 Task: Add an event  with title  Casual Interview with Imaira, date '2023/11/17' to 2023/11/18 & Select Event type as  One on One. Add location for the event as  Christchurch, New Zealand and add a description: The conversation aimed at assessing their qualifications, skills, and suitability for a specific job role or position within the organization. The interview provides an opportunity for the hiring team to gather valuable information about the candidate's experience, abilities, and potential cultural fit.Create an event link  http-casualinterviewwithcandidateiicom & Select the event color as  Bright Yellow. , logged in from the account softage.4@softage.netand send the event invitation to softage.1@softage.net and softage.2@softage.net
Action: Mouse pressed left at (897, 135)
Screenshot: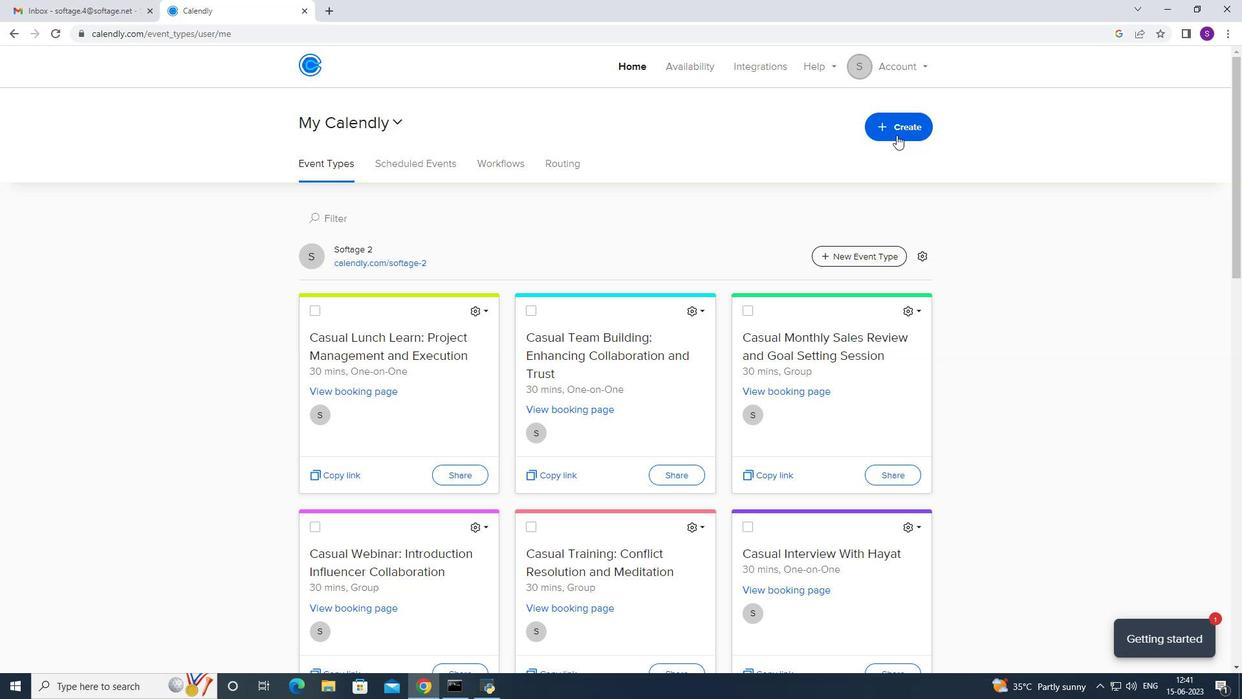 
Action: Mouse moved to (836, 189)
Screenshot: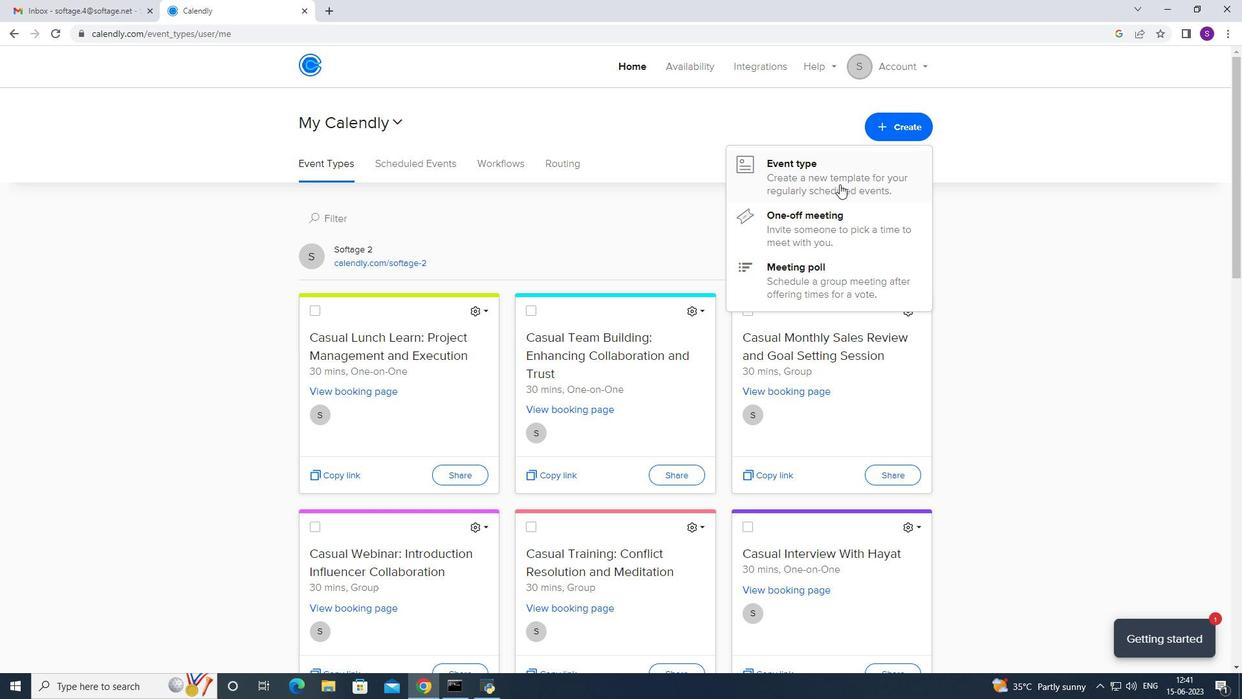 
Action: Mouse pressed left at (836, 189)
Screenshot: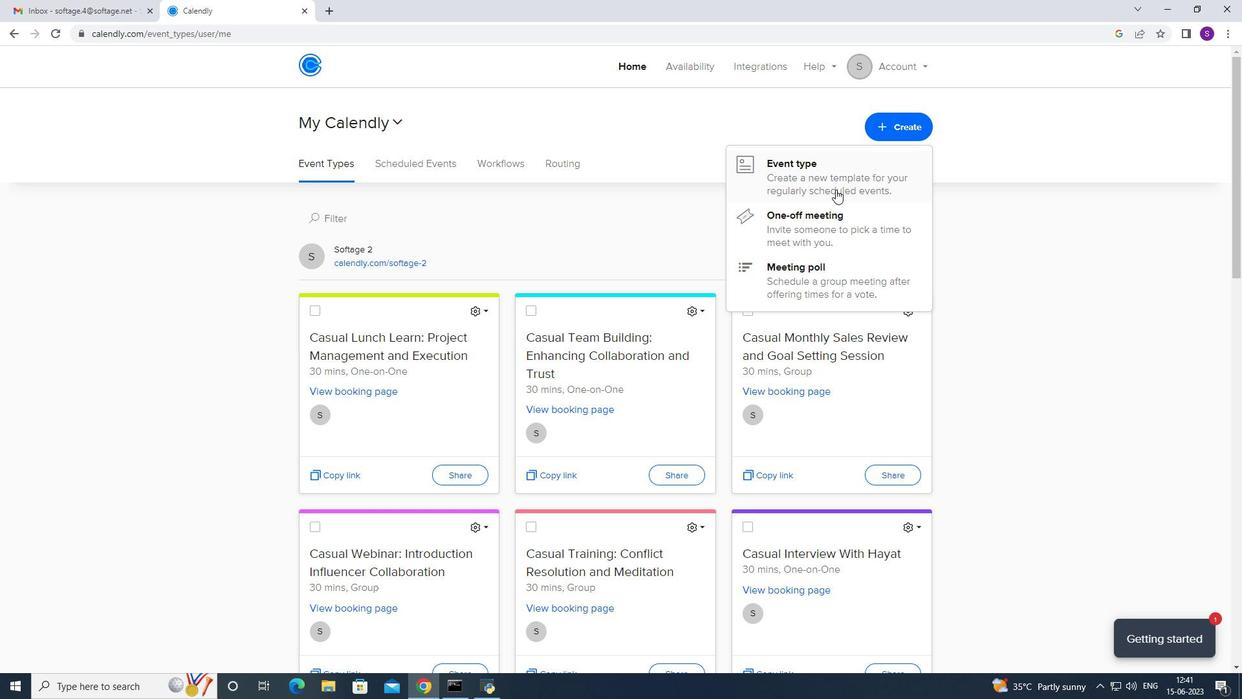 
Action: Mouse moved to (626, 236)
Screenshot: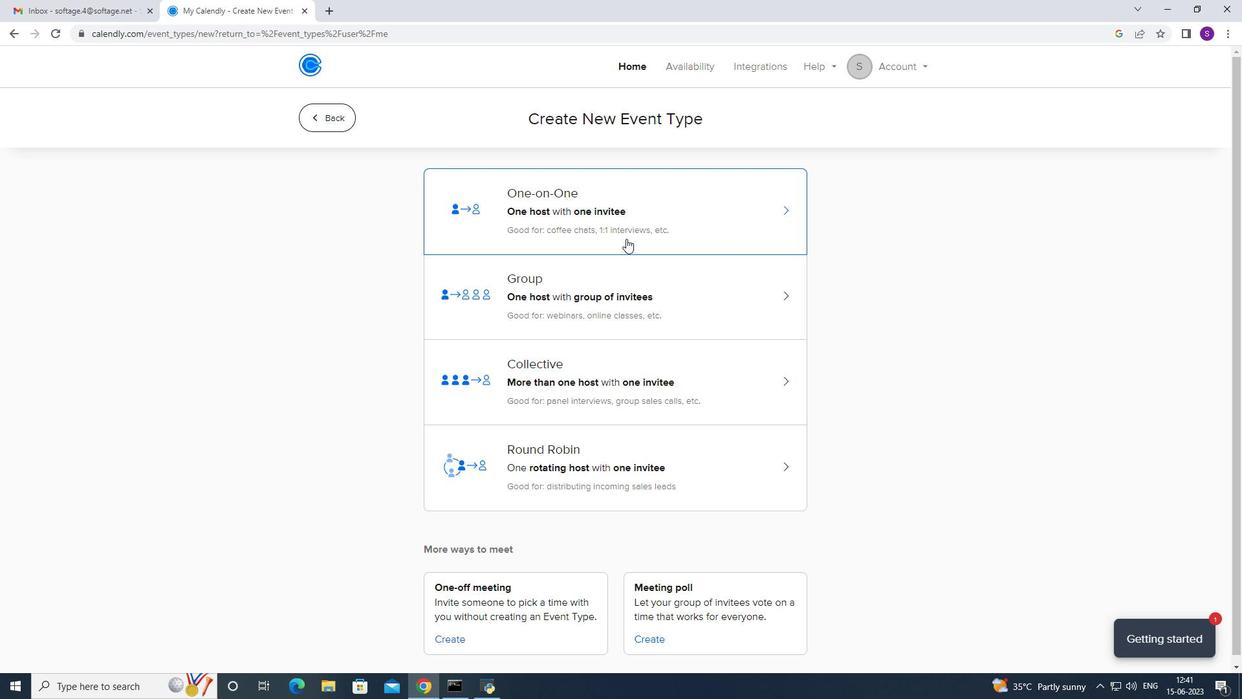 
Action: Mouse pressed left at (626, 236)
Screenshot: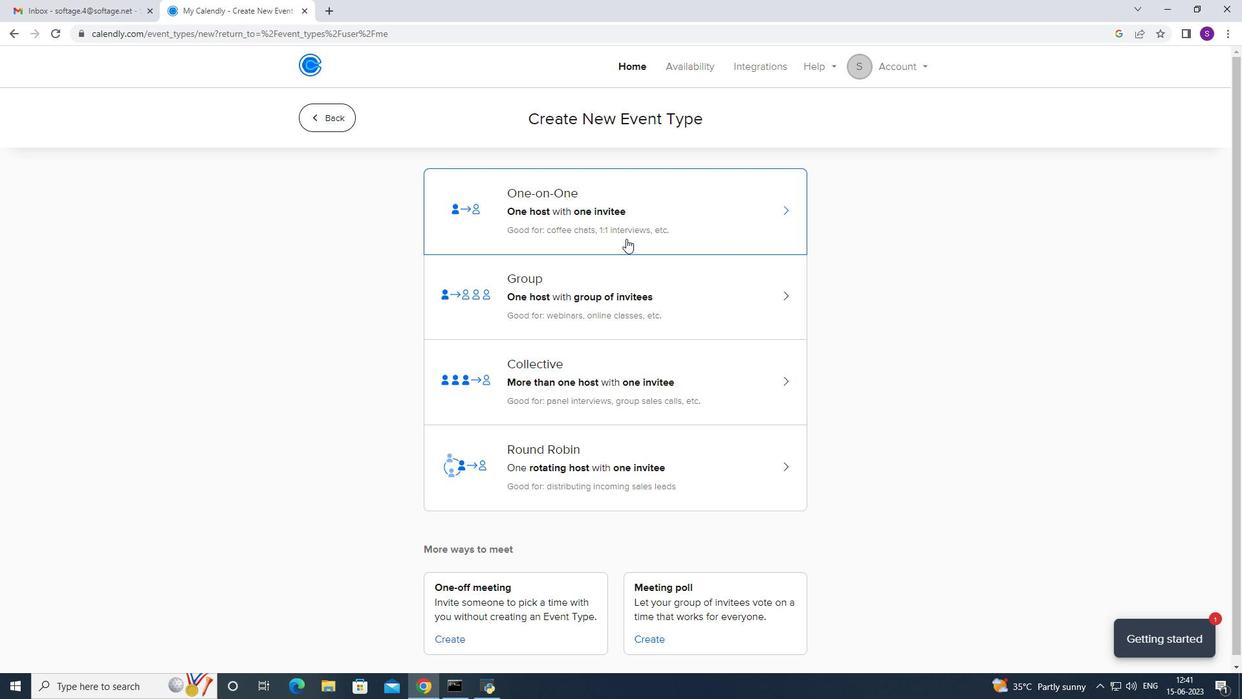 
Action: Mouse moved to (534, 311)
Screenshot: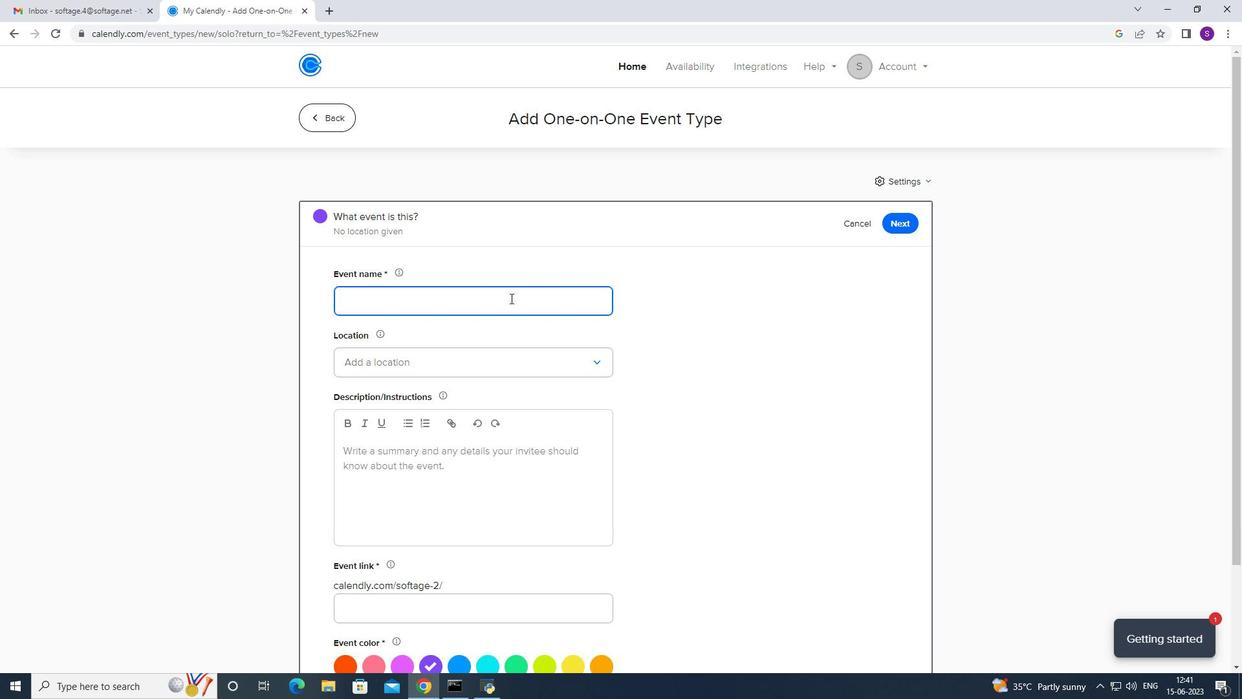 
Action: Key pressed <Key.caps_lock>C<Key.caps_lock>asual<Key.space><Key.caps_lock>I<Key.caps_lock>ntervirew<Key.space>with<Key.space><Key.caps_lock><Key.caps_lock>imaira
Screenshot: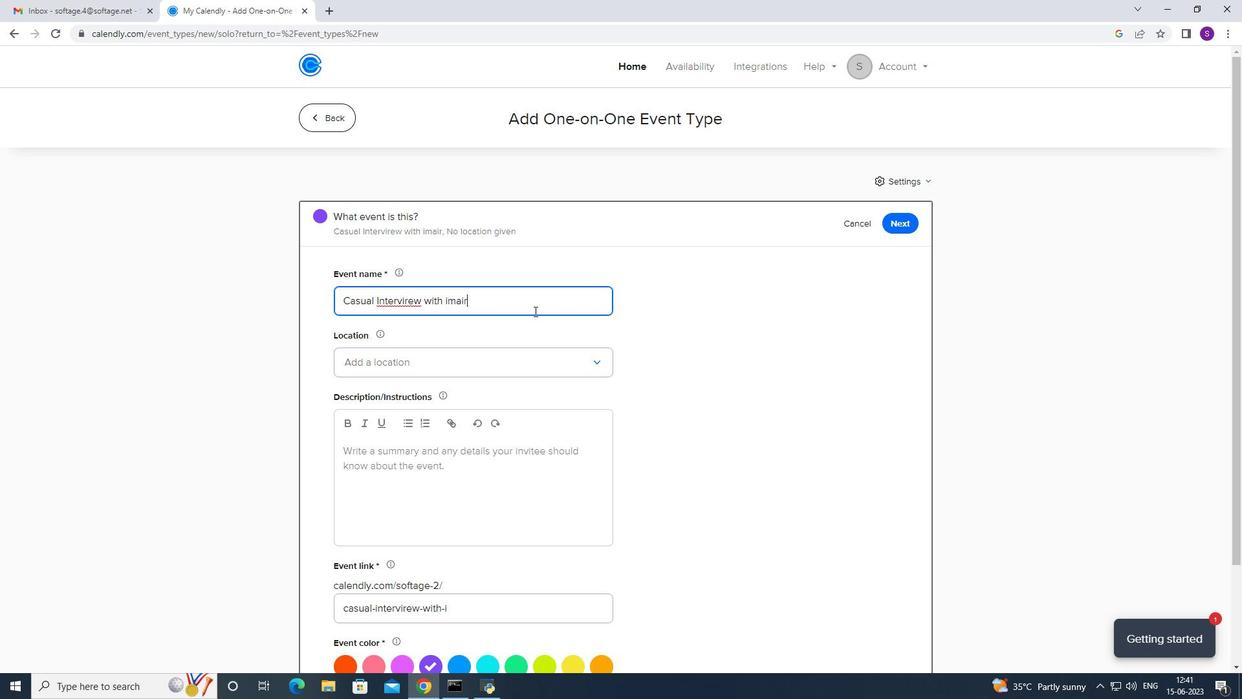 
Action: Mouse moved to (401, 301)
Screenshot: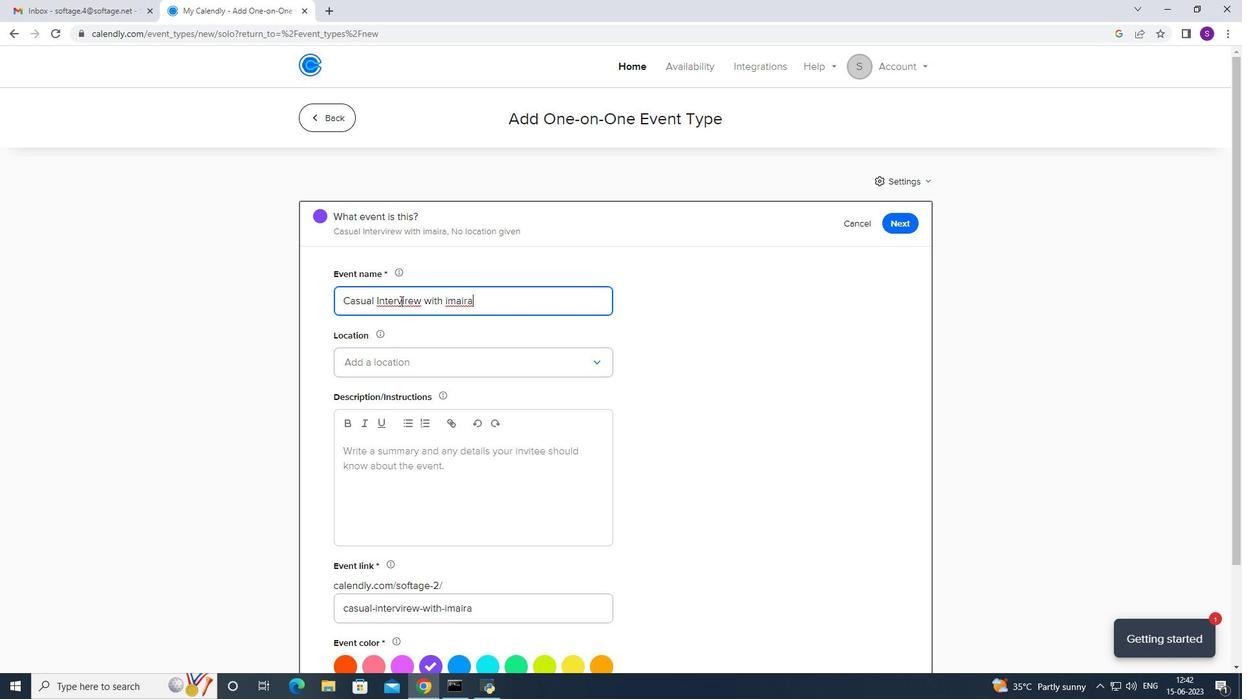 
Action: Mouse pressed right at (401, 301)
Screenshot: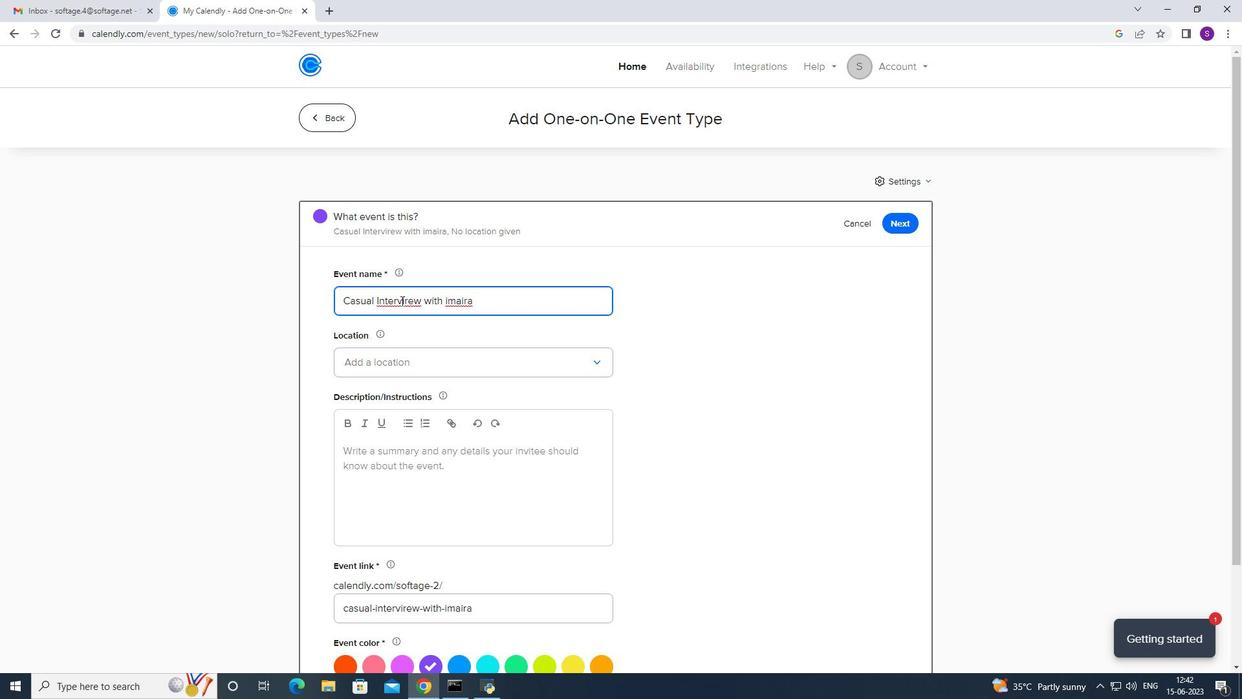 
Action: Mouse moved to (409, 310)
Screenshot: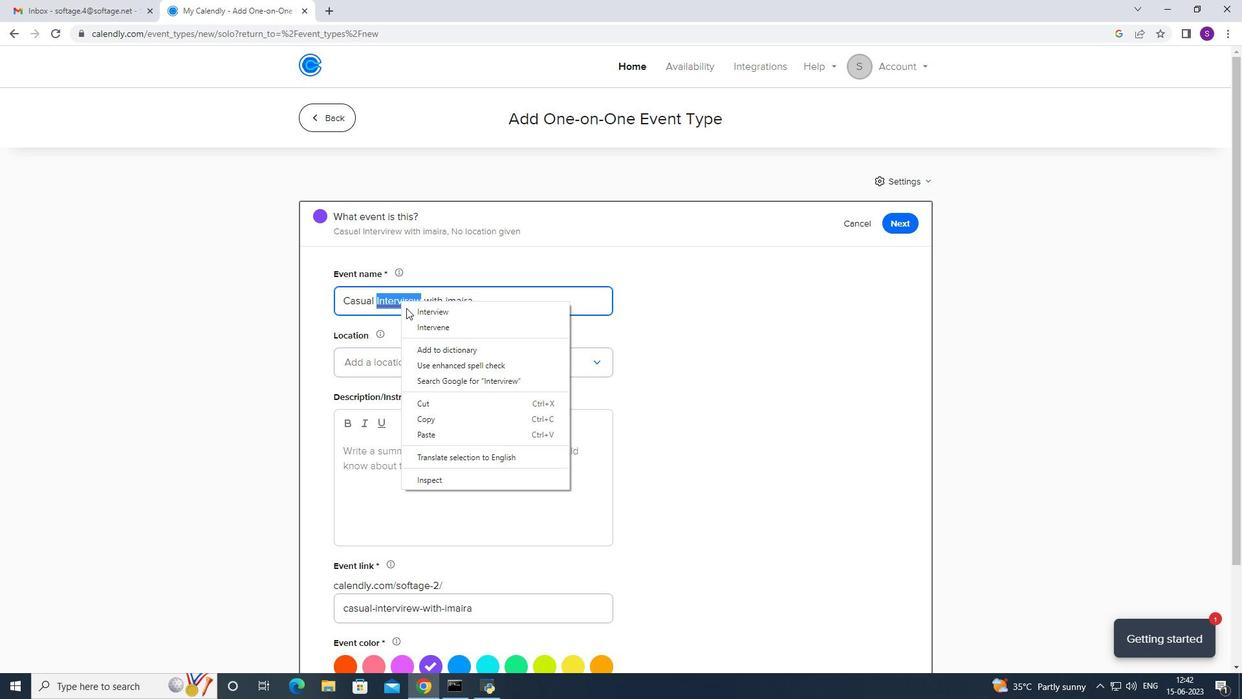 
Action: Mouse pressed left at (409, 310)
Screenshot: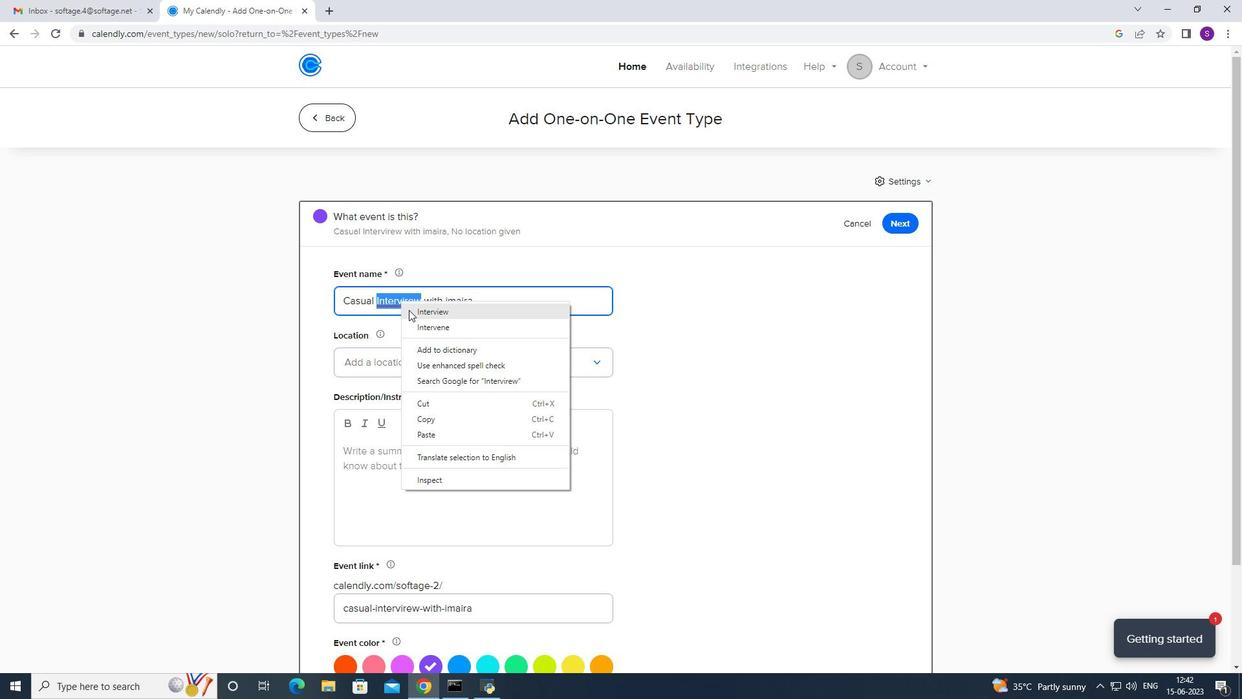 
Action: Mouse moved to (445, 302)
Screenshot: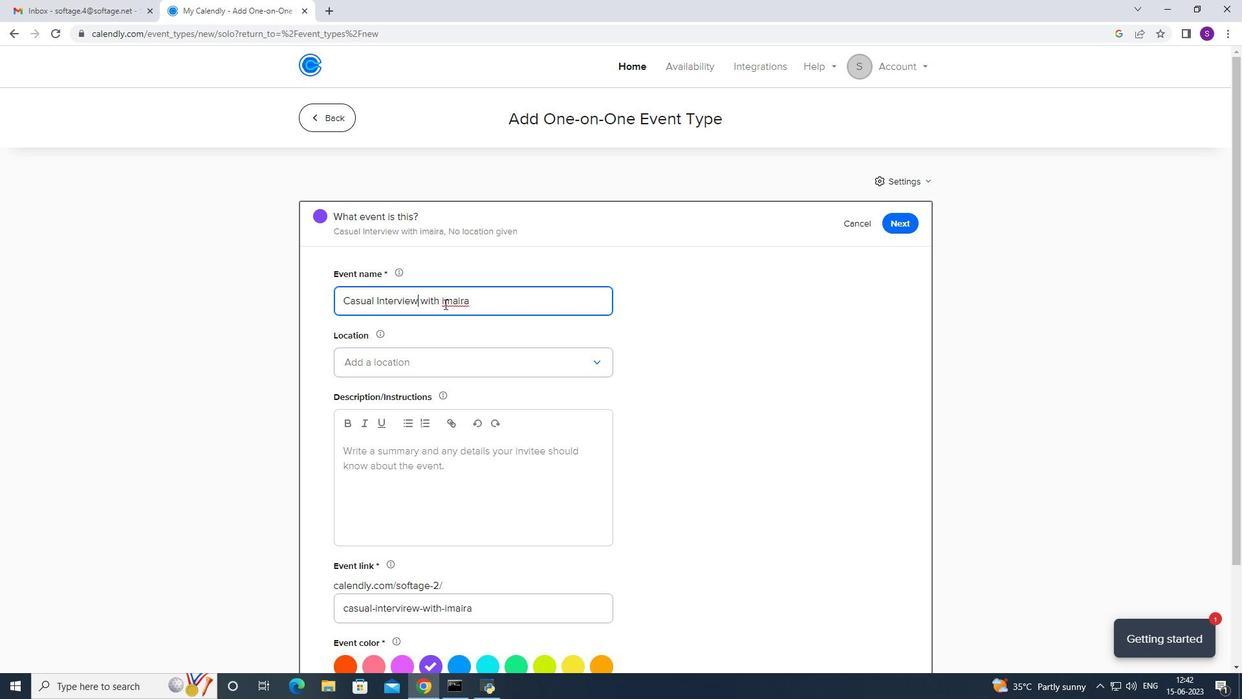 
Action: Mouse pressed left at (445, 302)
Screenshot: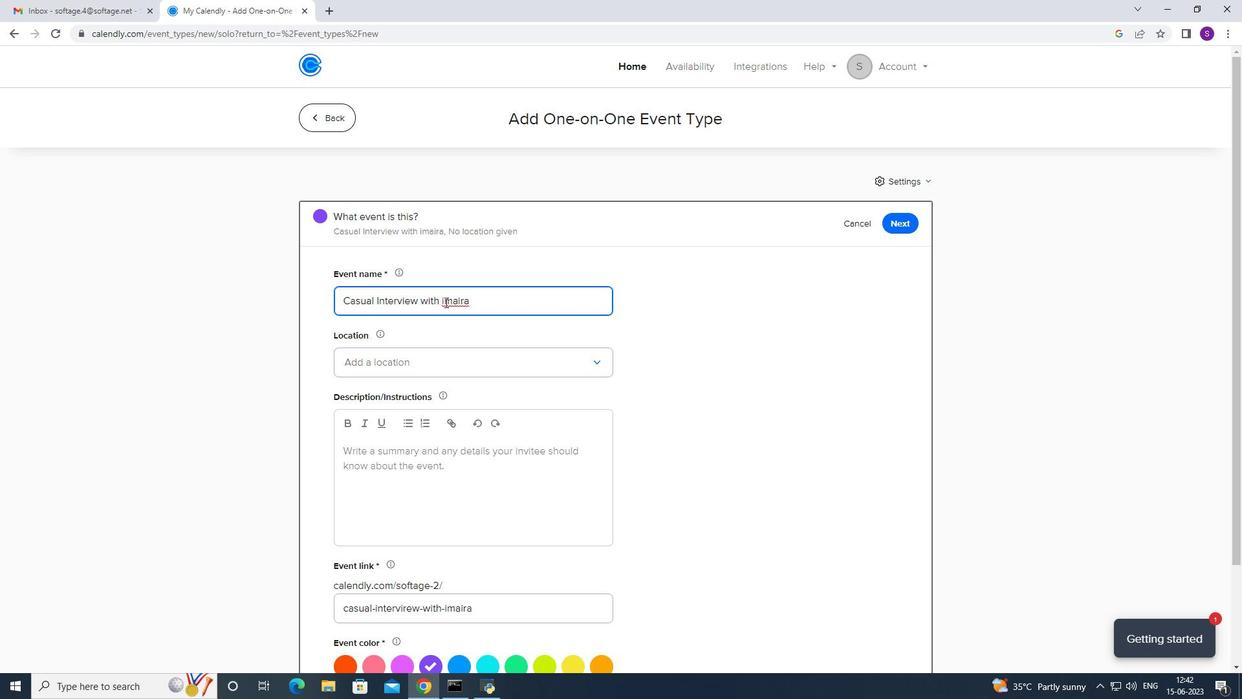 
Action: Mouse moved to (363, 328)
Screenshot: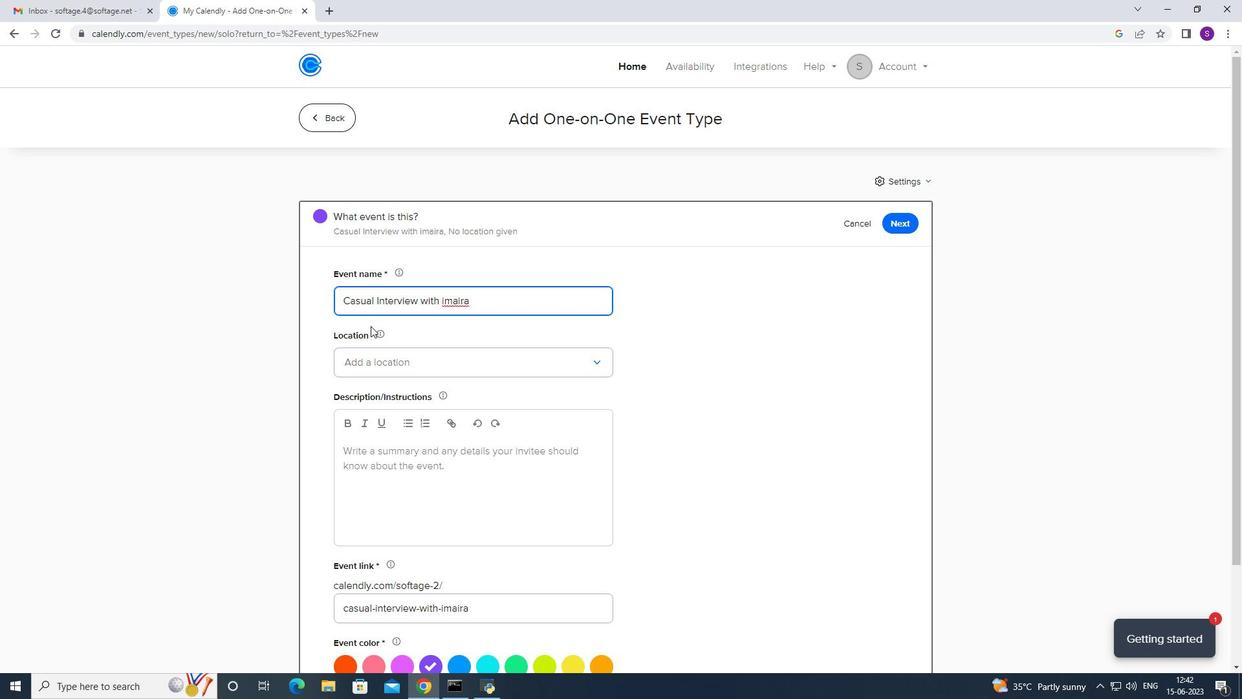 
Action: Key pressed <Key.backspace><Key.caps_lock>I<Key.caps_lock>
Screenshot: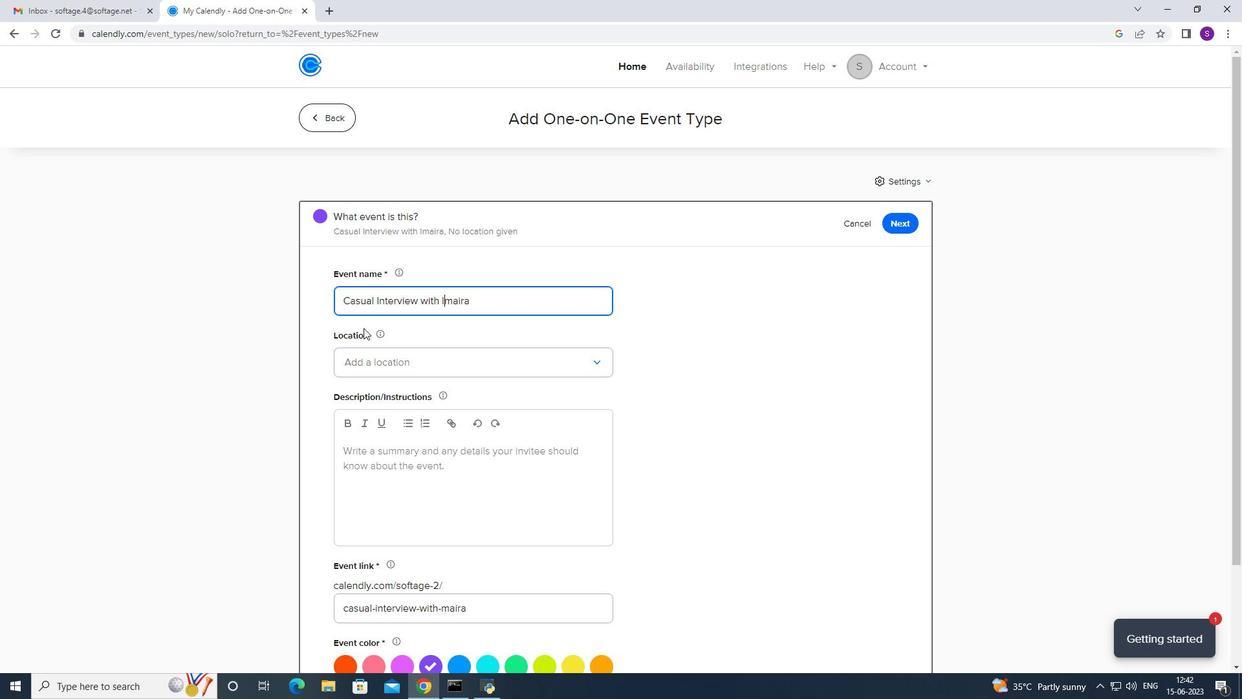 
Action: Mouse moved to (403, 360)
Screenshot: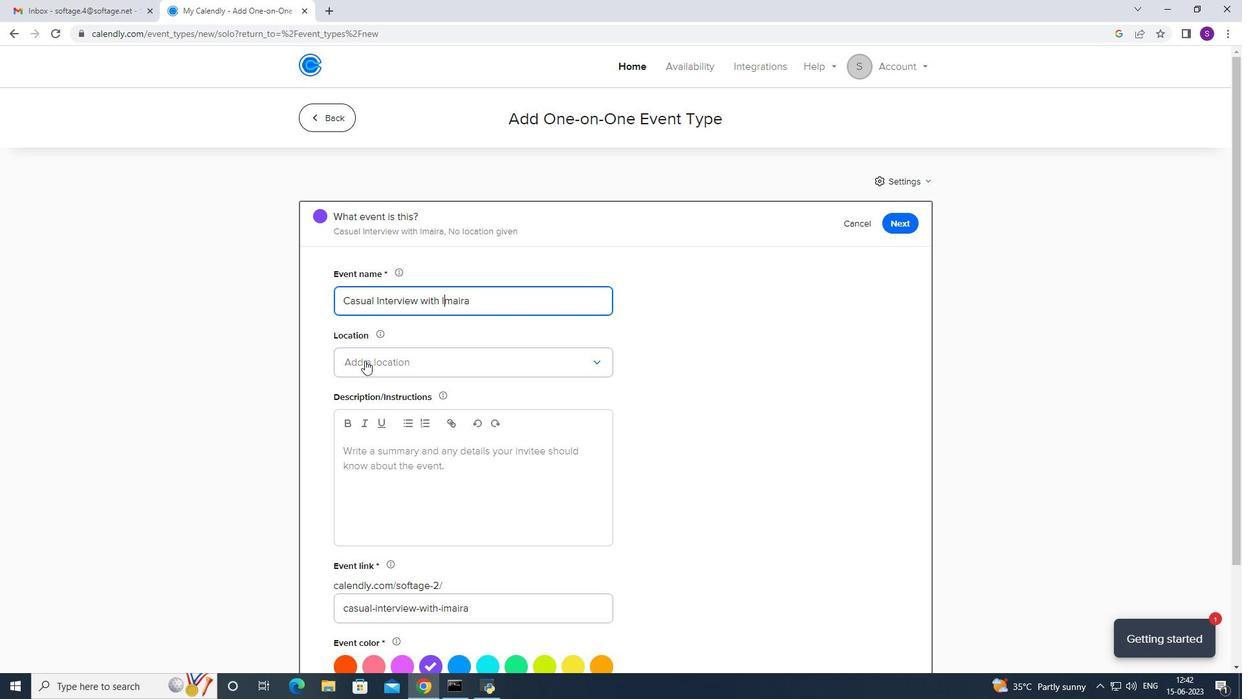 
Action: Mouse pressed left at (403, 360)
Screenshot: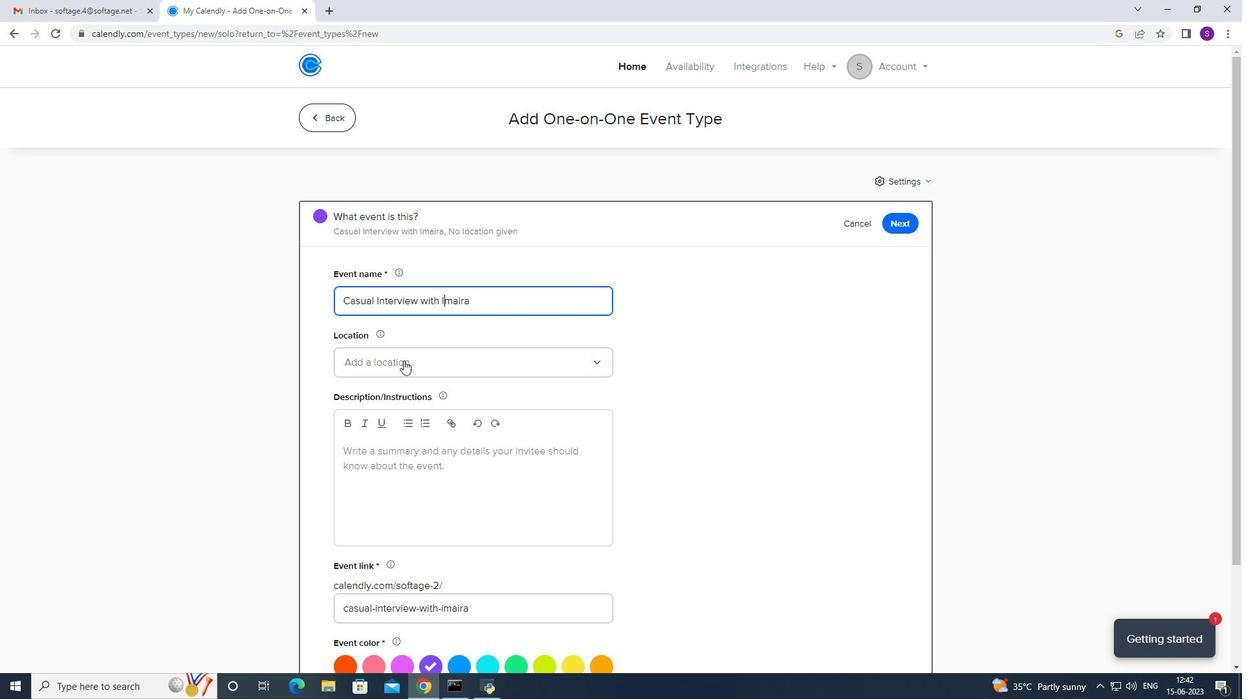 
Action: Mouse moved to (391, 392)
Screenshot: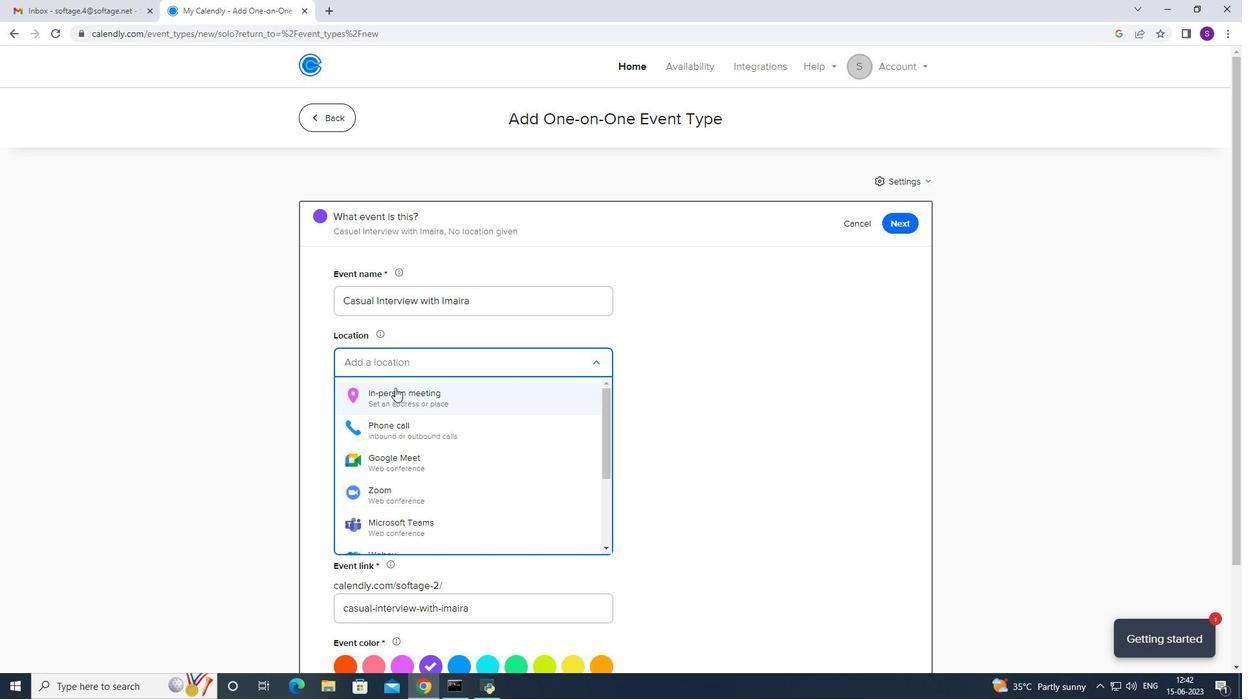 
Action: Mouse pressed left at (391, 392)
Screenshot: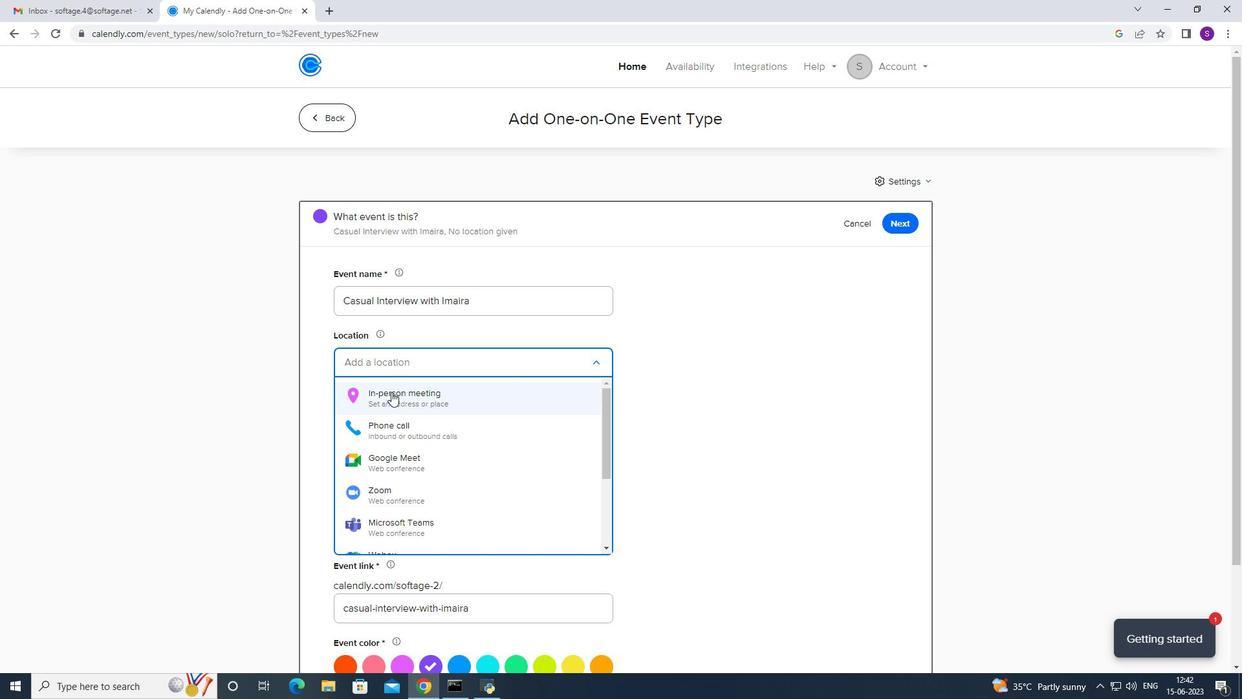 
Action: Mouse moved to (594, 221)
Screenshot: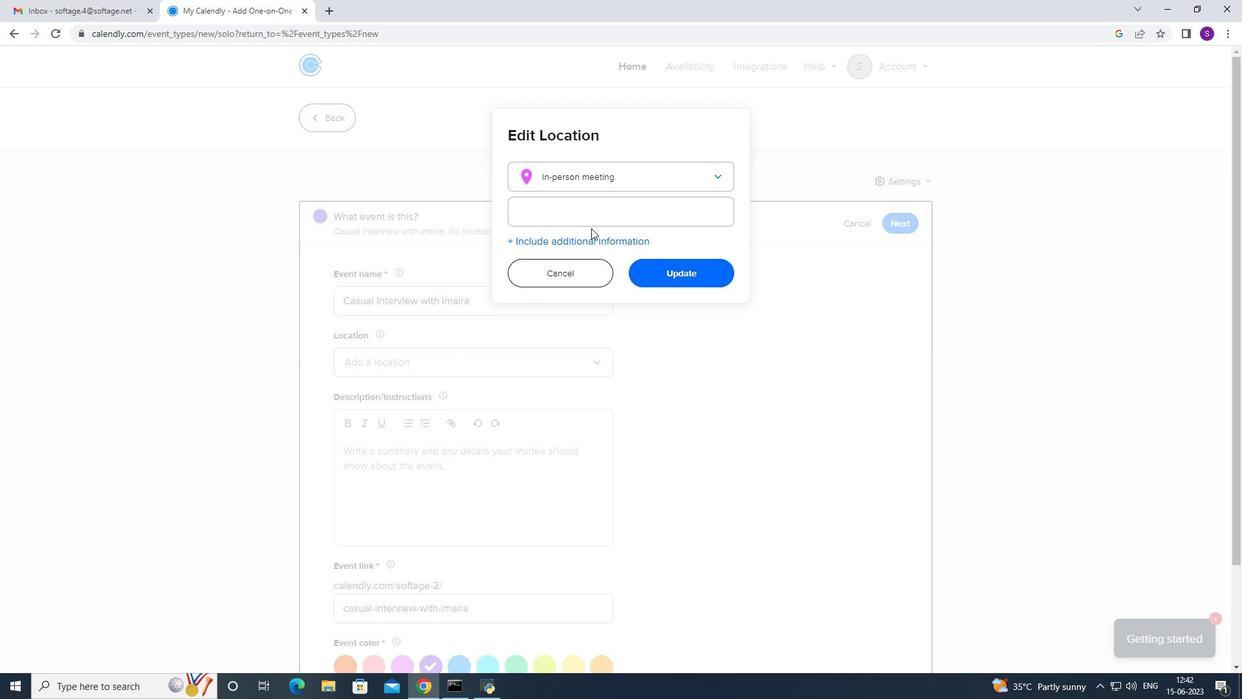 
Action: Mouse pressed left at (594, 221)
Screenshot: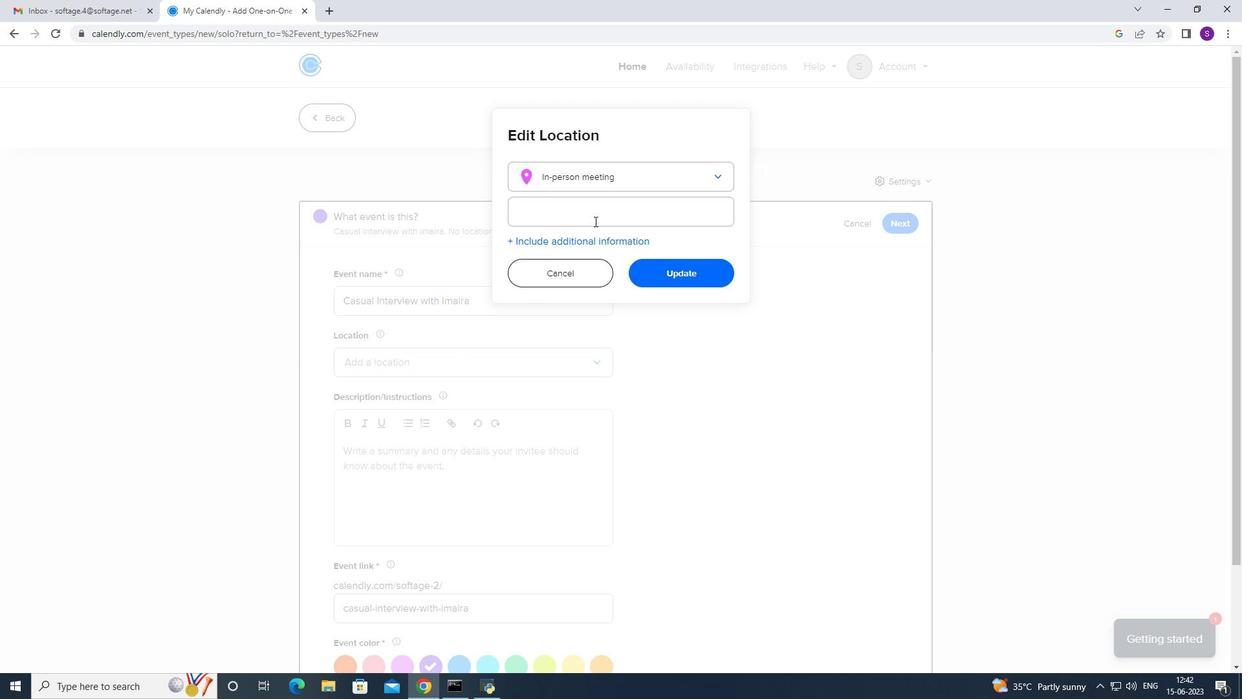 
Action: Mouse moved to (1172, 124)
Screenshot: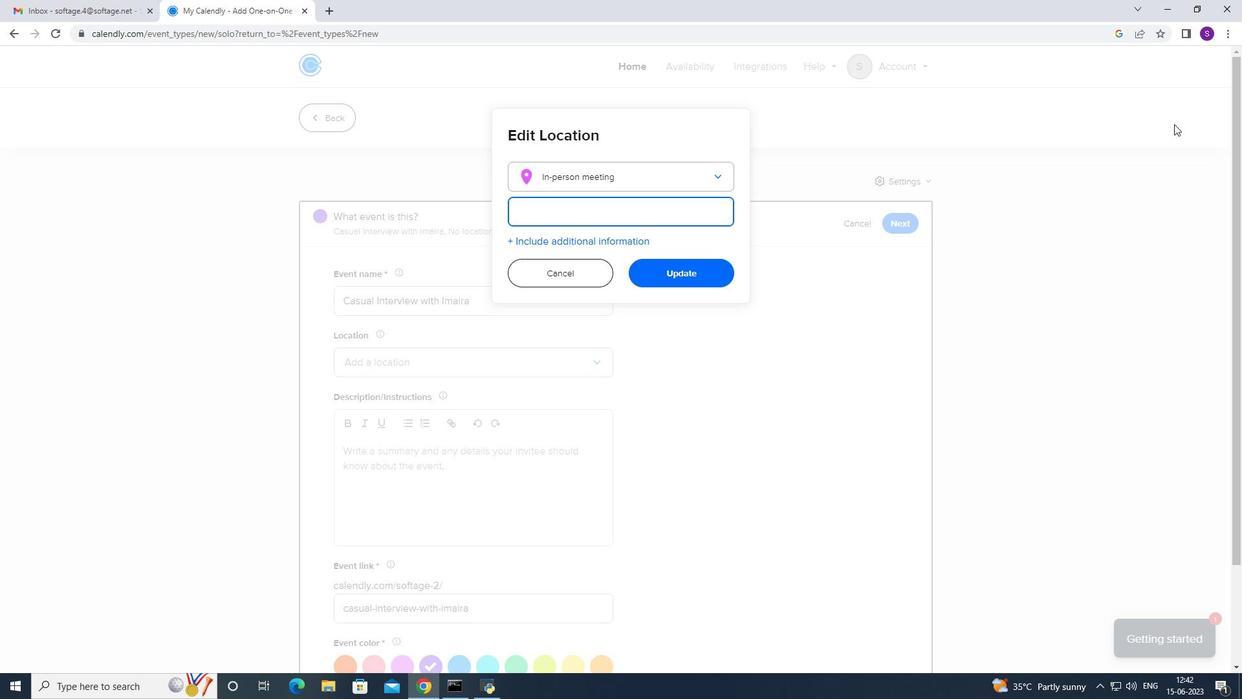 
Action: Key pressed <Key.caps_lock>C<Key.caps_lock>hristchurch,<Key.space><Key.caps_lock>N<Key.caps_lock>ew<Key.space><Key.caps_lock>Z<Key.caps_lock>ealandf=<Key.backspace><Key.backspace>
Screenshot: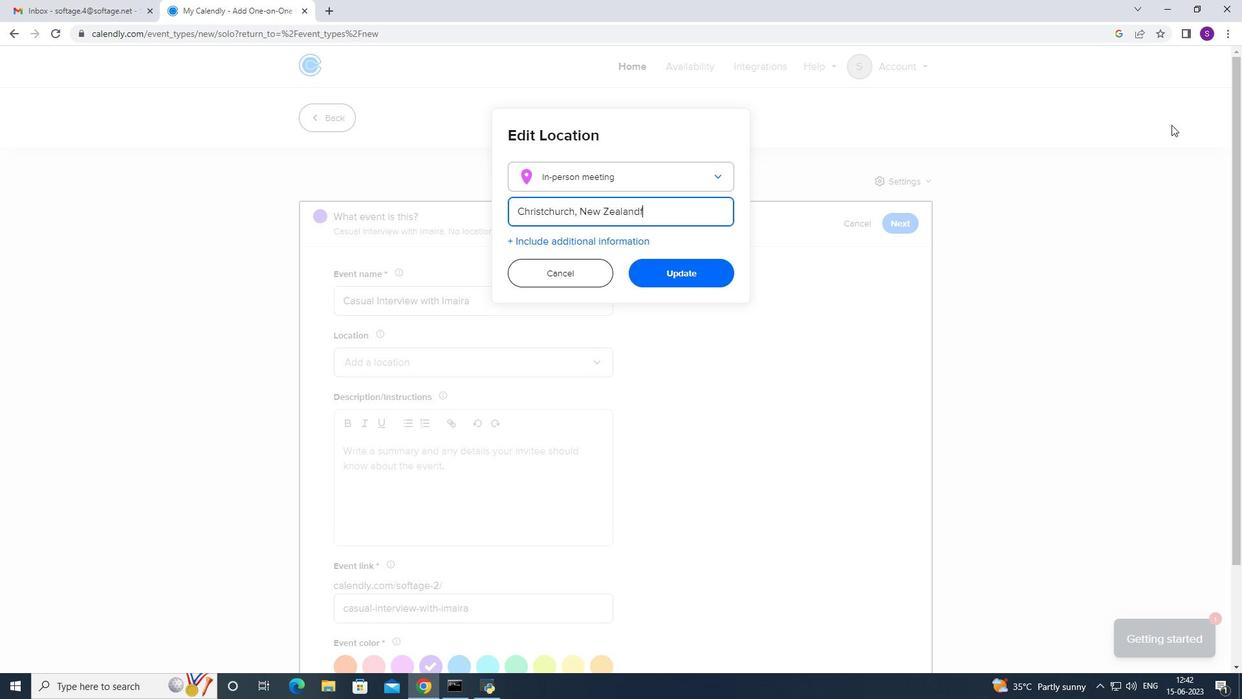 
Action: Mouse moved to (682, 270)
Screenshot: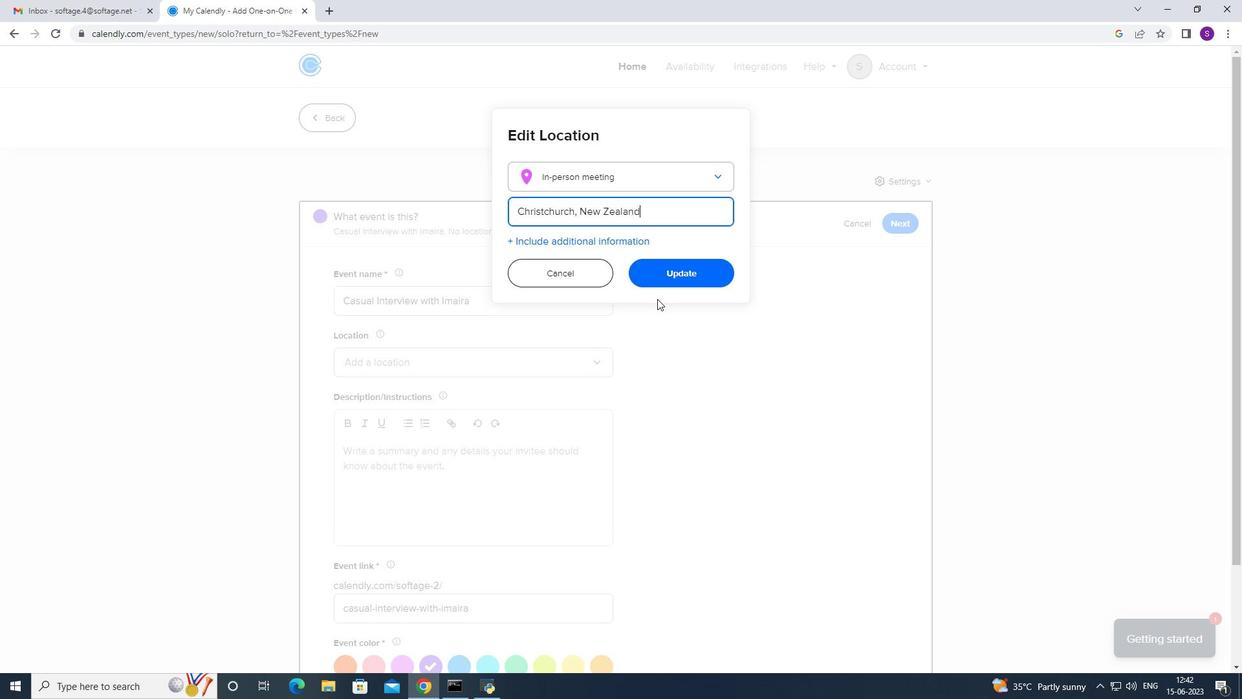 
Action: Mouse pressed left at (682, 270)
Screenshot: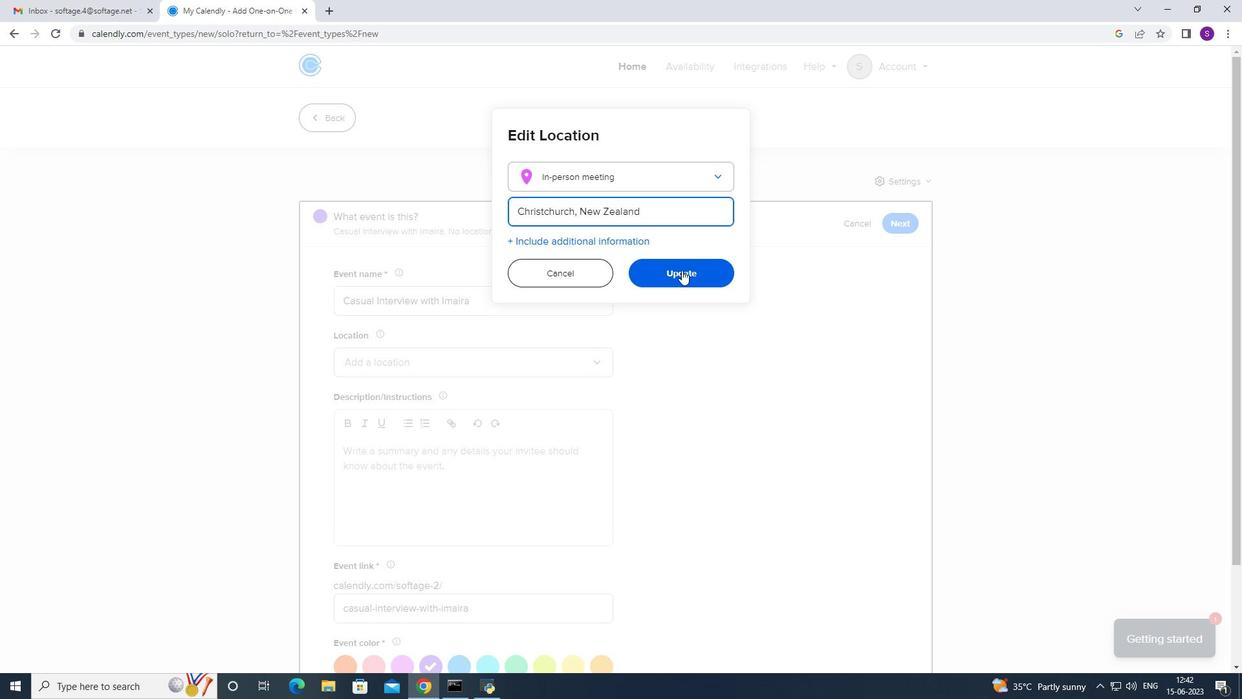 
Action: Mouse moved to (390, 407)
Screenshot: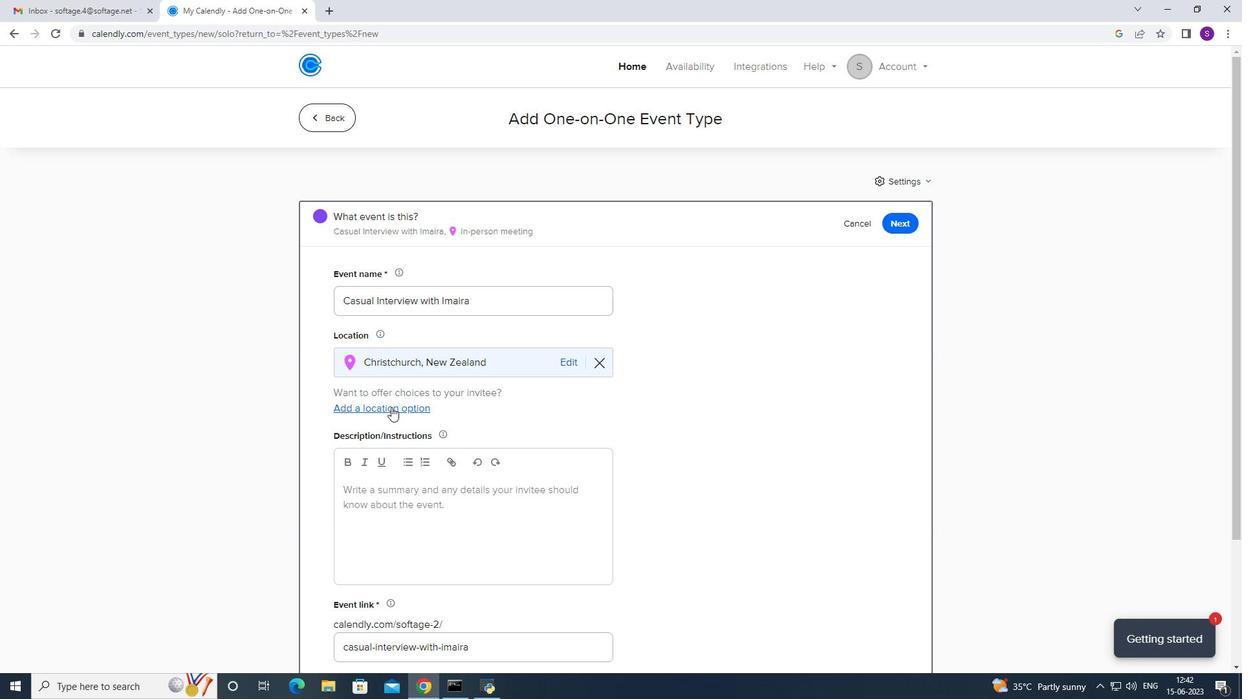 
Action: Mouse scrolled (390, 406) with delta (0, 0)
Screenshot: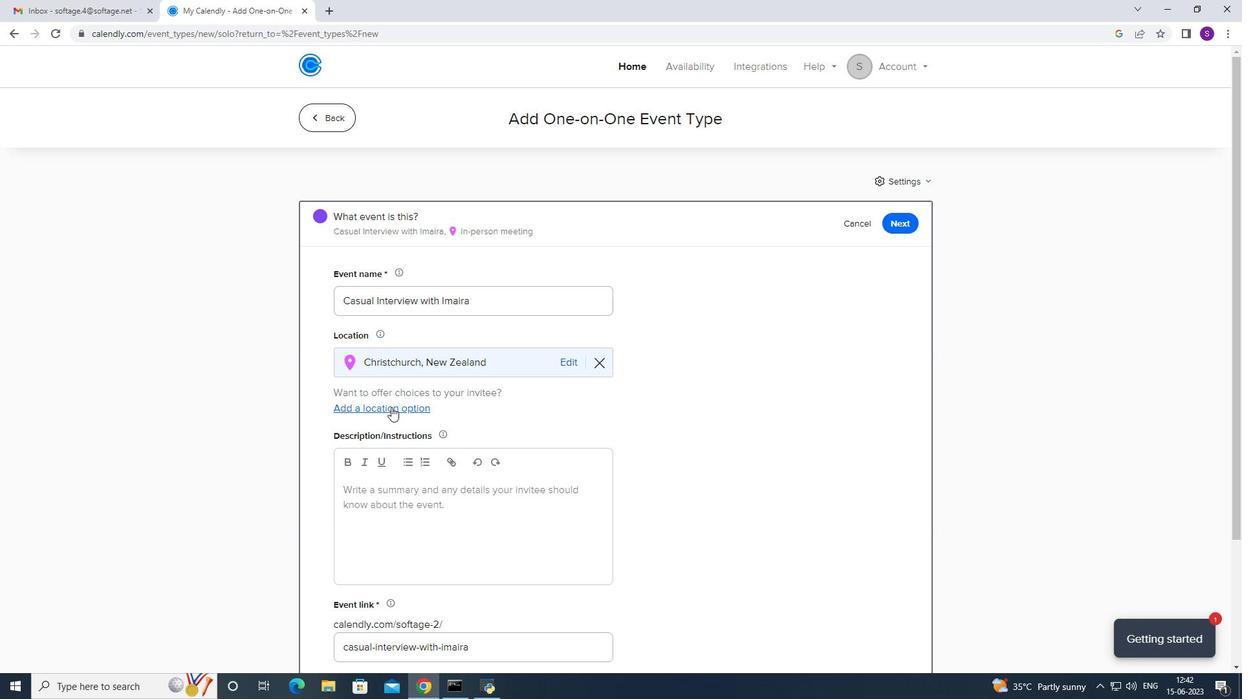 
Action: Mouse moved to (389, 407)
Screenshot: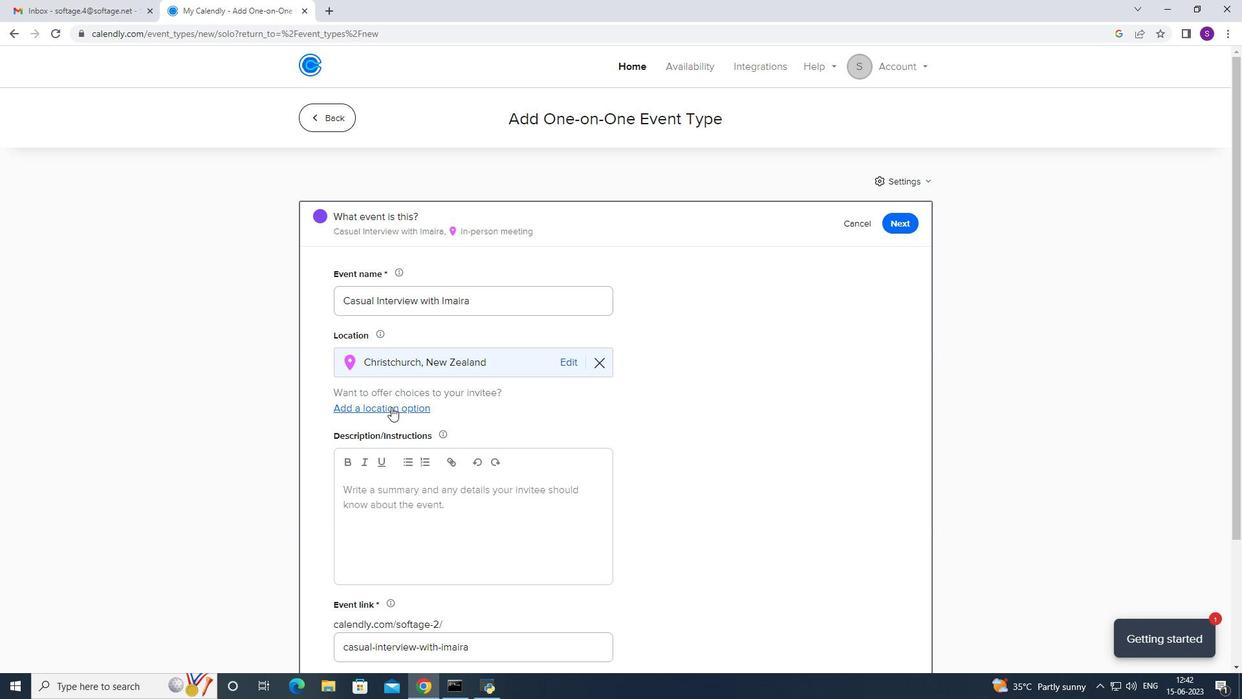 
Action: Mouse scrolled (389, 406) with delta (0, 0)
Screenshot: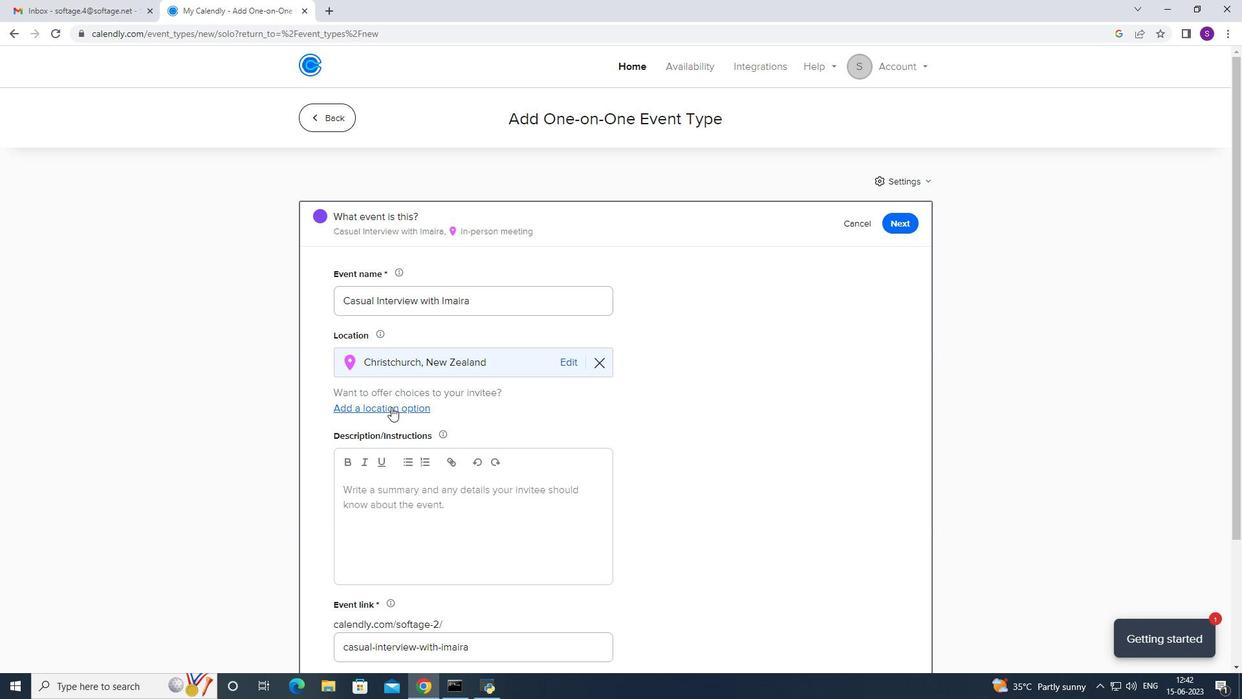
Action: Mouse moved to (387, 407)
Screenshot: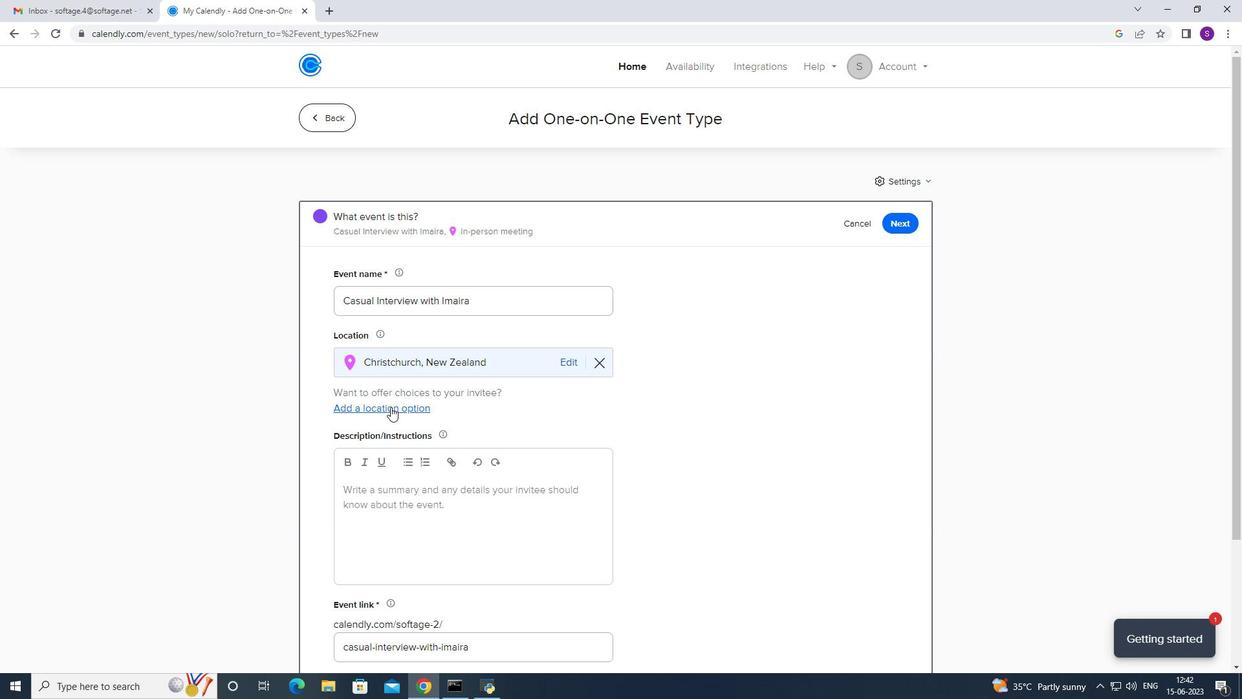 
Action: Mouse scrolled (388, 406) with delta (0, 0)
Screenshot: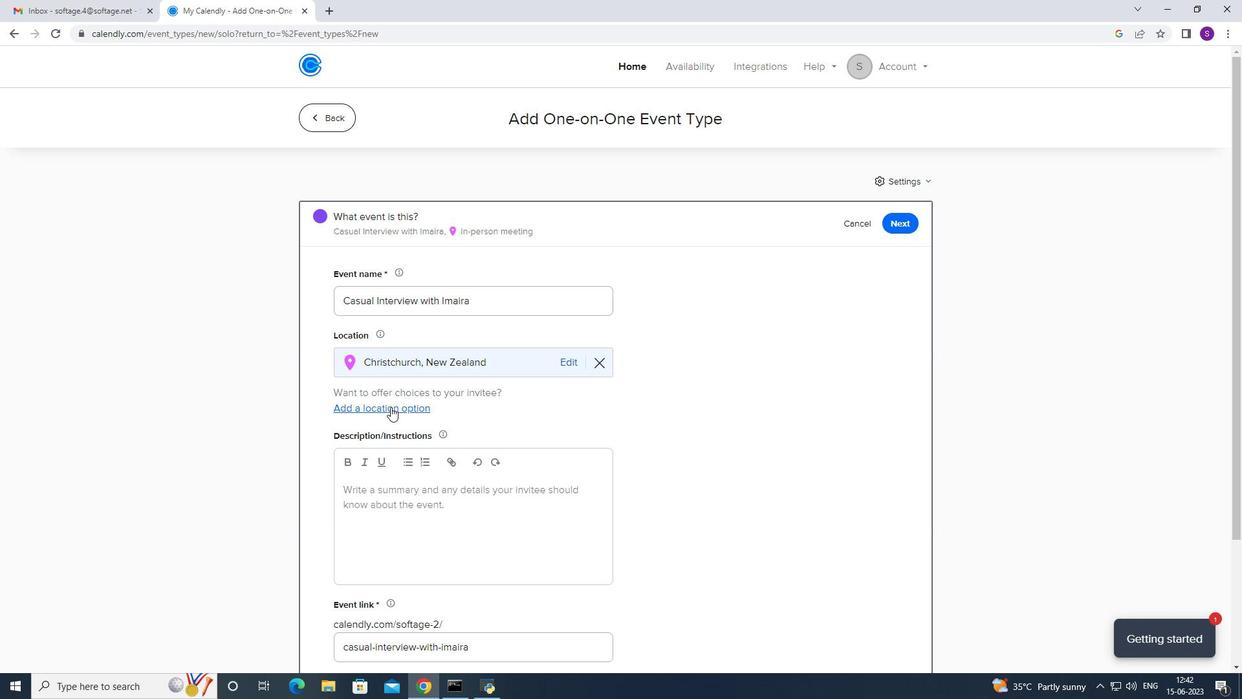 
Action: Mouse moved to (384, 406)
Screenshot: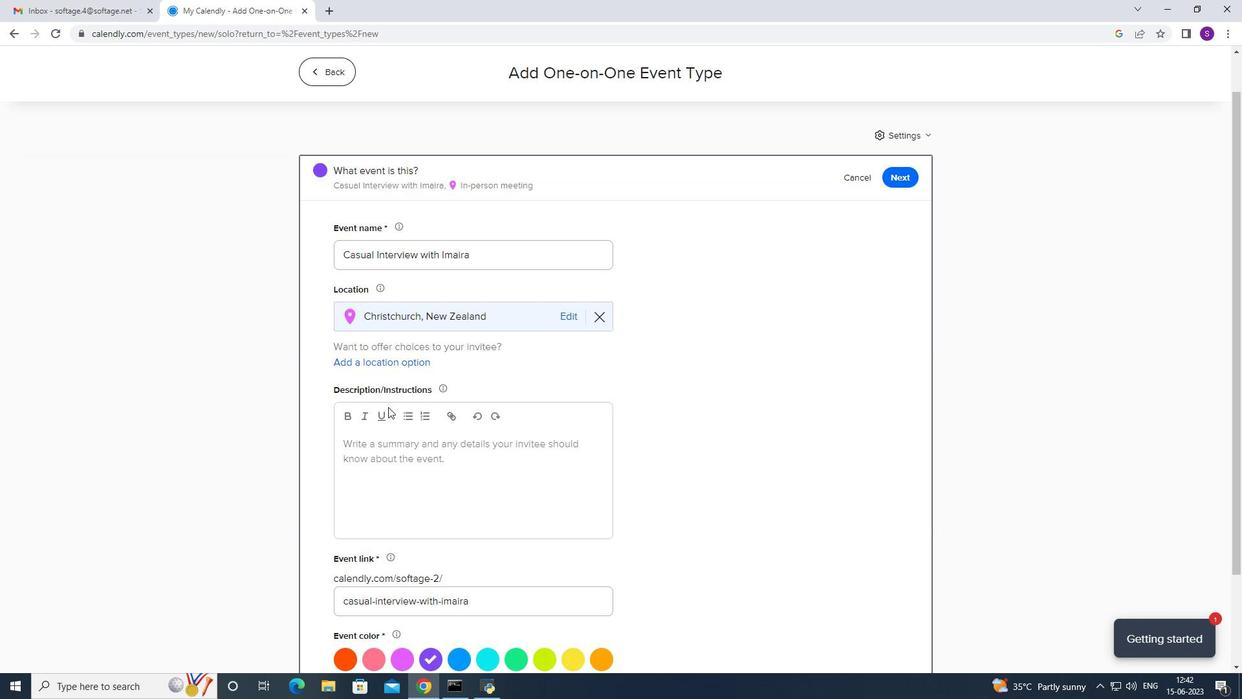 
Action: Mouse scrolled (386, 405) with delta (0, 0)
Screenshot: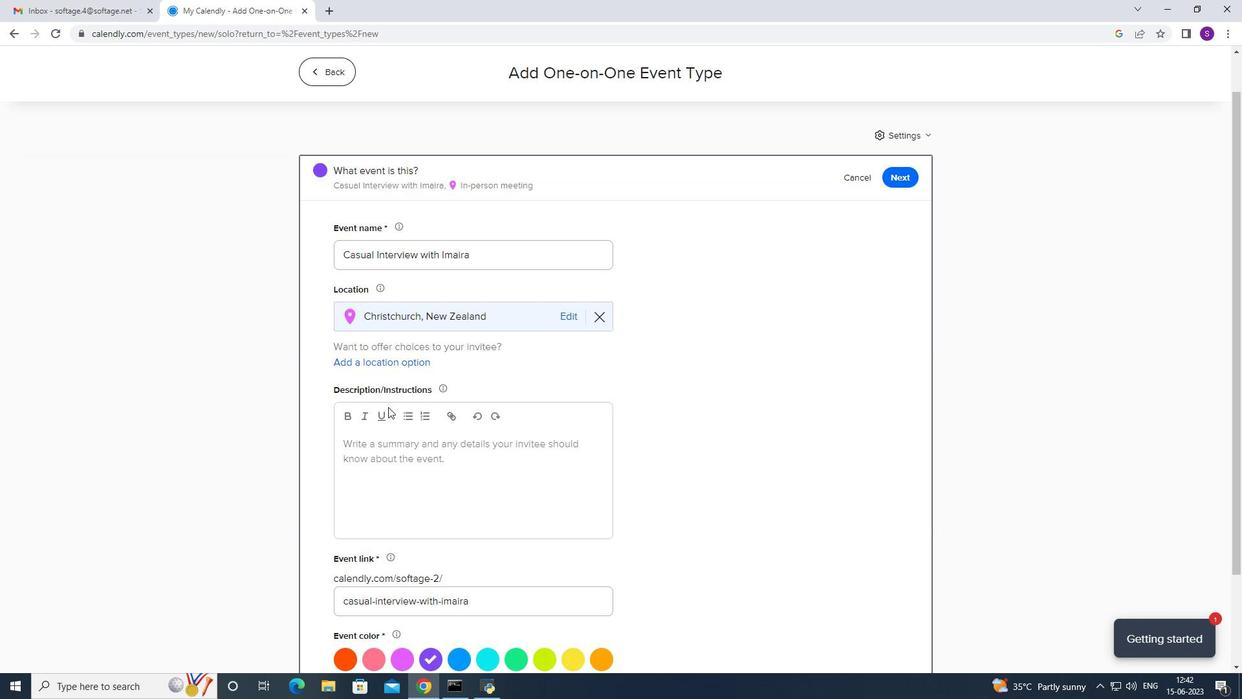 
Action: Mouse scrolled (385, 405) with delta (0, 0)
Screenshot: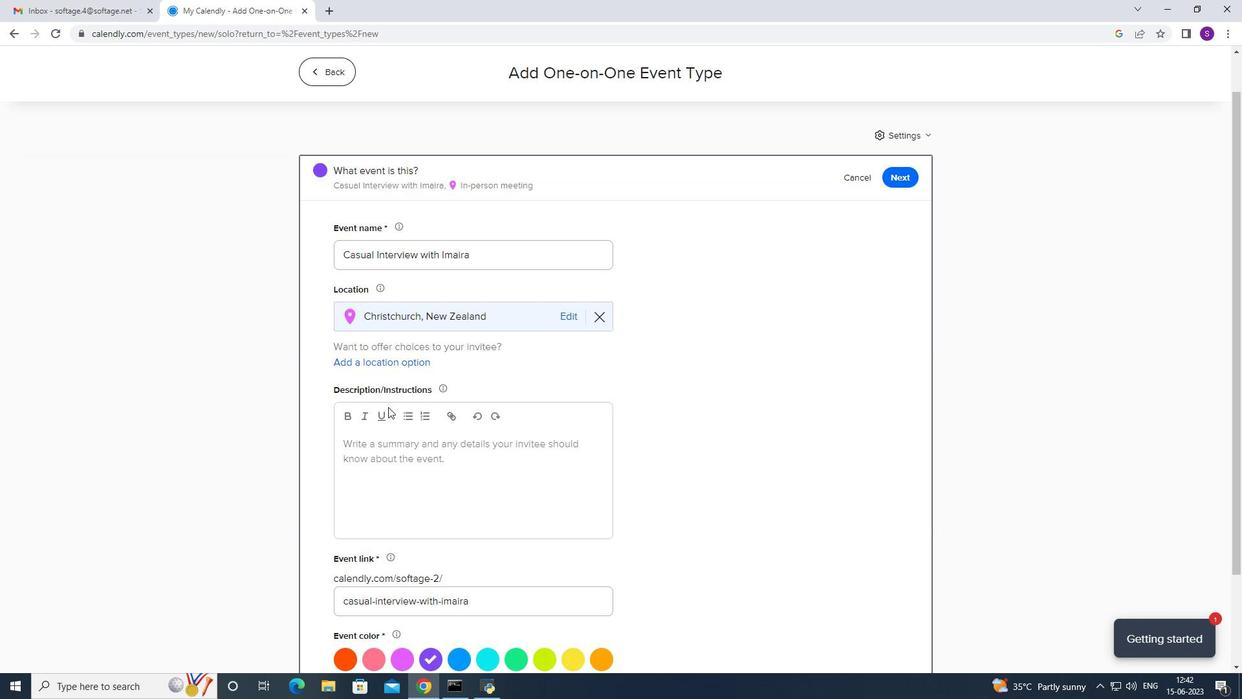 
Action: Mouse moved to (398, 351)
Screenshot: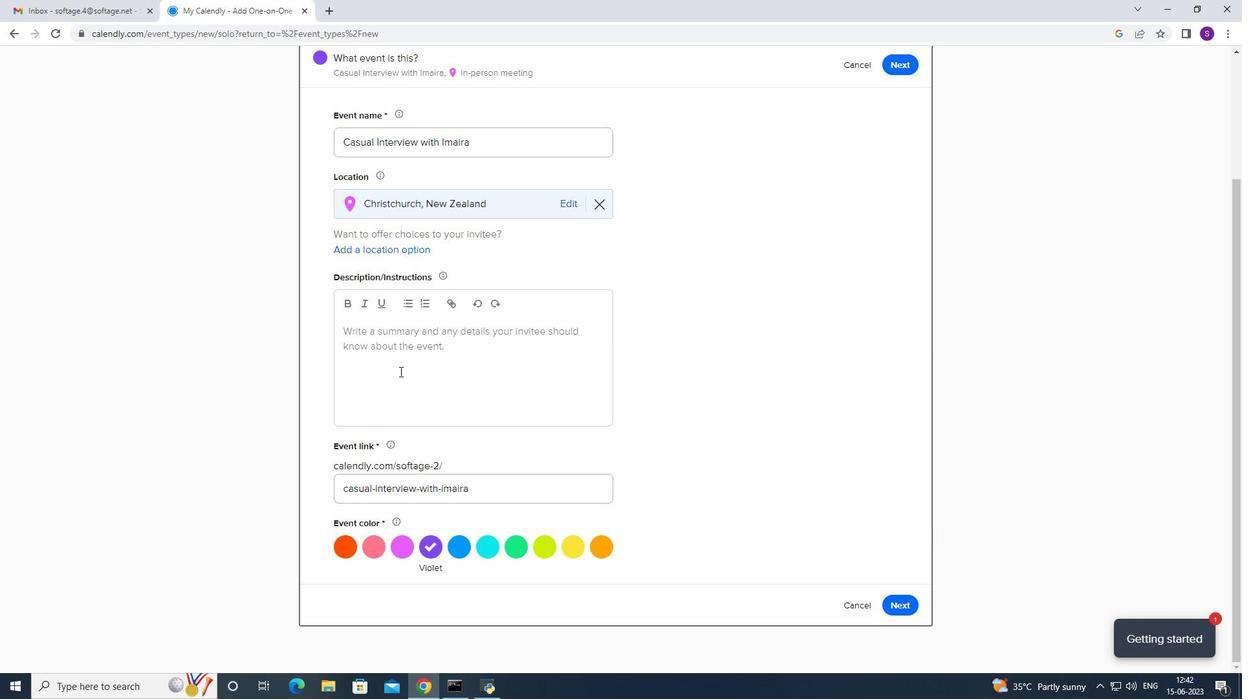 
Action: Mouse pressed left at (398, 351)
Screenshot: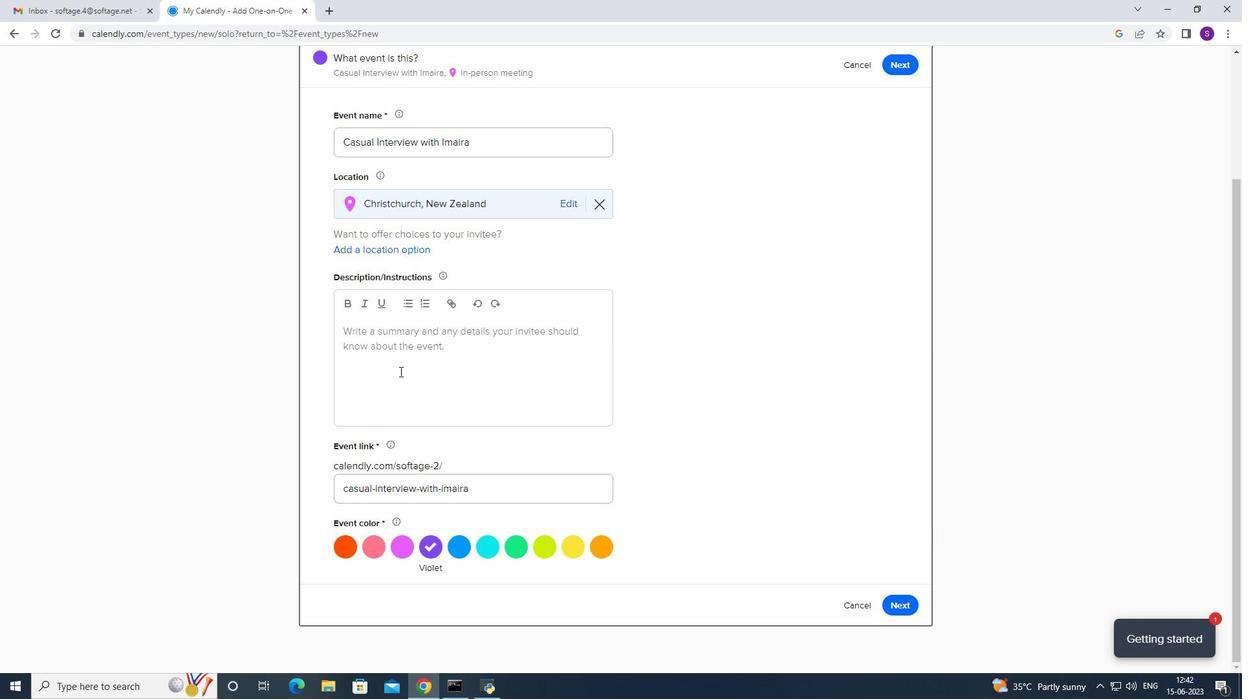 
Action: Mouse moved to (564, 544)
Screenshot: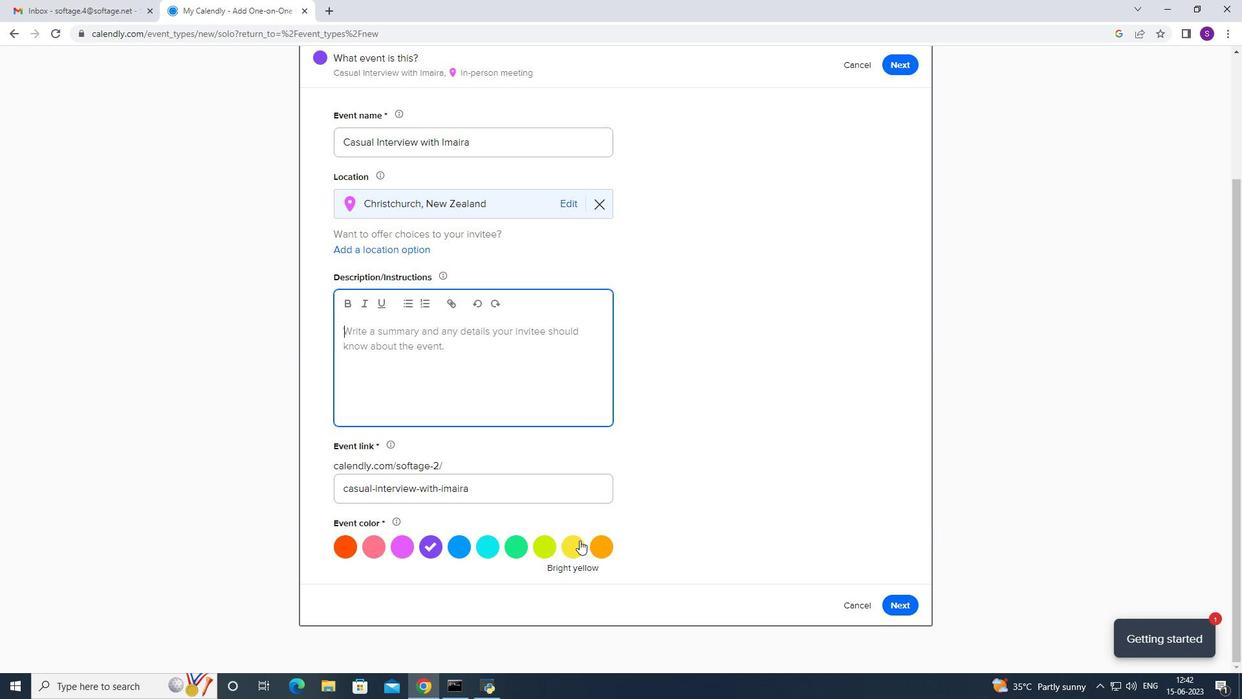 
Action: Mouse pressed left at (564, 544)
Screenshot: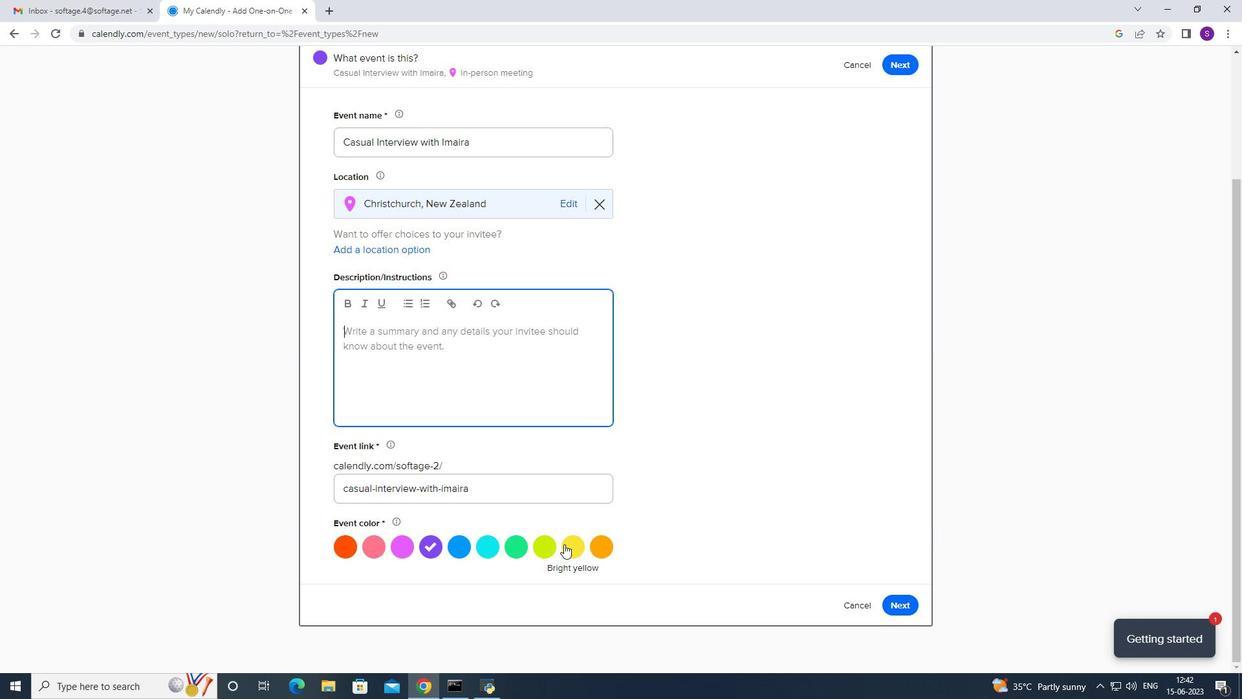 
Action: Mouse moved to (443, 345)
Screenshot: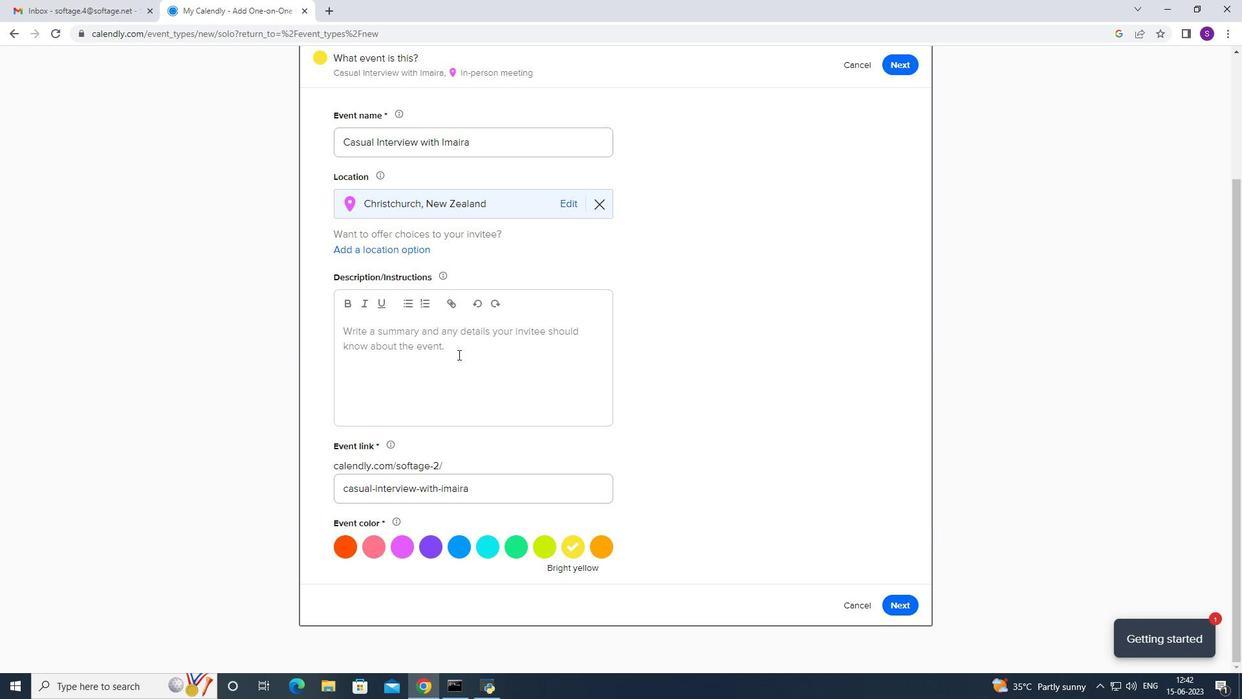 
Action: Mouse pressed left at (443, 345)
Screenshot: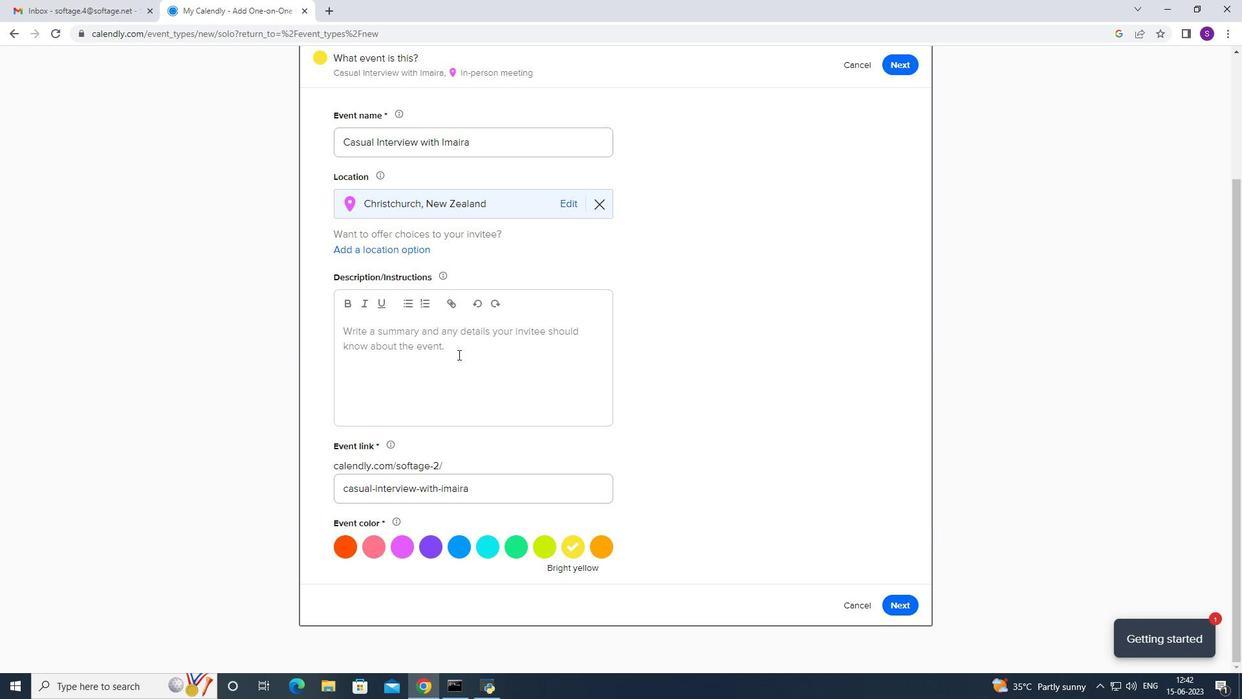 
Action: Mouse moved to (418, 385)
Screenshot: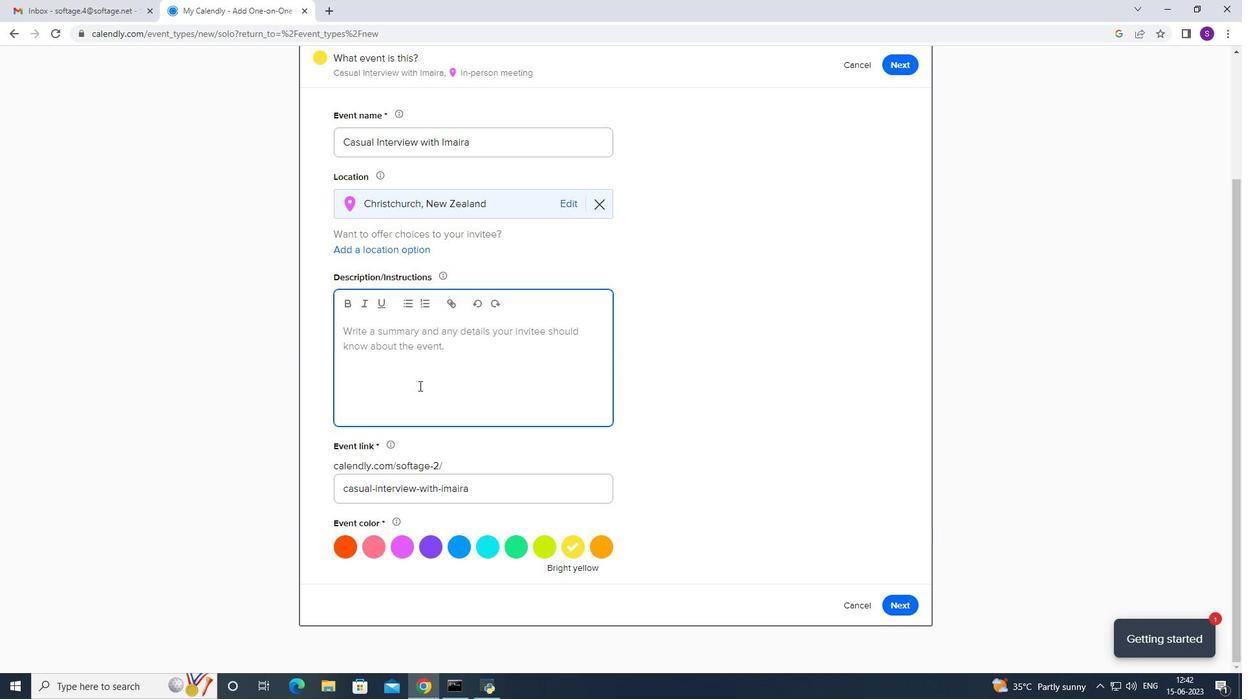 
Action: Key pressed <Key.caps_lock>T<Key.caps_lock>he<Key.space>conversation<Key.space>aimed<Key.space>at<Key.space>assessing<Key.space>theoir<Key.space>qualifications,<Key.space>skillds<Key.space>and<Key.space>suit<Key.backspace><Key.backspace>itability<Key.space>
Screenshot: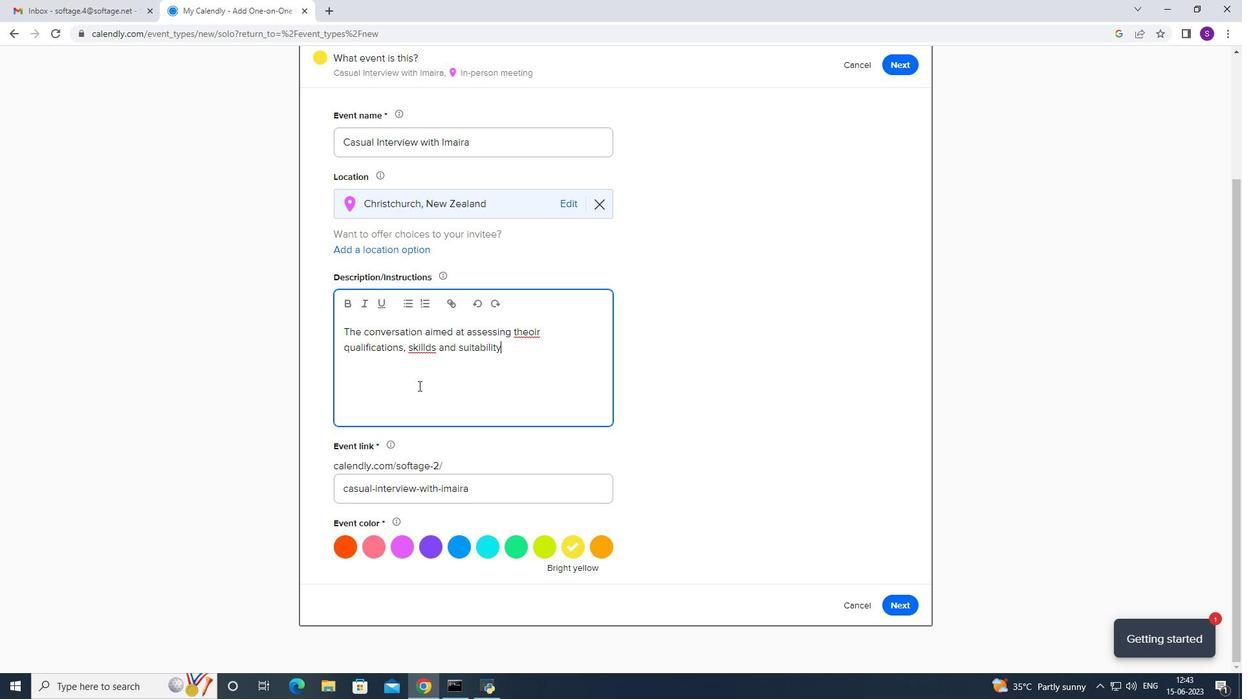 
Action: Mouse moved to (530, 319)
Screenshot: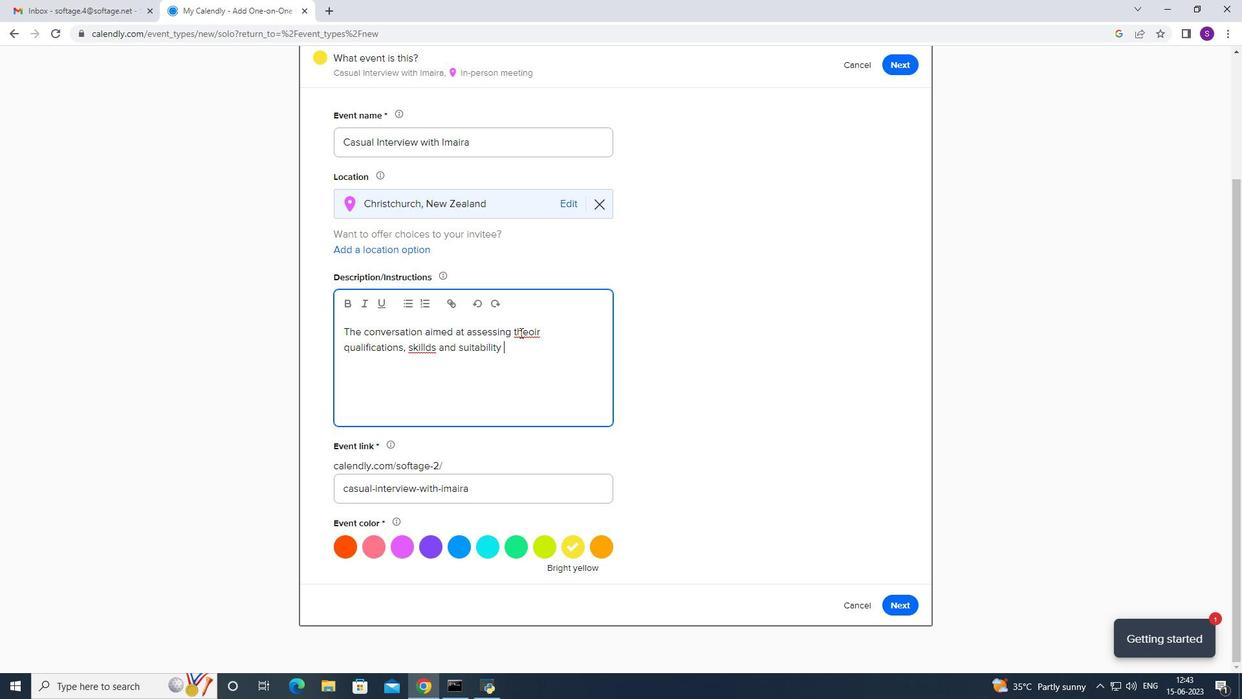 
Action: Mouse pressed right at (530, 319)
Screenshot: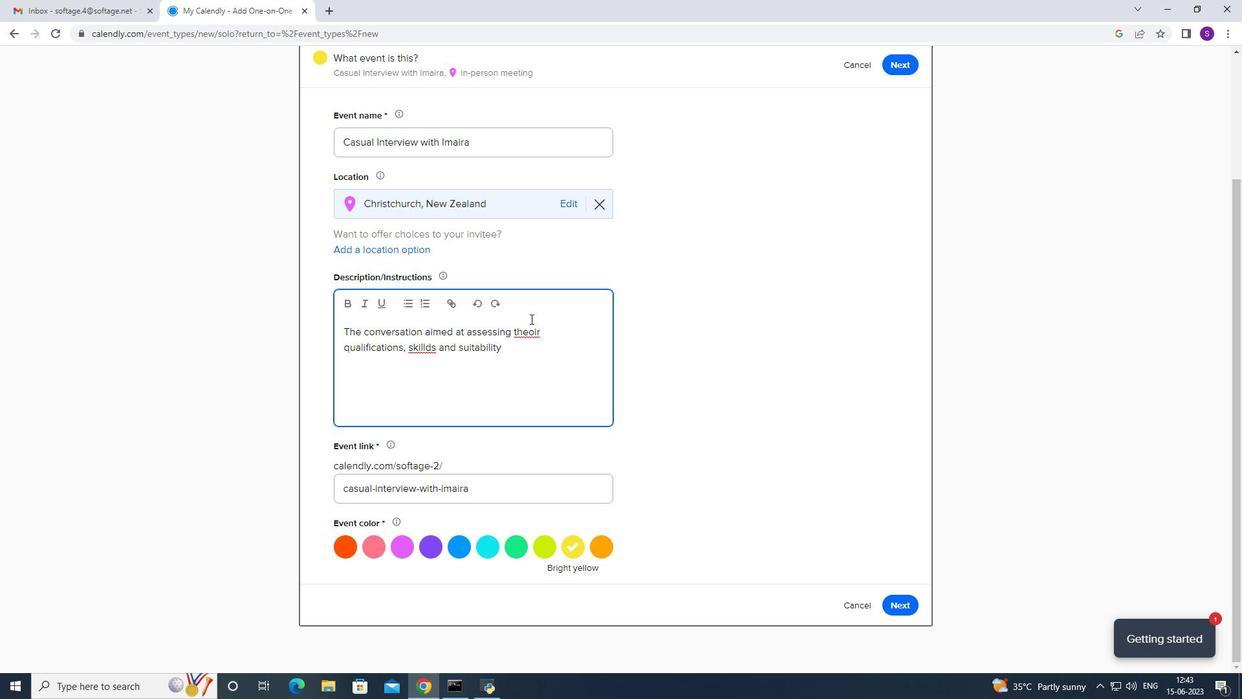 
Action: Mouse moved to (550, 323)
Screenshot: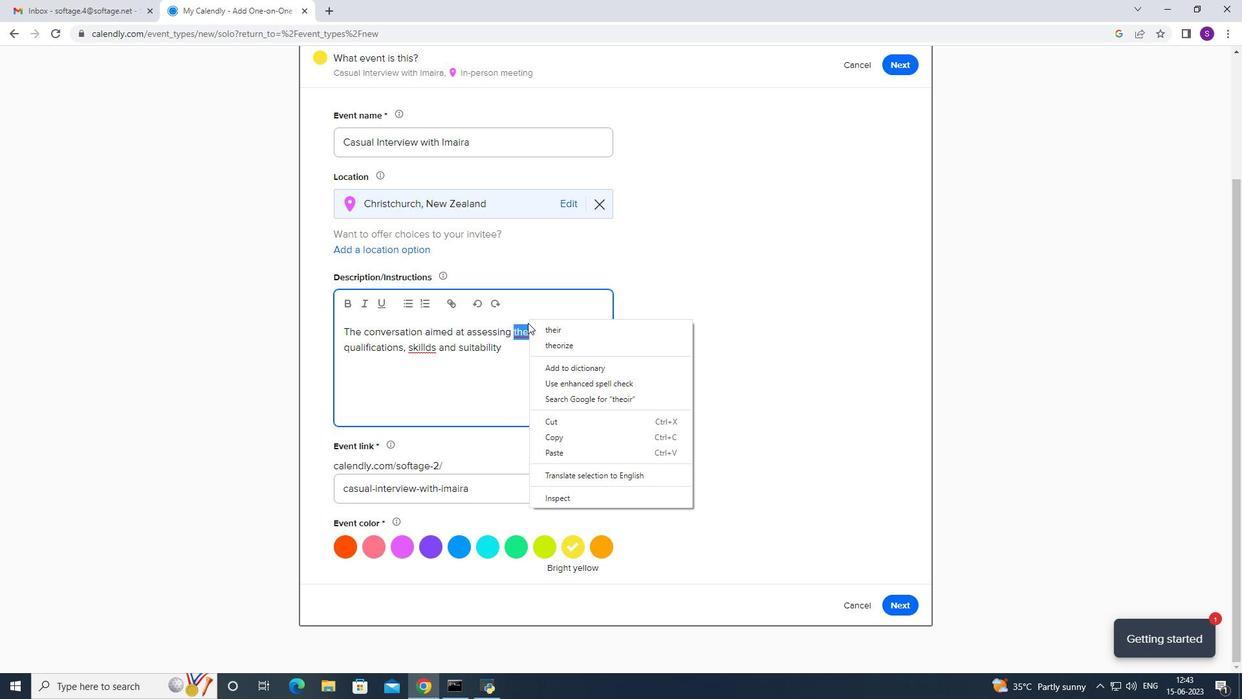 
Action: Mouse pressed left at (550, 323)
Screenshot: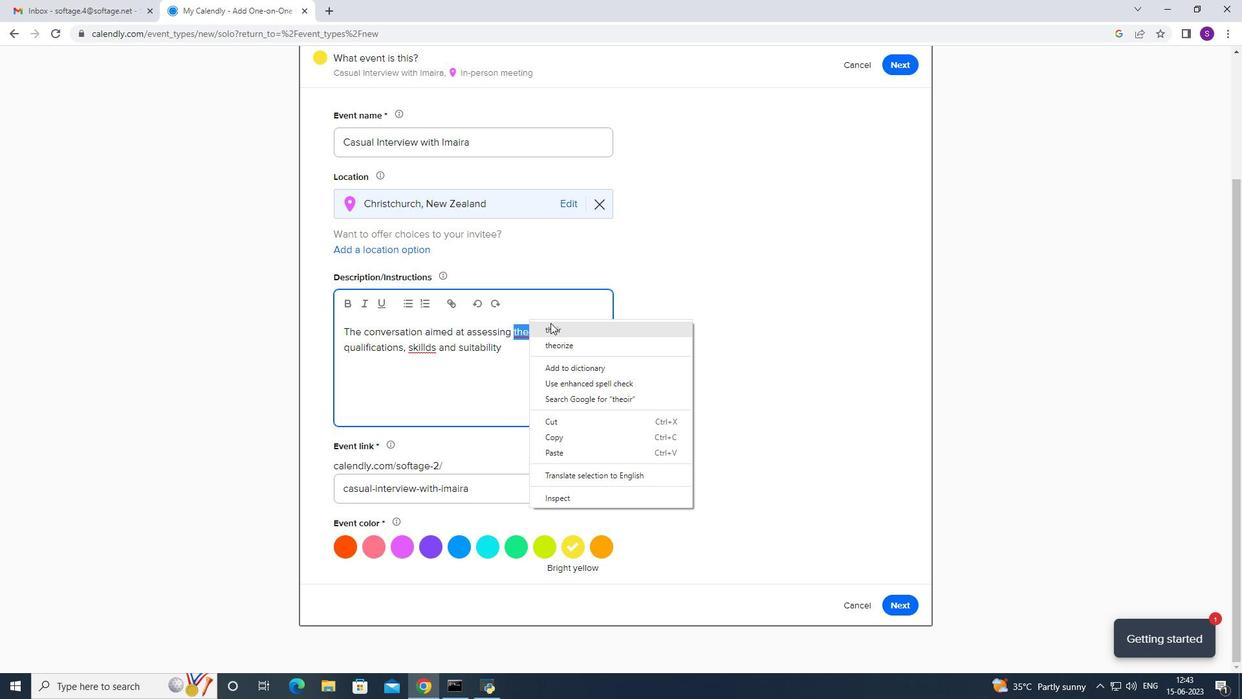 
Action: Mouse moved to (360, 346)
Screenshot: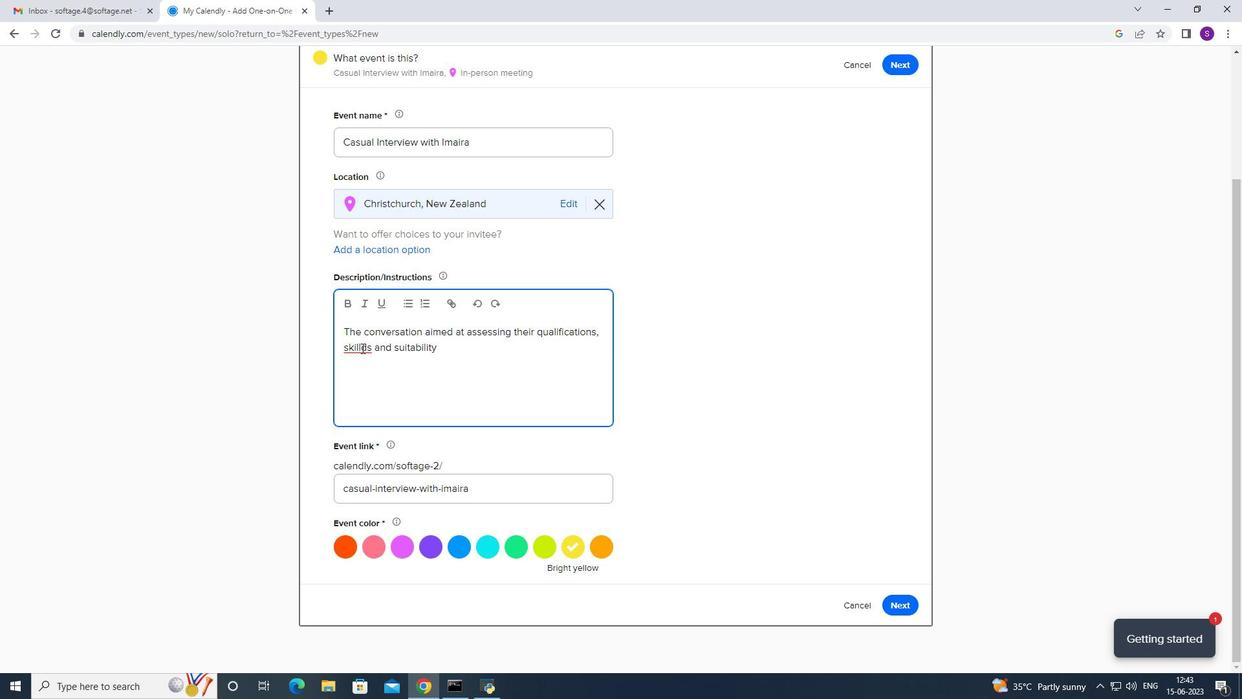 
Action: Mouse pressed right at (360, 346)
Screenshot: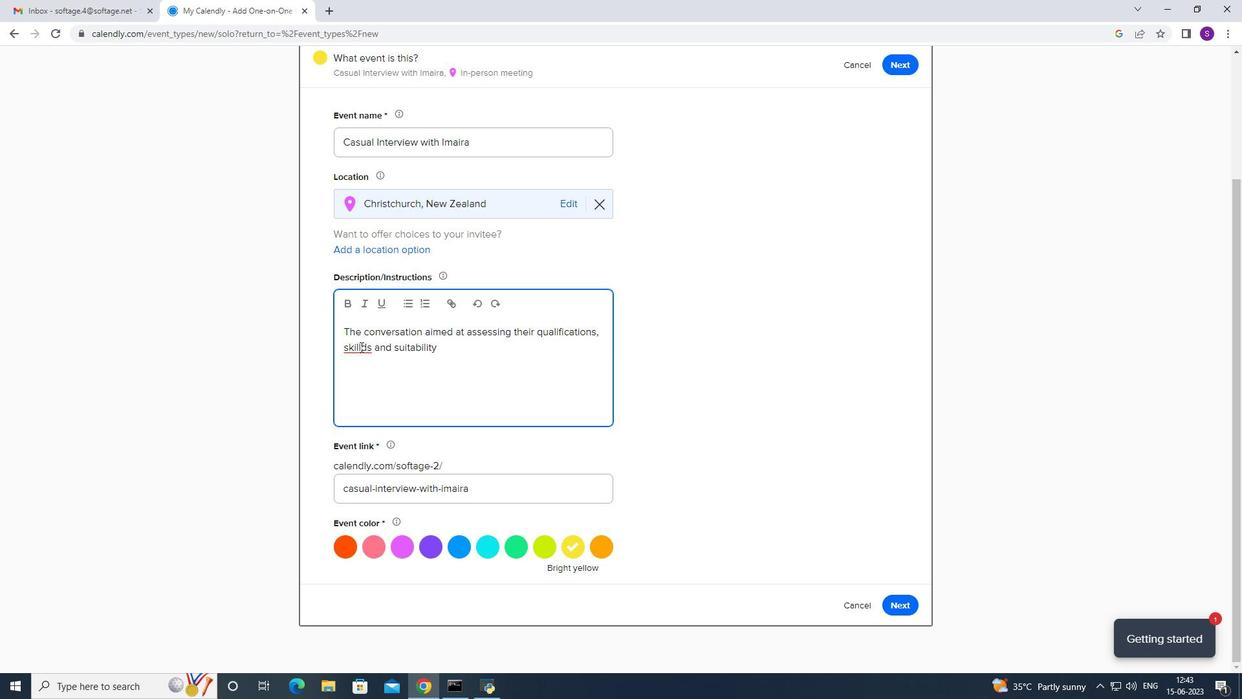 
Action: Mouse moved to (369, 350)
Screenshot: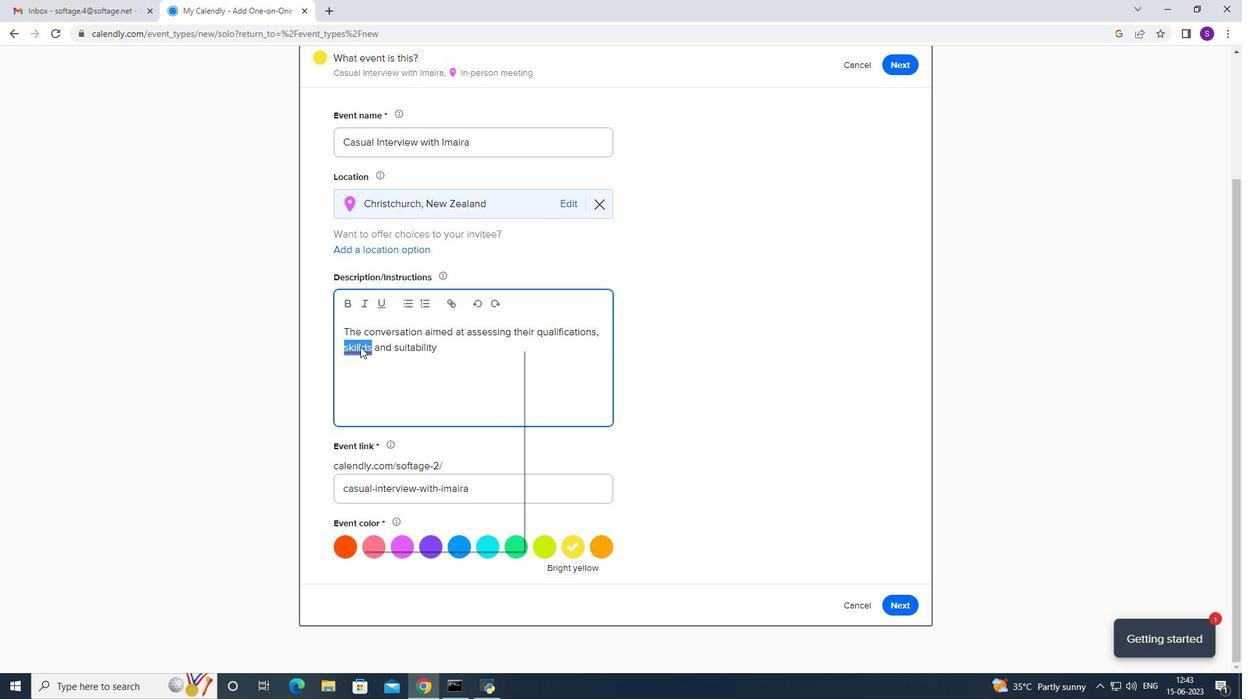 
Action: Mouse pressed left at (369, 350)
Screenshot: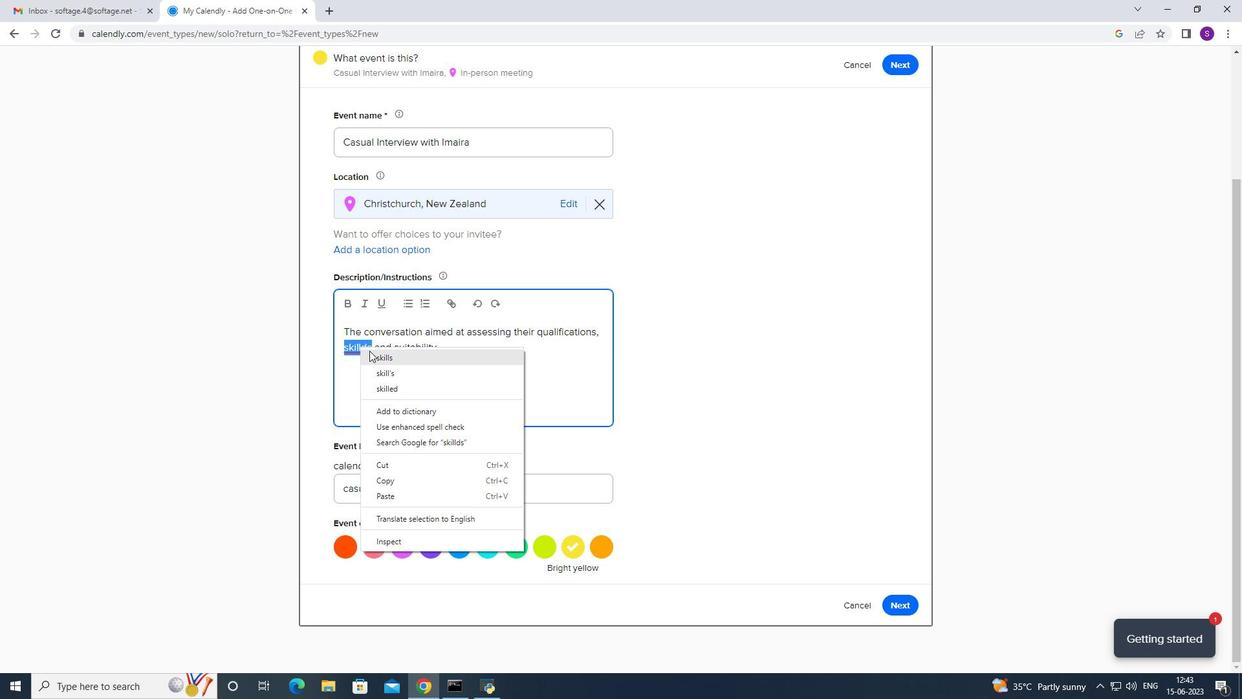 
Action: Mouse moved to (444, 341)
Screenshot: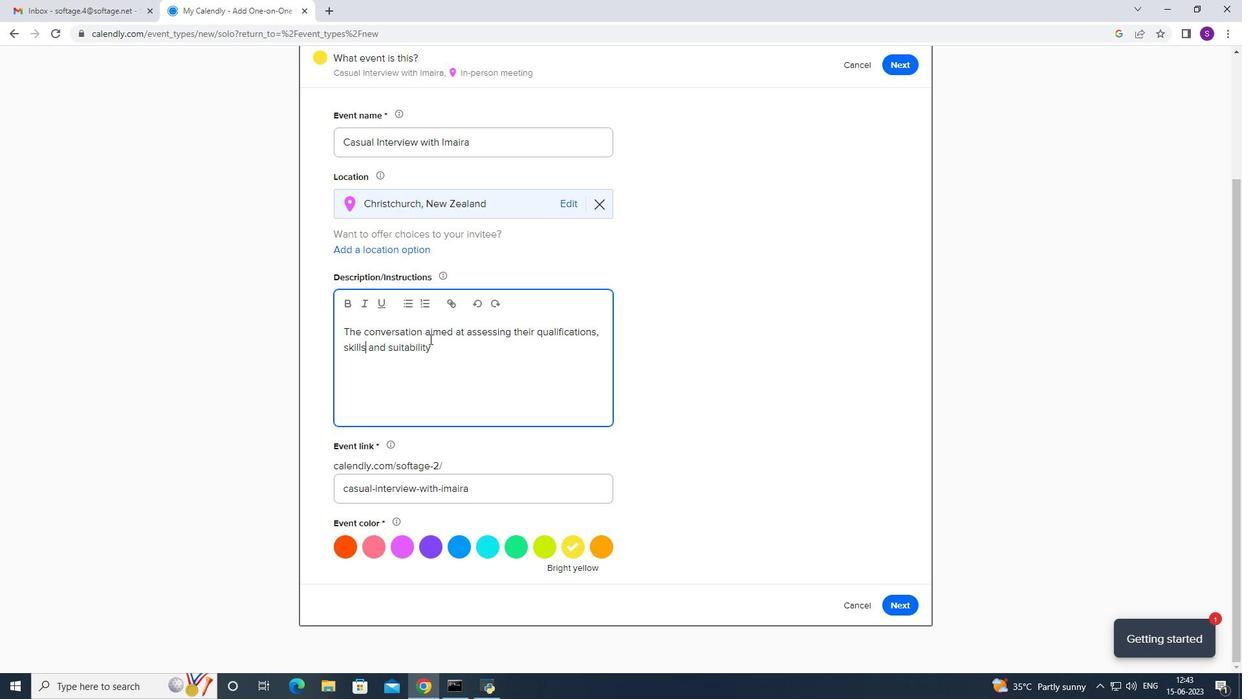 
Action: Mouse pressed left at (444, 341)
Screenshot: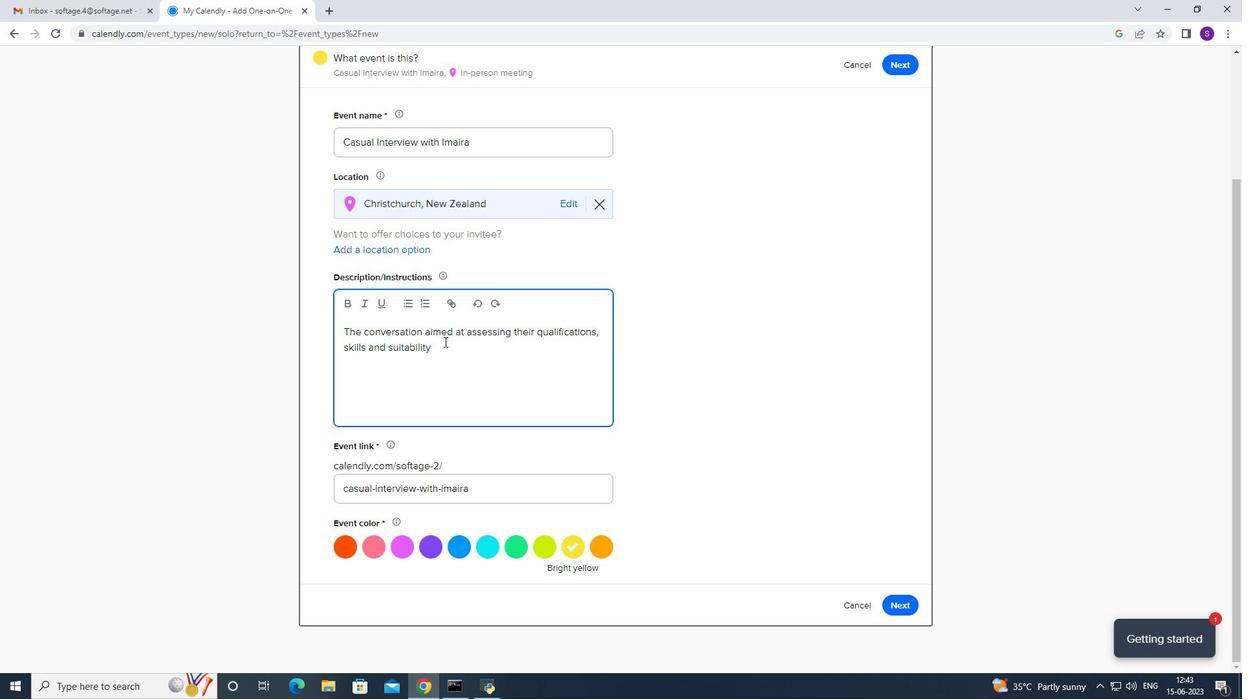 
Action: Mouse moved to (445, 346)
Screenshot: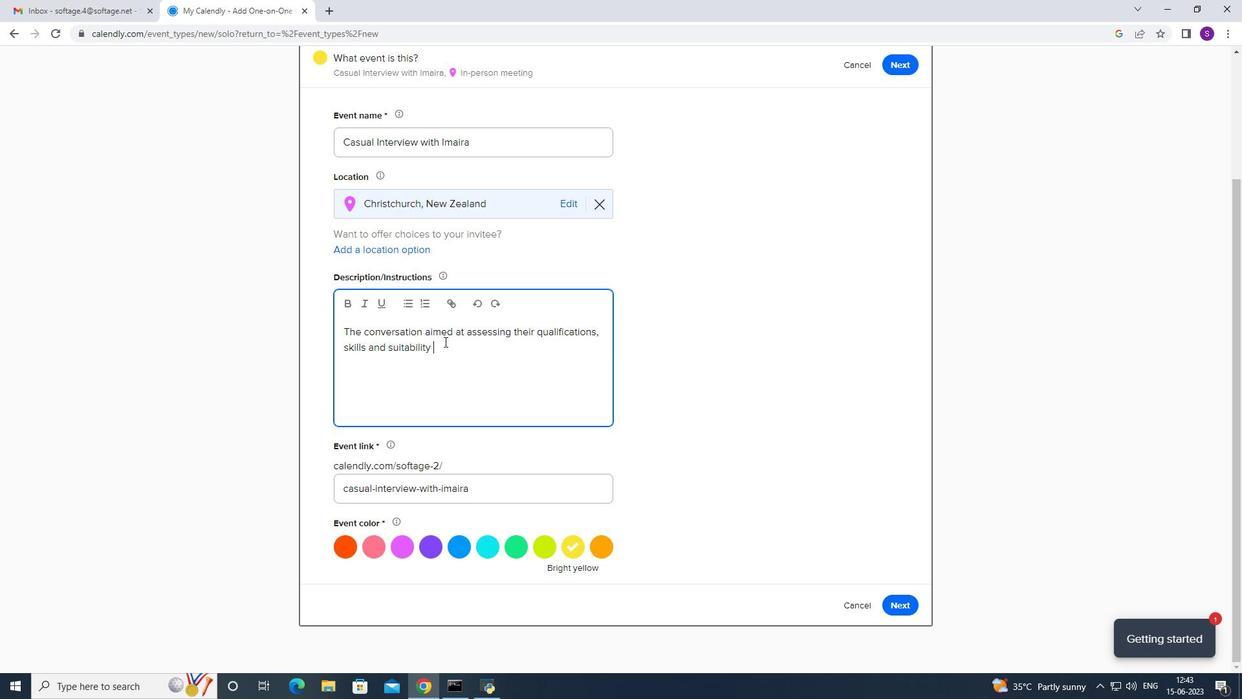 
Action: Key pressed for<Key.space>a<Key.space>specific<Key.space>job<Key.space>role<Key.space>iw<Key.backspace><Key.backspace>within<Key.space>the<Key.space>organization,<Key.backspace>l<Key.backspace>.<Key.space><Key.caps_lock>T<Key.caps_lock>he<Key.space>interview<Key.space>provides<Key.space>an<Key.space>opportunity<Key.space>df<Key.backspace><Key.backspace>for<Key.space>the<Key.space>hiring<Key.space>team<Key.space>to<Key.space>gather<Key.space>valuable<Key.space>information<Key.space>about<Key.space>the<Key.space>candidate<Key.space>exoeriencem<Key.backspace>,<Key.space>abikli<Key.backspace><Key.backspace><Key.backspace><Key.backspace><Key.backspace><Key.backspace><Key.backspace><Key.backspace><Key.backspace><Key.backspace><Key.backspace><Key.backspace><Key.backspace><Key.backspace><Key.backspace><Key.backspace><Key.backspace><Key.backspace>experiencem<Key.backspace><Key.space>,<Key.space>abilities<Key.space>and<Key.space>potential<Key.space>culturral<Key.space><Key.backspace><Key.backspace><Key.backspace><Key.backspace><Key.backspace>ral<Key.space>fit,.
Screenshot: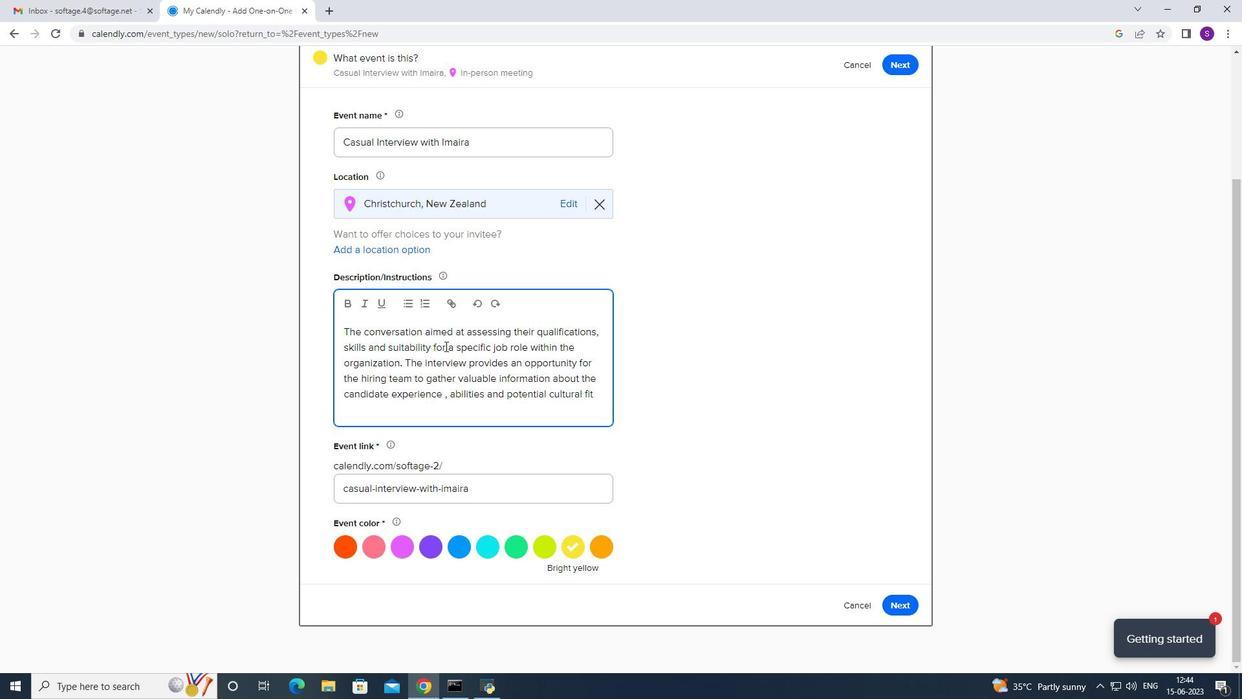 
Action: Mouse moved to (451, 424)
Screenshot: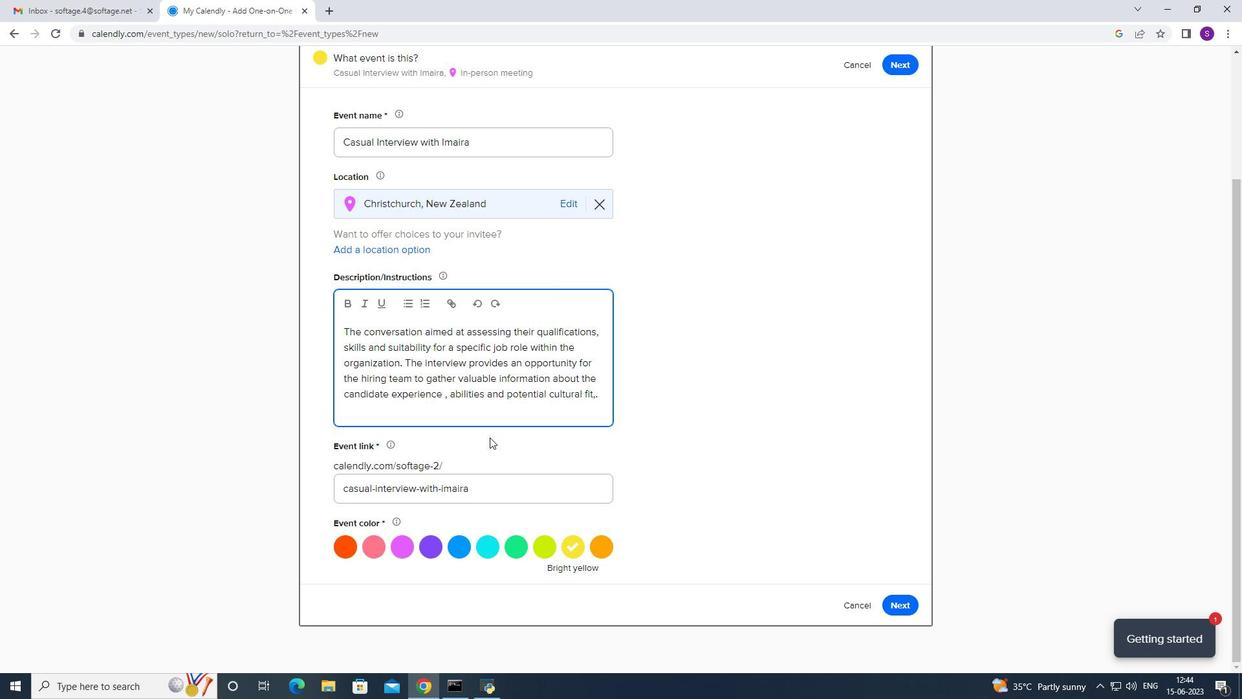 
Action: Mouse scrolled (451, 423) with delta (0, 0)
Screenshot: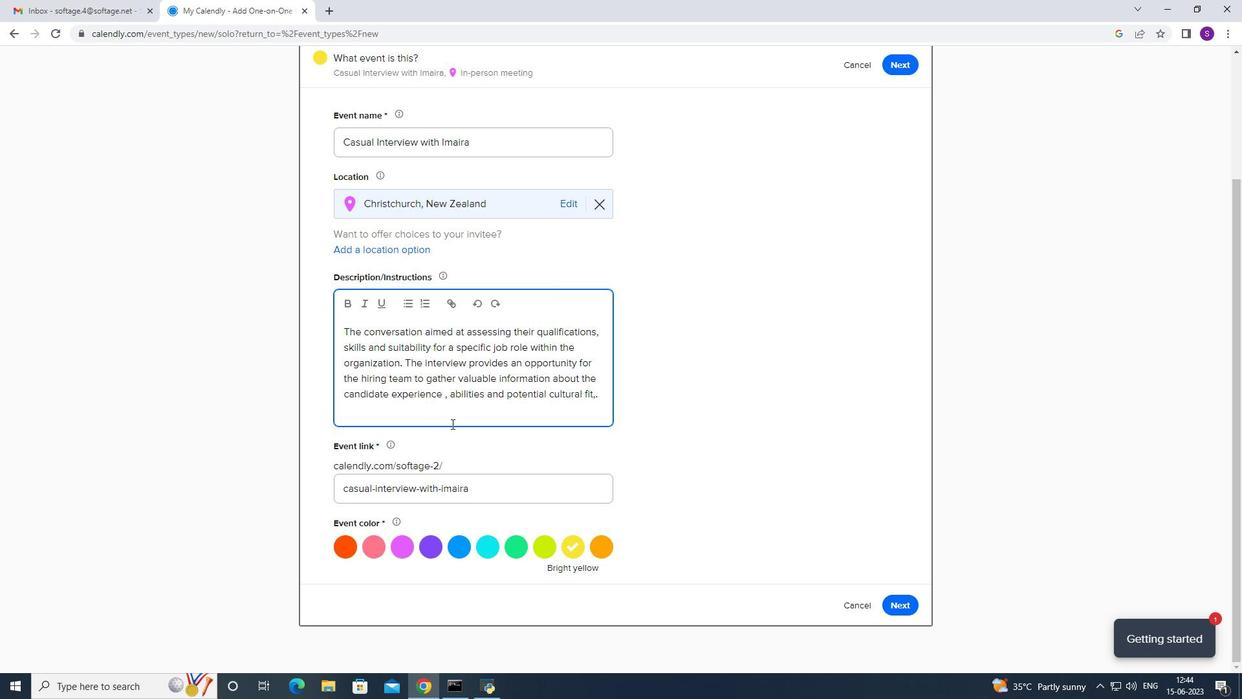
Action: Mouse scrolled (451, 423) with delta (0, 0)
Screenshot: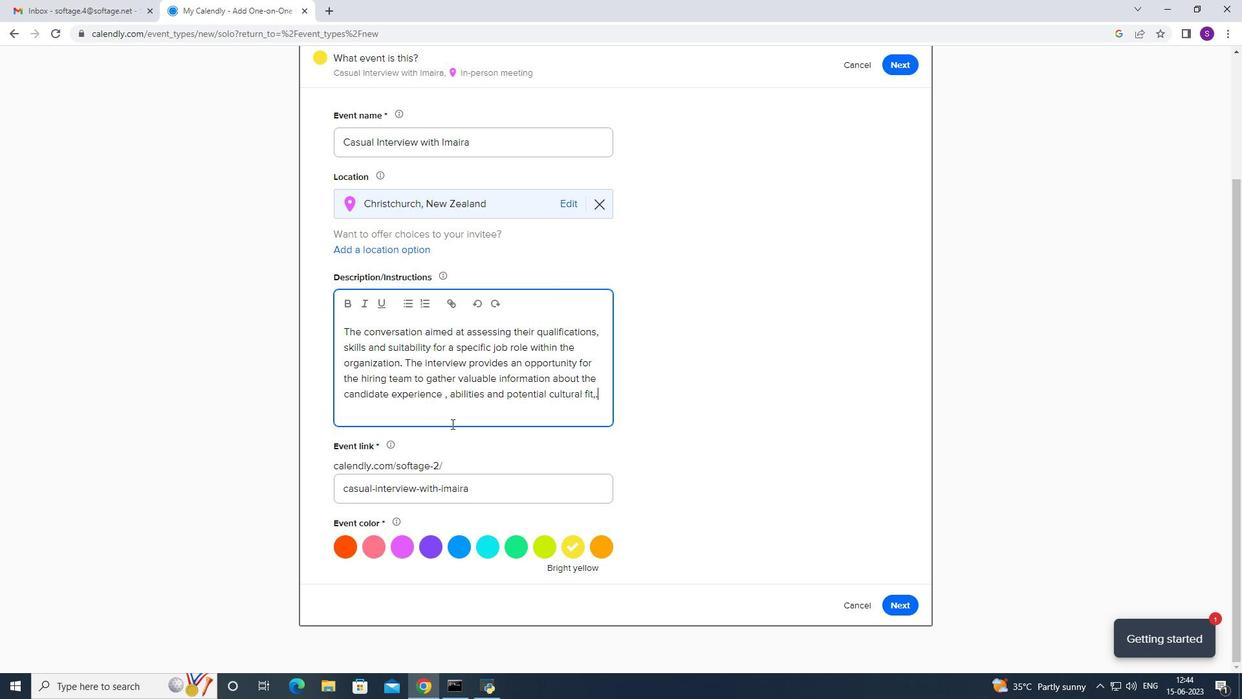 
Action: Mouse scrolled (451, 423) with delta (0, 0)
Screenshot: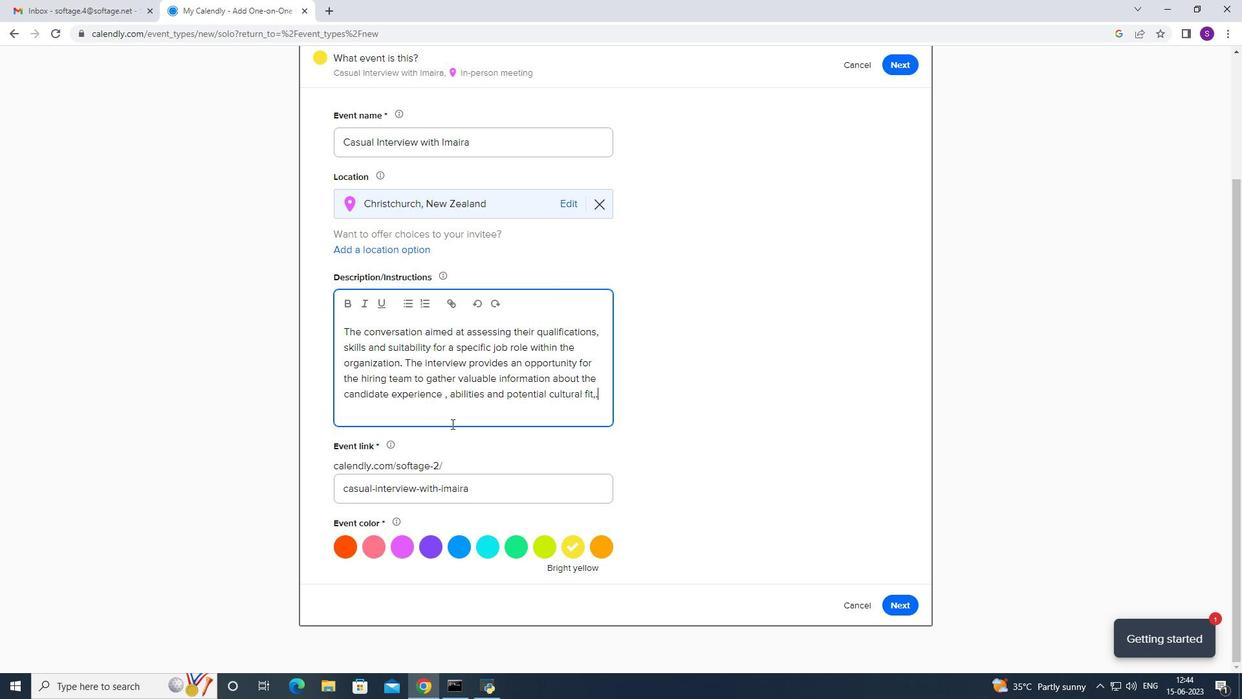 
Action: Mouse moved to (896, 602)
Screenshot: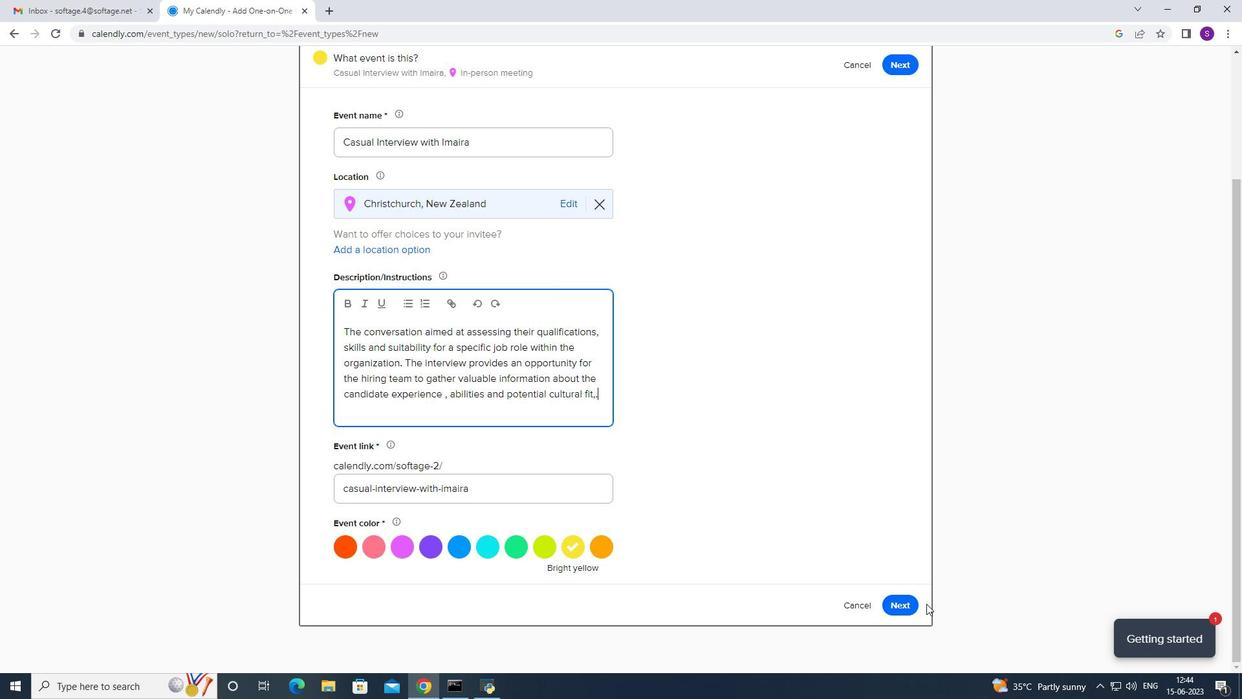 
Action: Mouse pressed left at (896, 602)
Screenshot: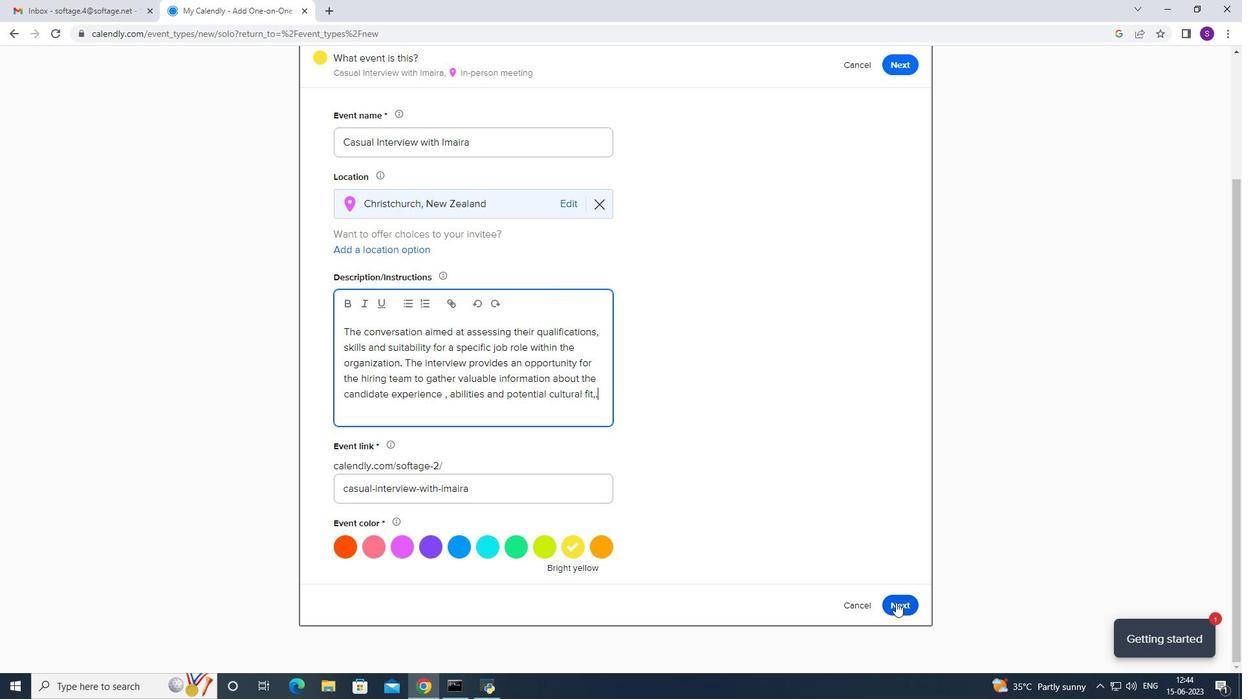 
Action: Mouse moved to (491, 335)
Screenshot: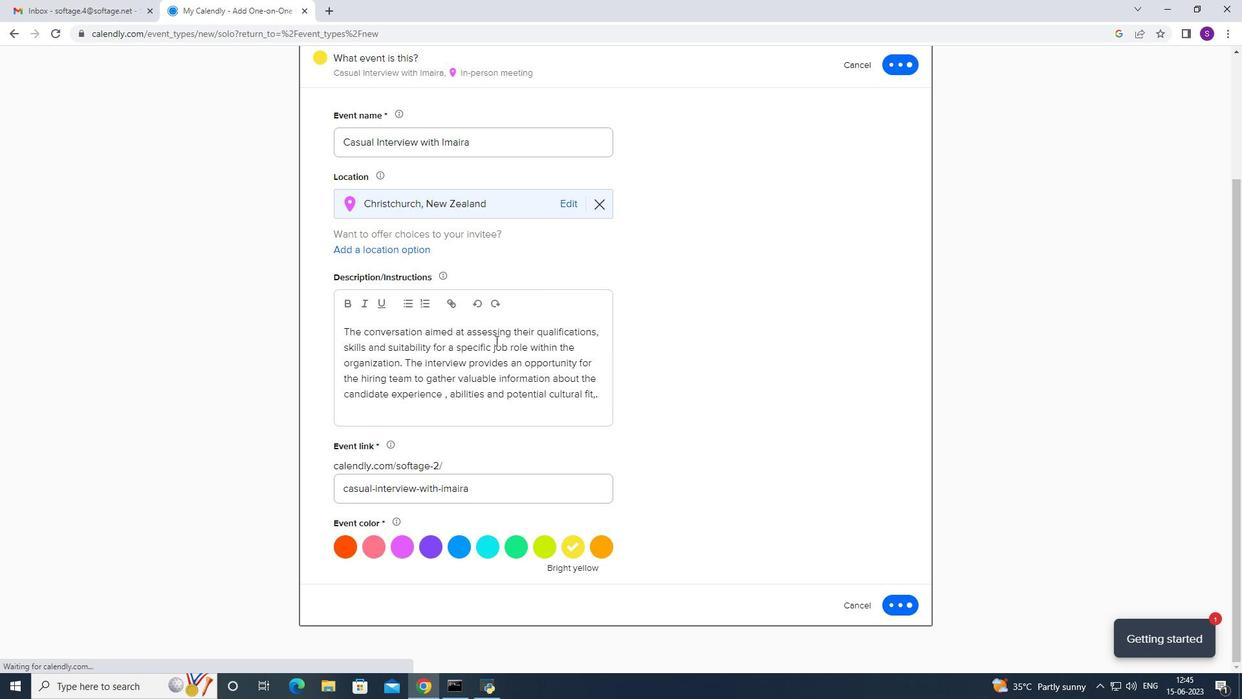 
Action: Mouse scrolled (491, 335) with delta (0, 0)
Screenshot: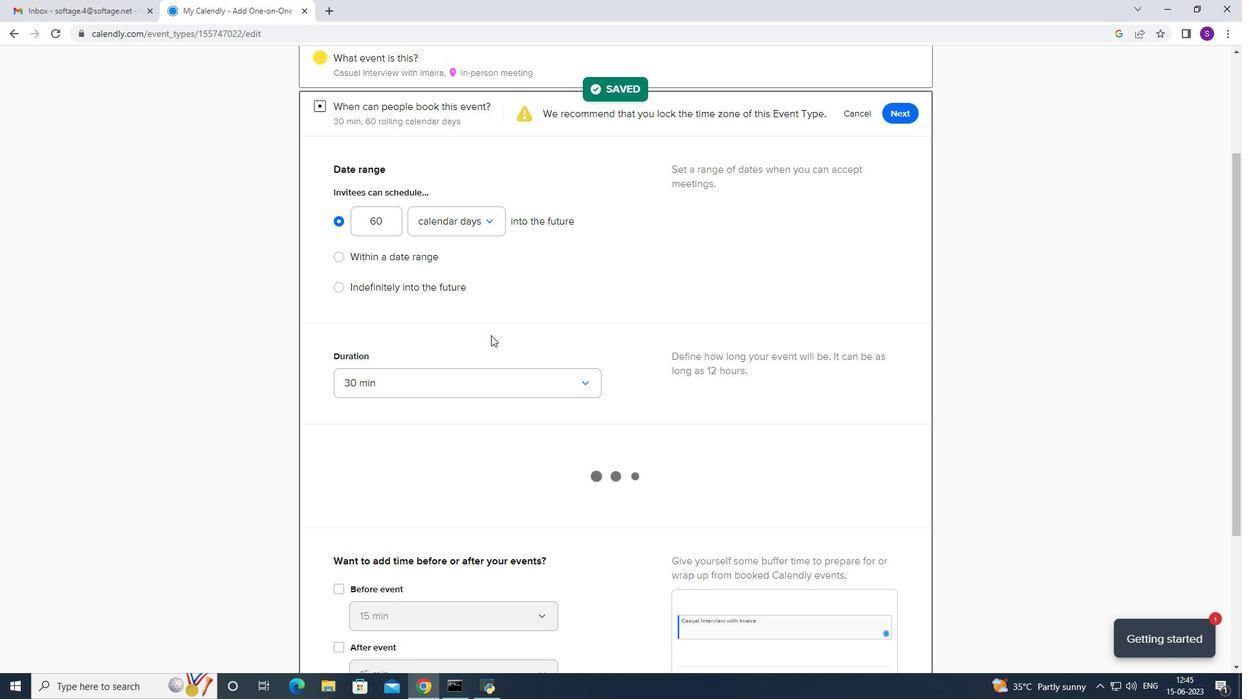 
Action: Mouse moved to (372, 334)
Screenshot: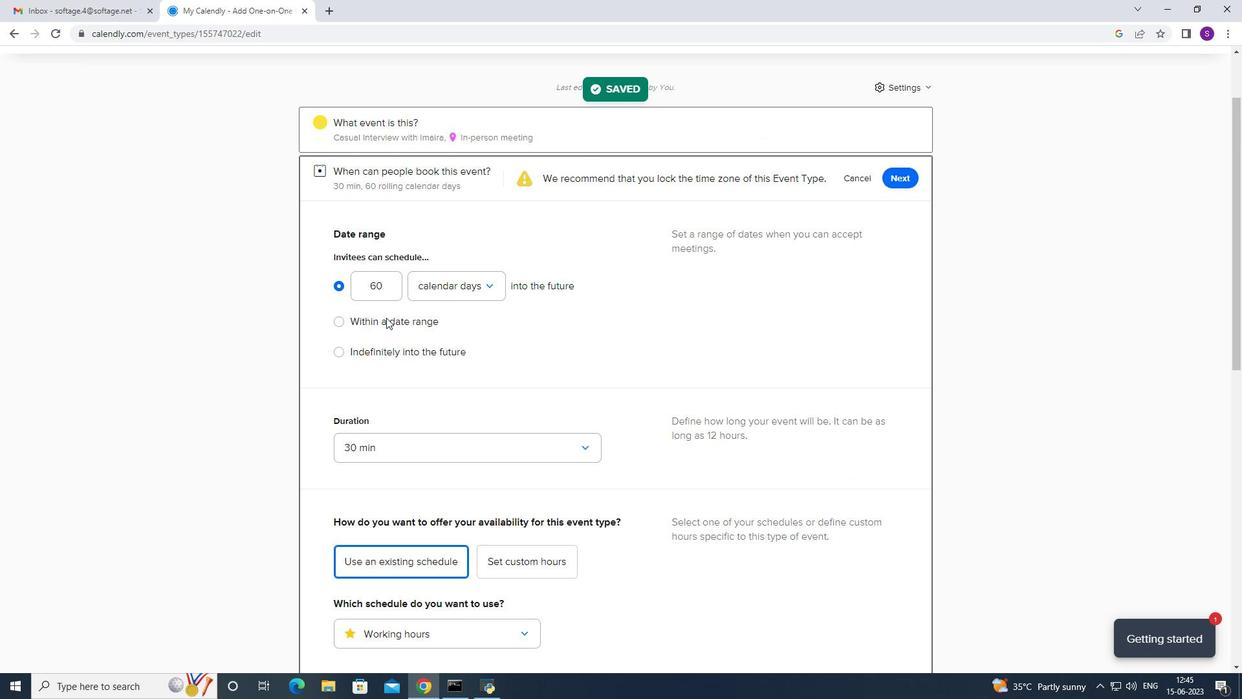 
Action: Mouse pressed left at (372, 334)
Screenshot: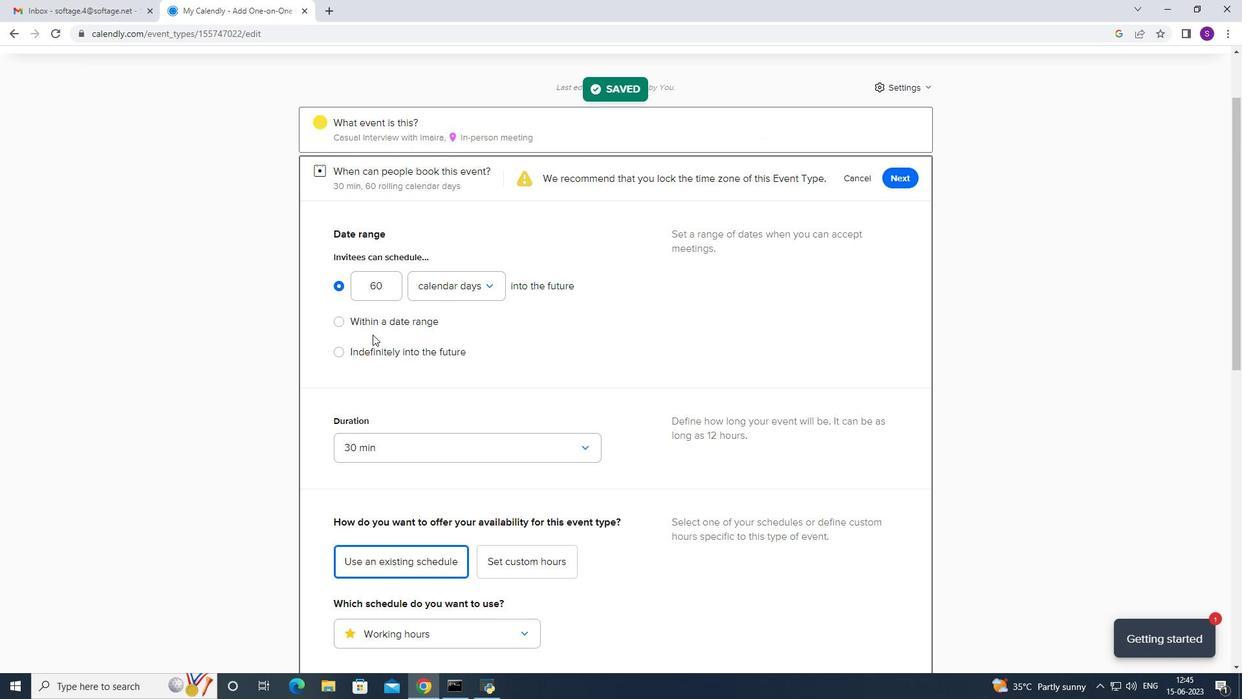 
Action: Mouse moved to (373, 326)
Screenshot: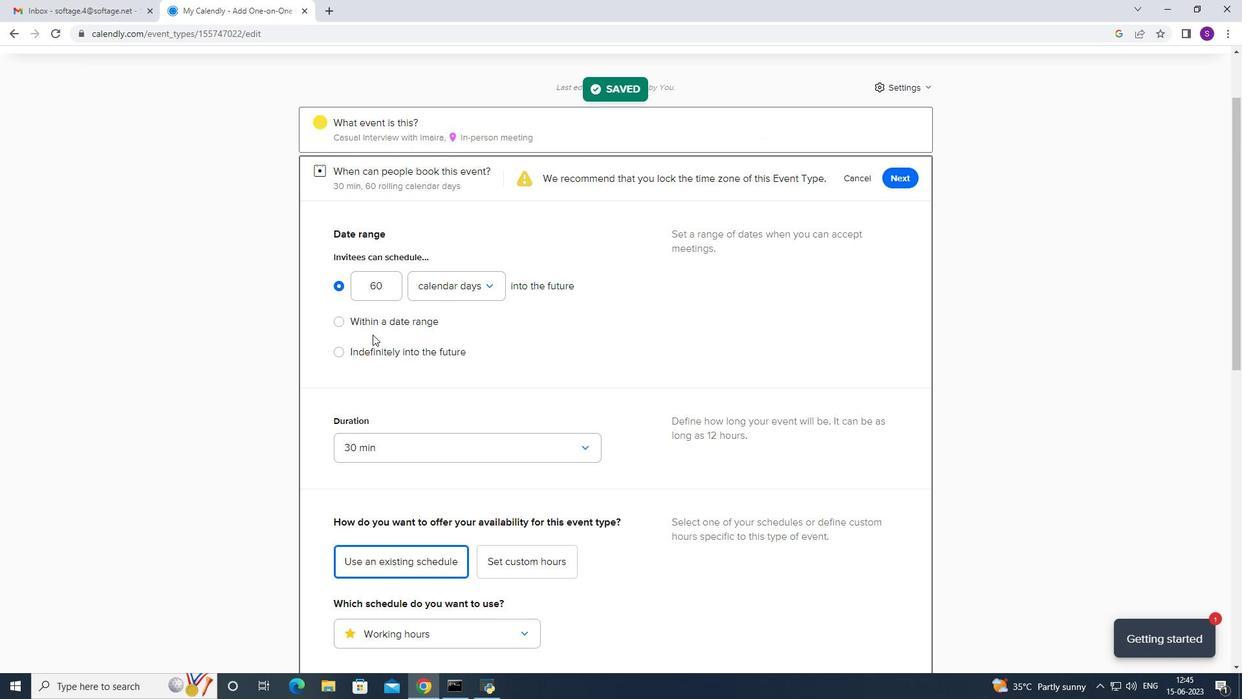
Action: Mouse pressed left at (373, 326)
Screenshot: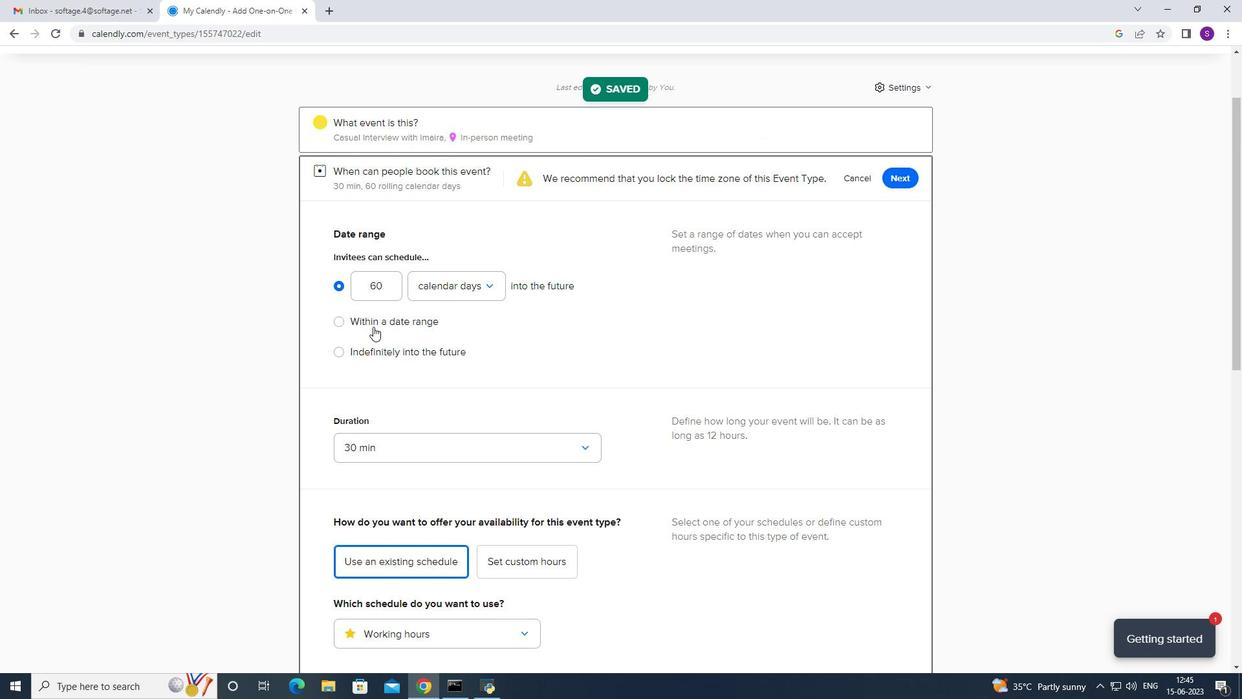 
Action: Mouse moved to (453, 317)
Screenshot: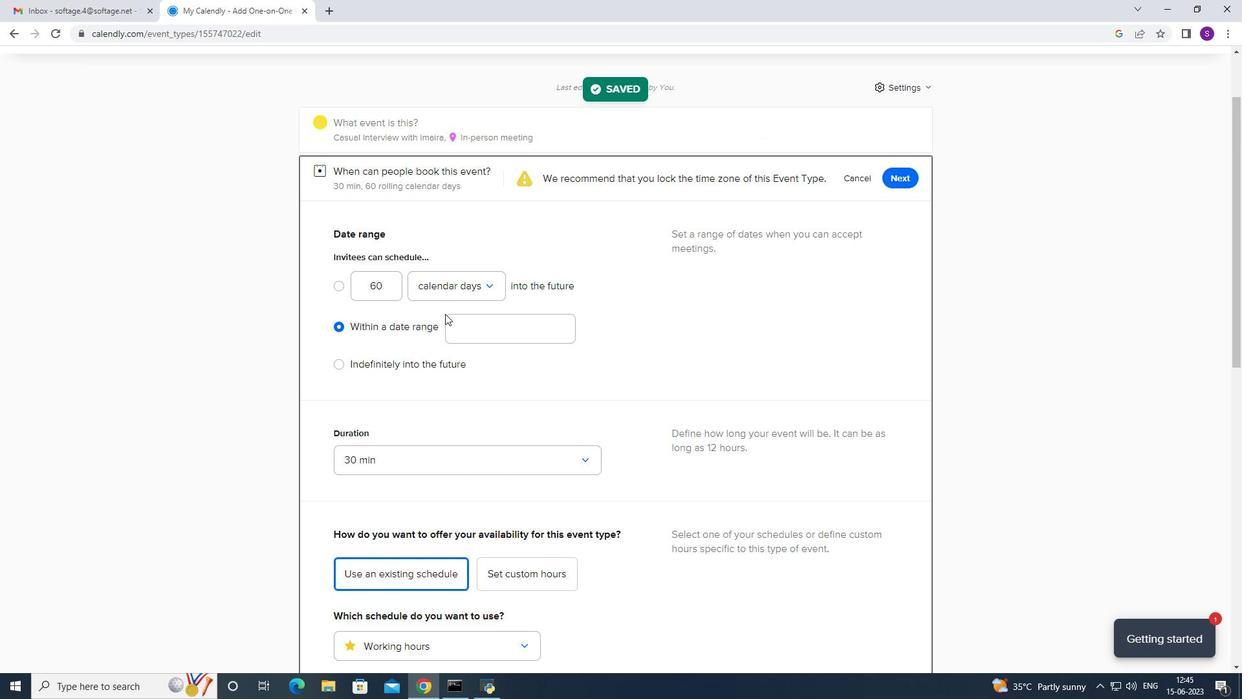 
Action: Mouse pressed left at (453, 317)
Screenshot: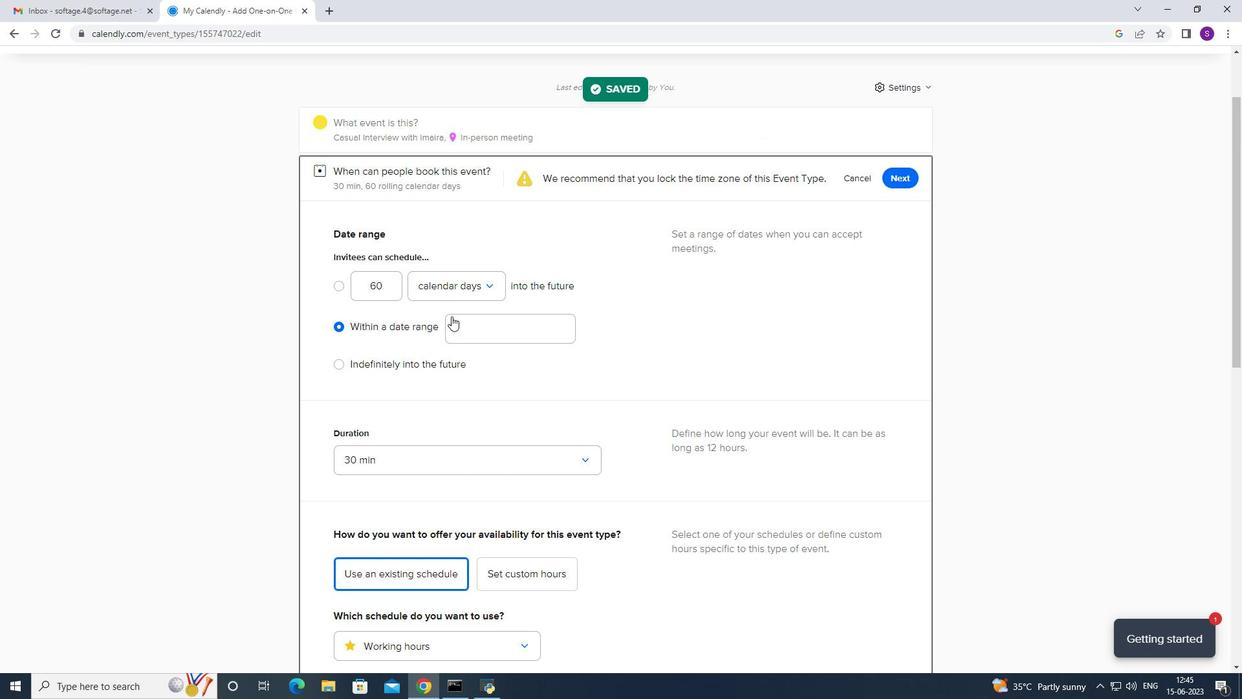 
Action: Mouse moved to (561, 362)
Screenshot: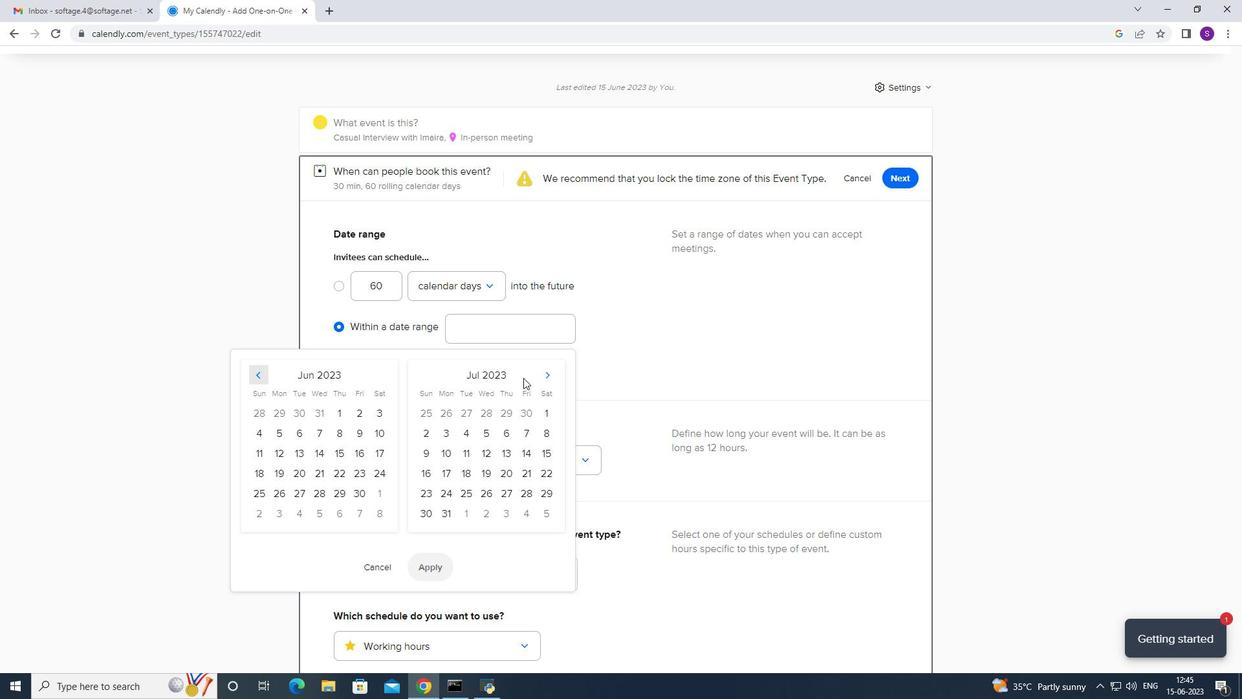 
Action: Mouse pressed left at (561, 362)
Screenshot: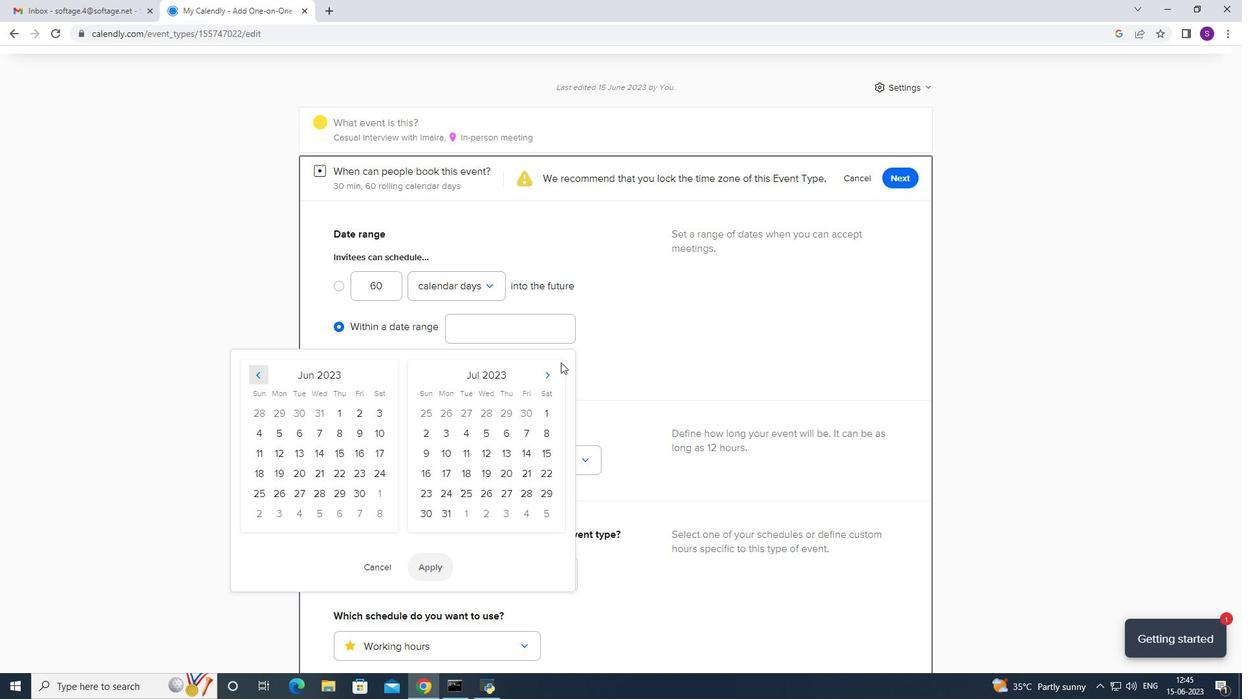
Action: Mouse moved to (553, 366)
Screenshot: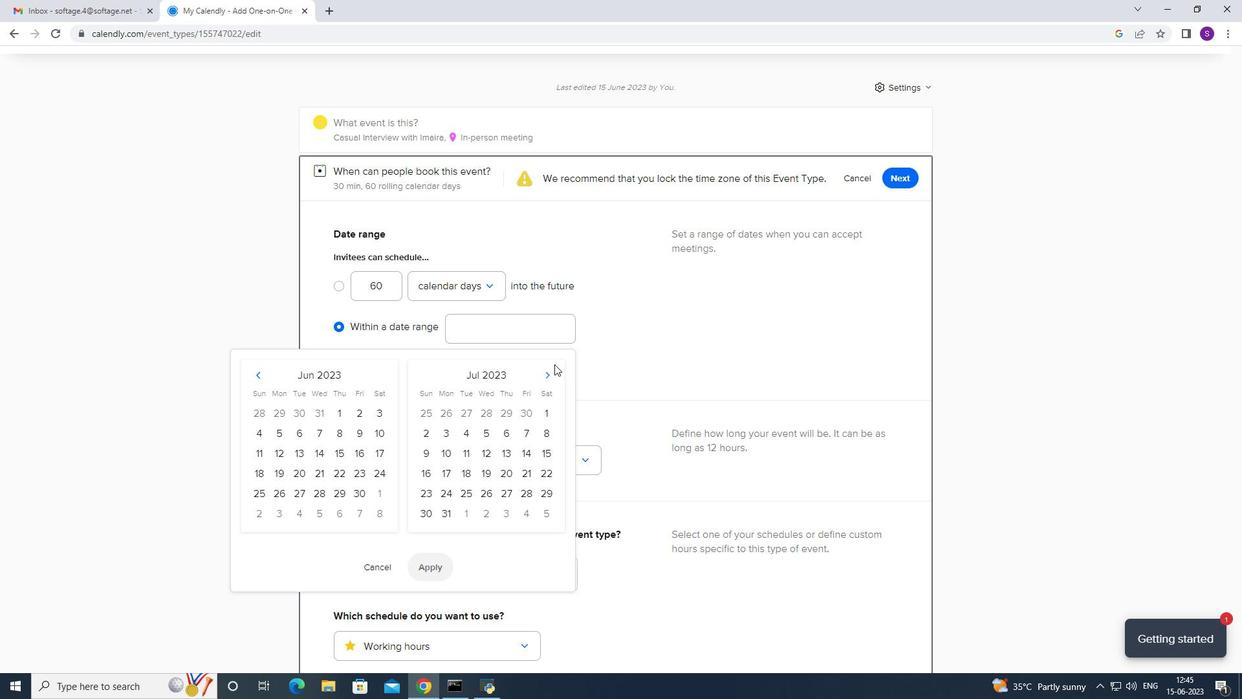 
Action: Mouse pressed left at (553, 366)
Screenshot: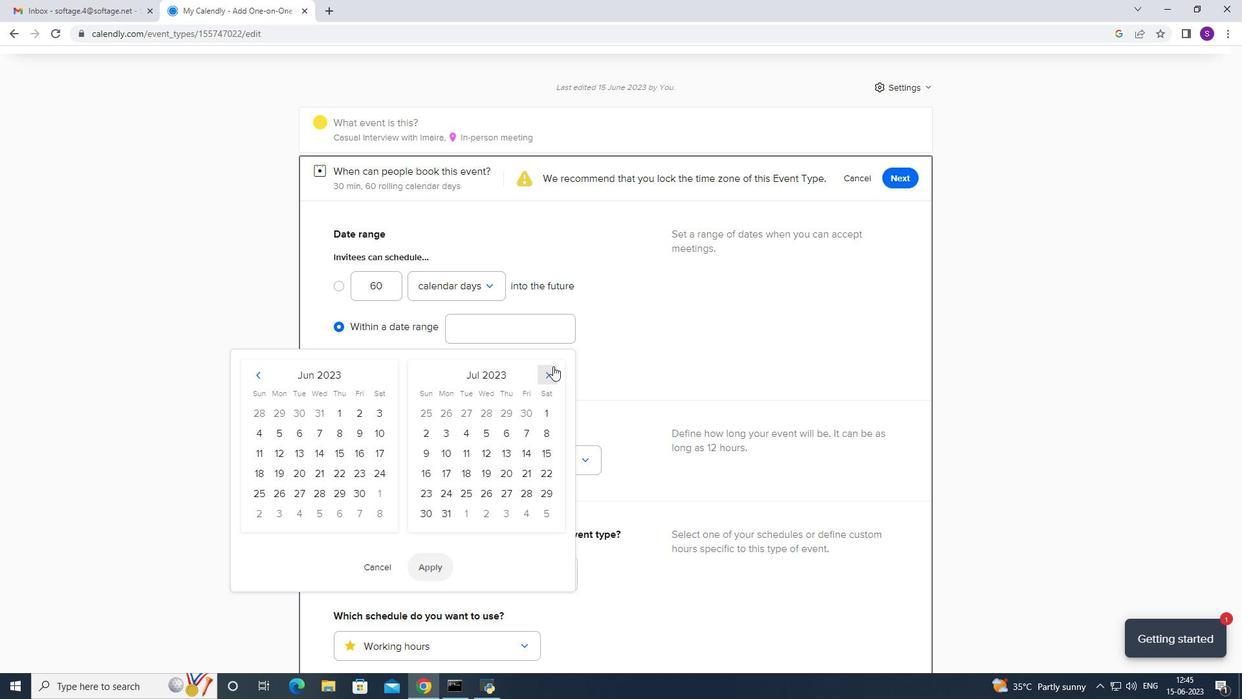 
Action: Mouse moved to (553, 367)
Screenshot: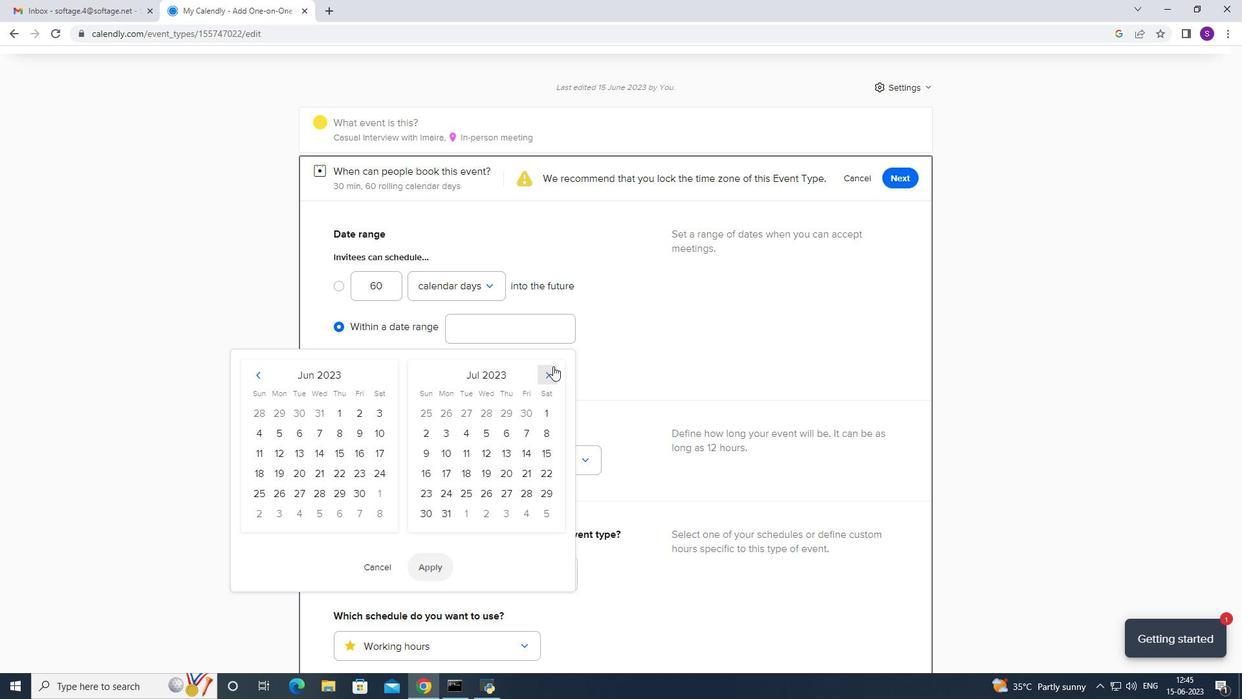 
Action: Mouse pressed left at (553, 367)
Screenshot: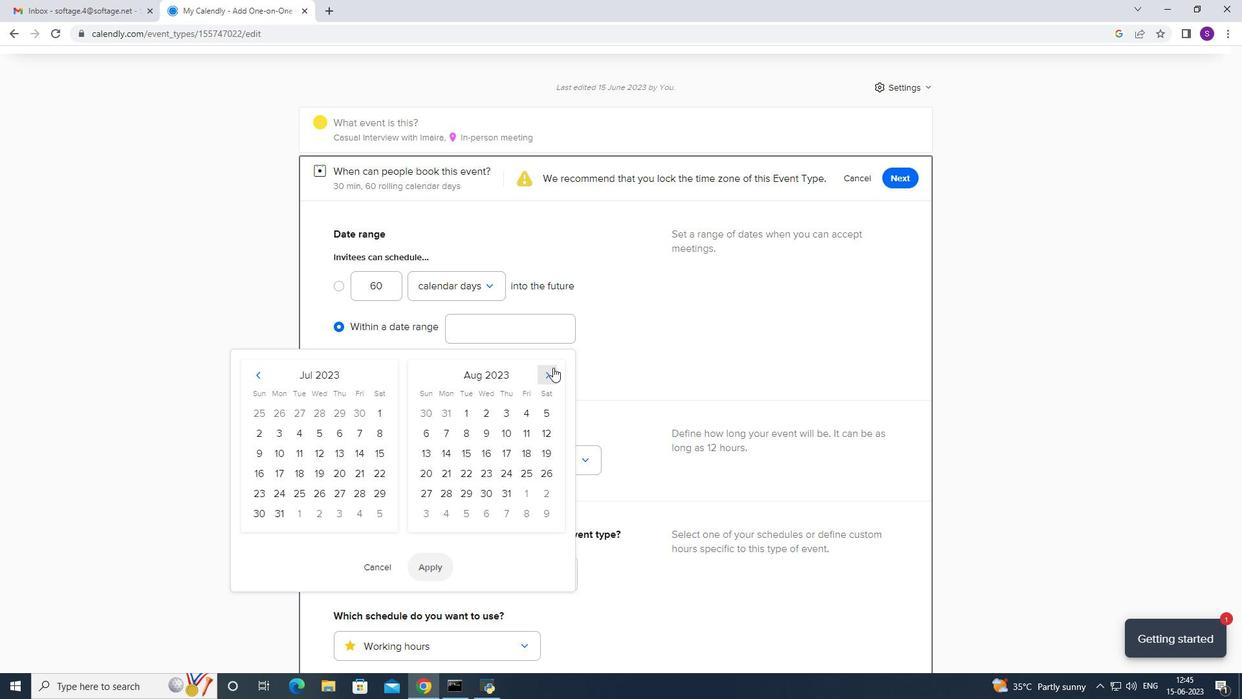 
Action: Mouse pressed left at (553, 367)
Screenshot: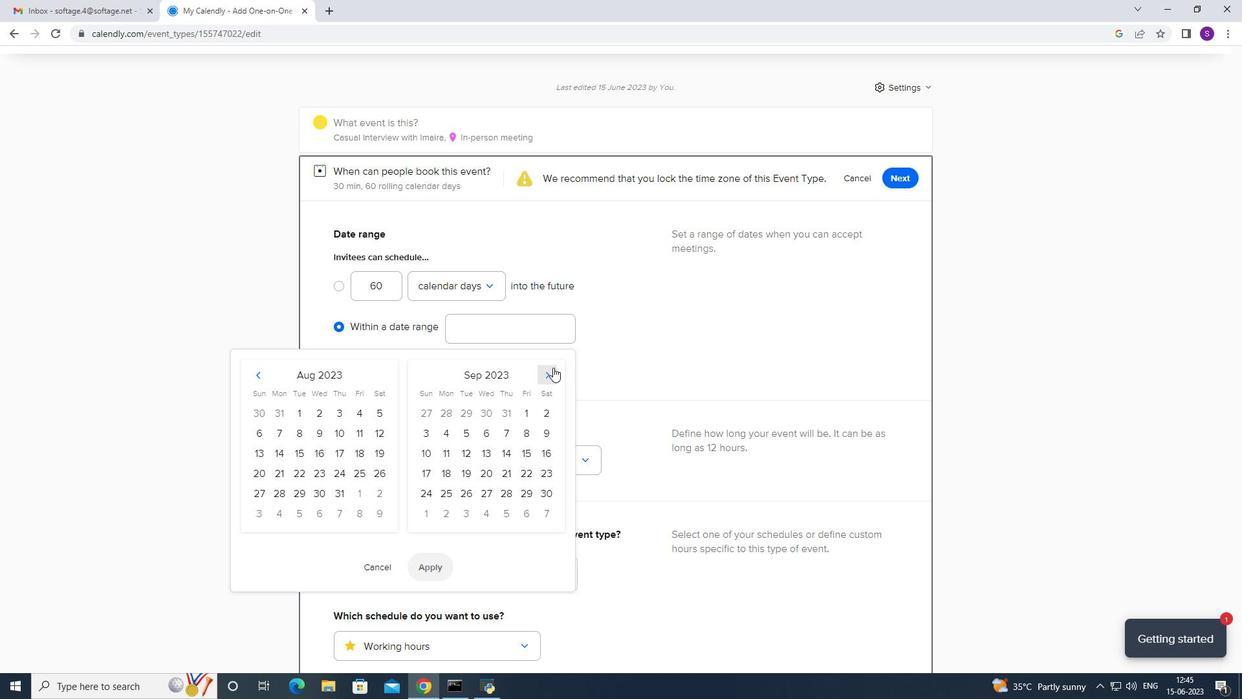 
Action: Mouse pressed left at (553, 367)
Screenshot: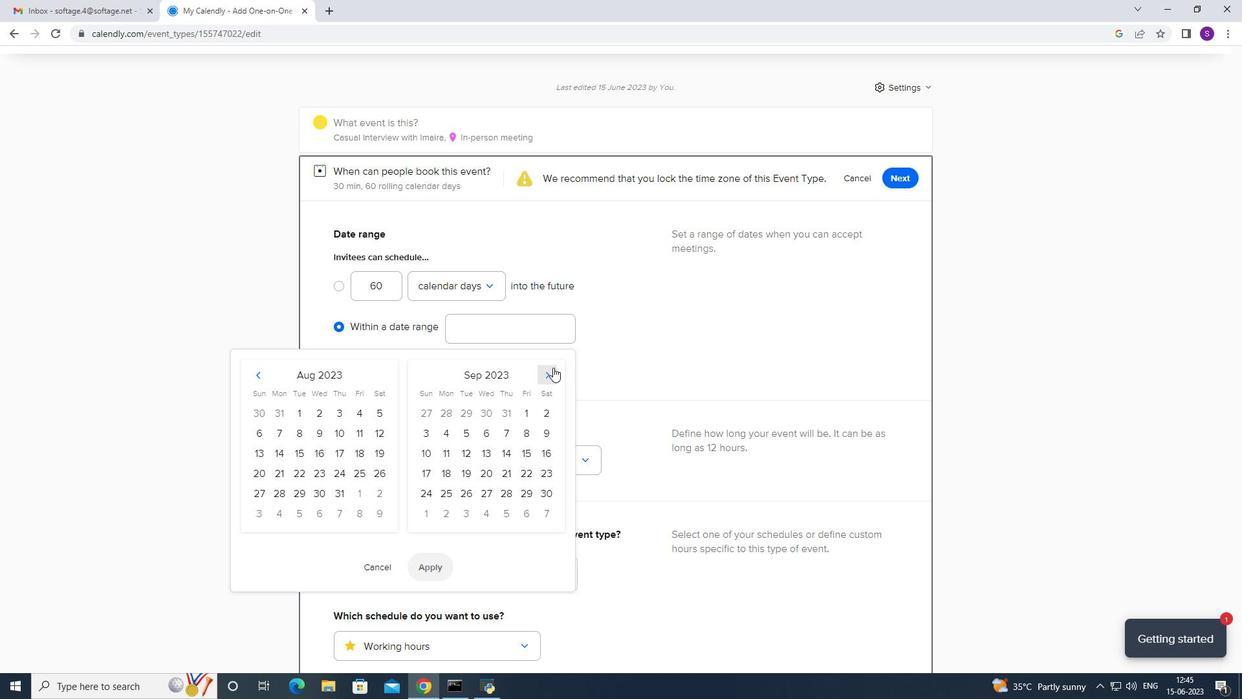 
Action: Mouse moved to (521, 451)
Screenshot: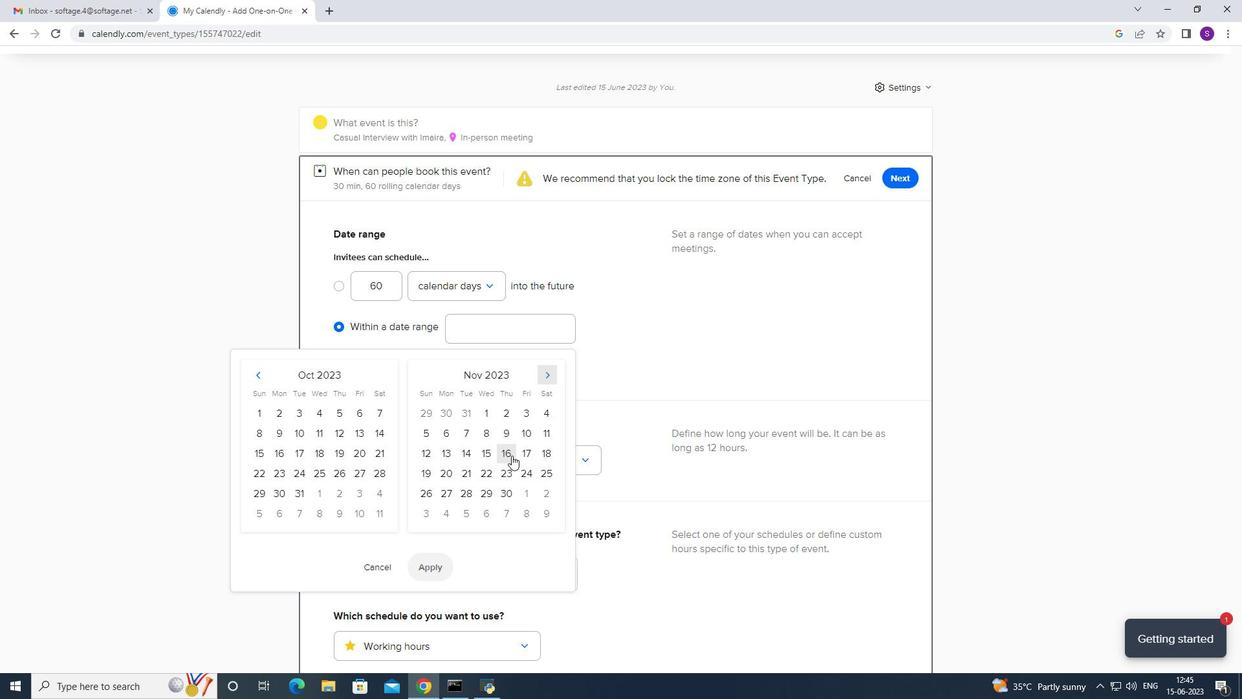 
Action: Mouse pressed left at (521, 451)
Screenshot: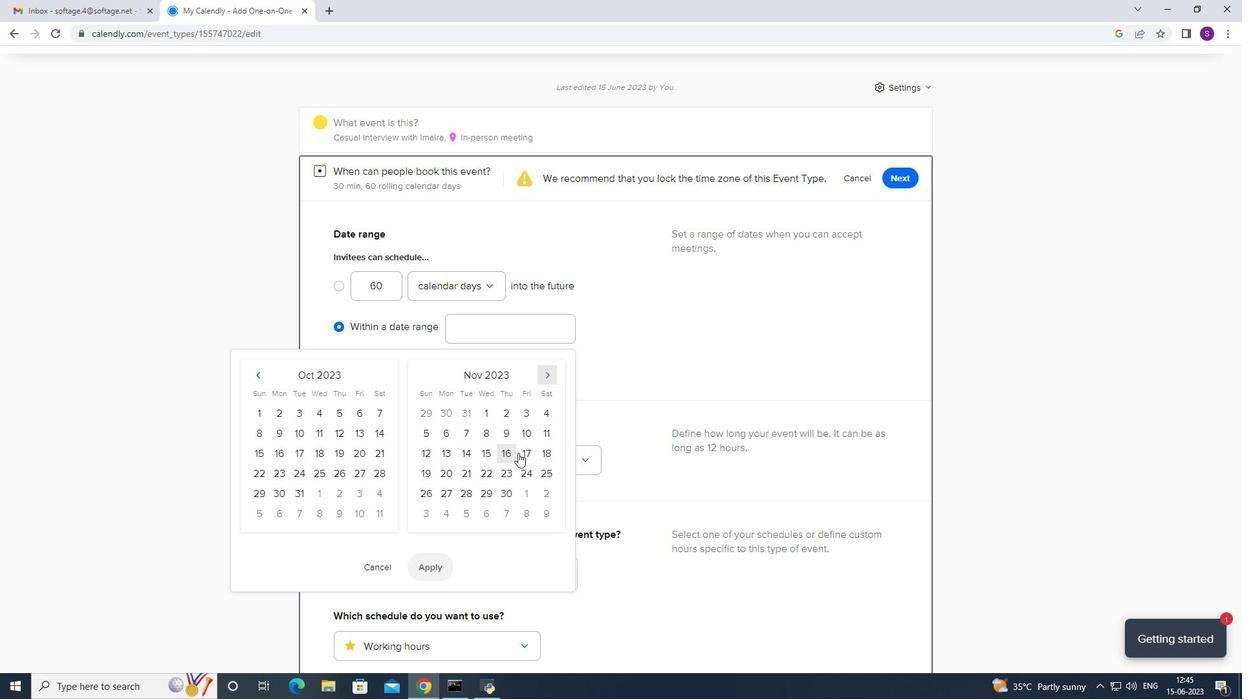 
Action: Mouse moved to (545, 449)
Screenshot: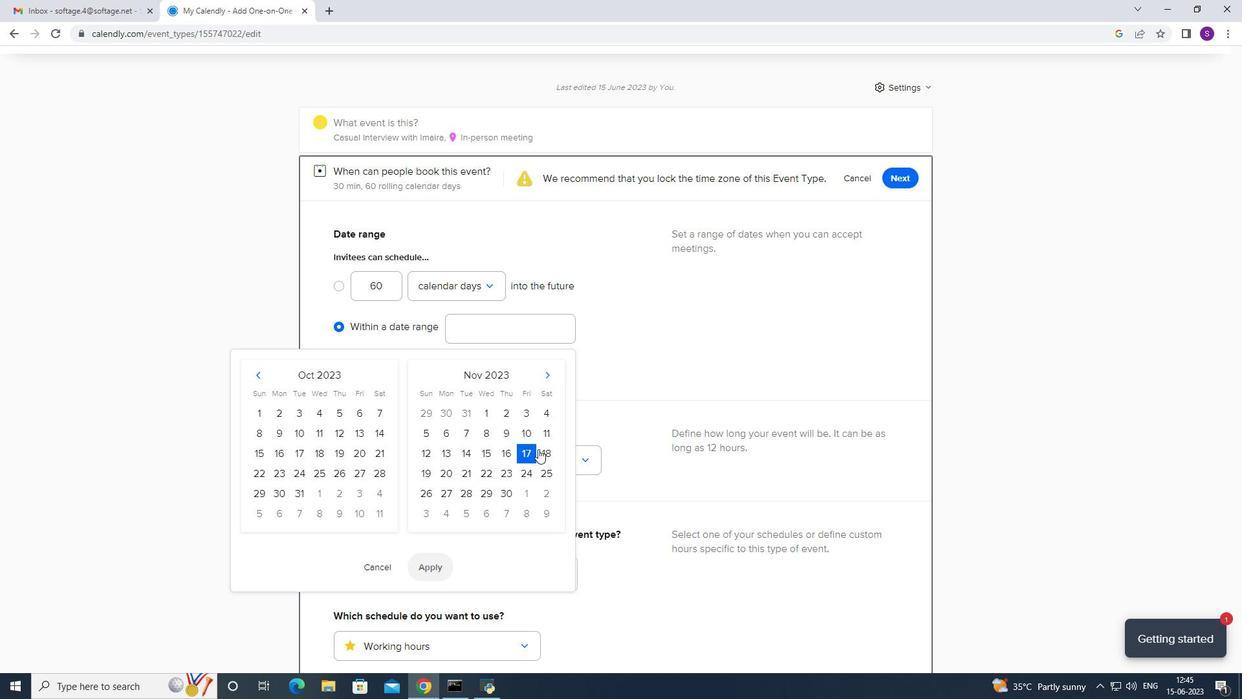 
Action: Mouse pressed left at (545, 449)
Screenshot: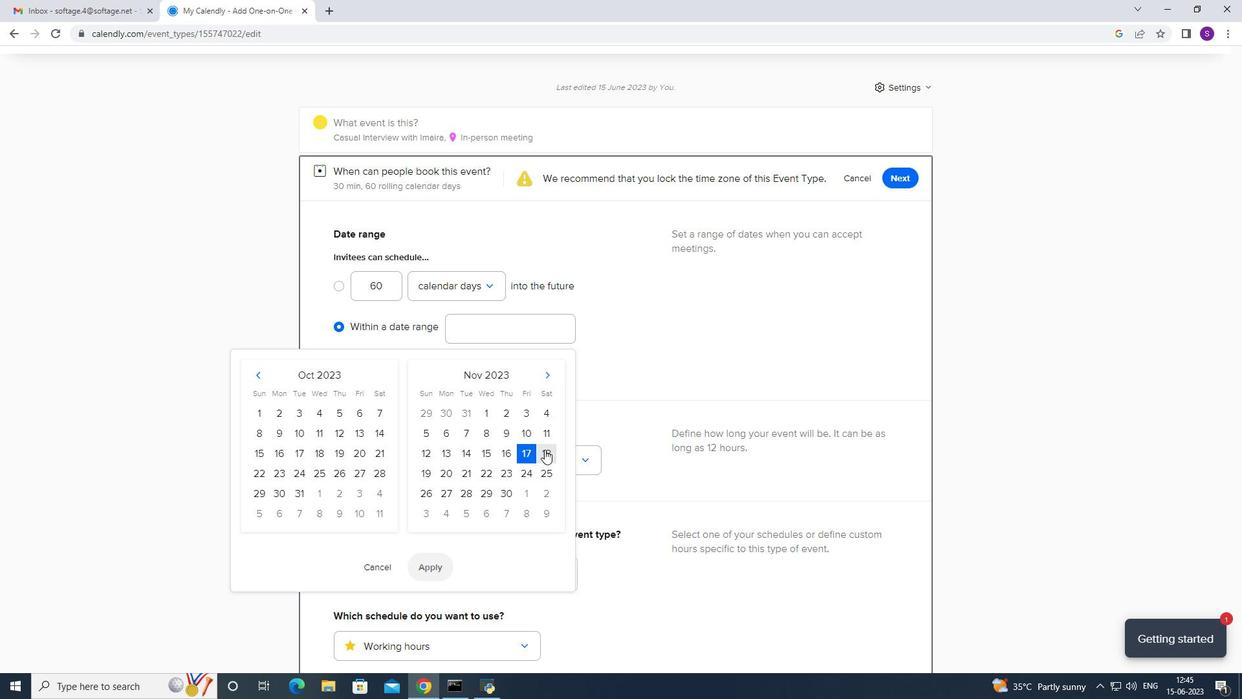 
Action: Mouse moved to (438, 559)
Screenshot: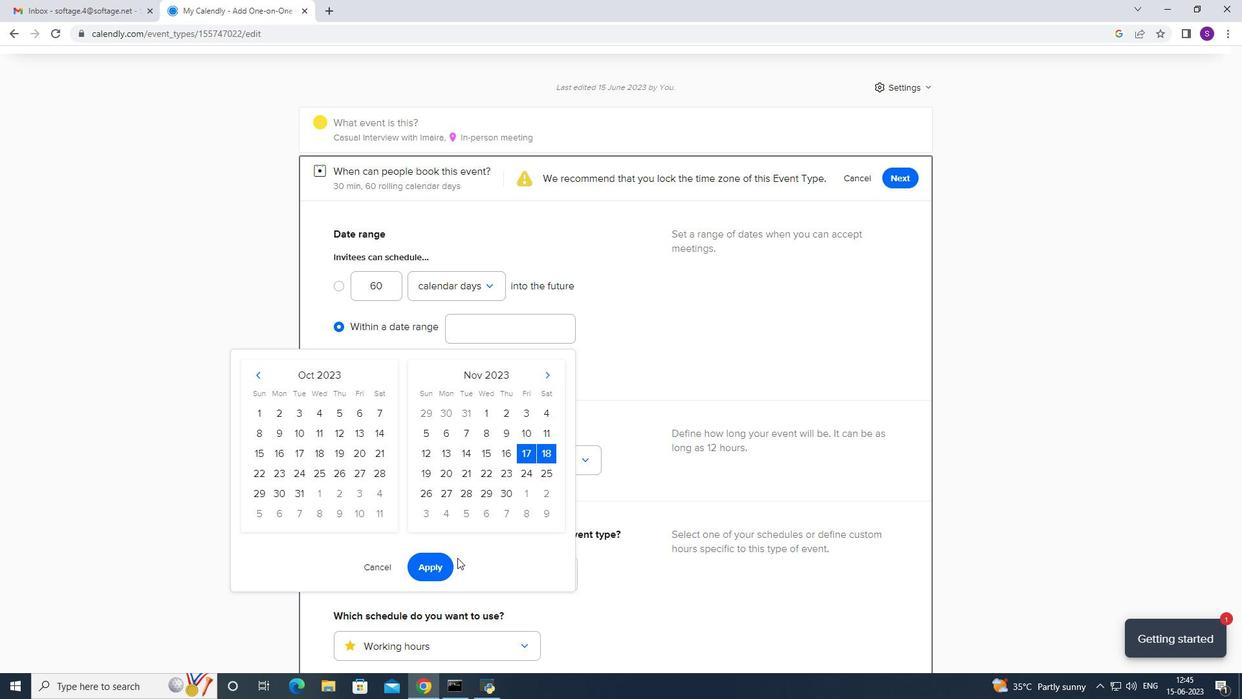 
Action: Mouse pressed left at (438, 559)
Screenshot: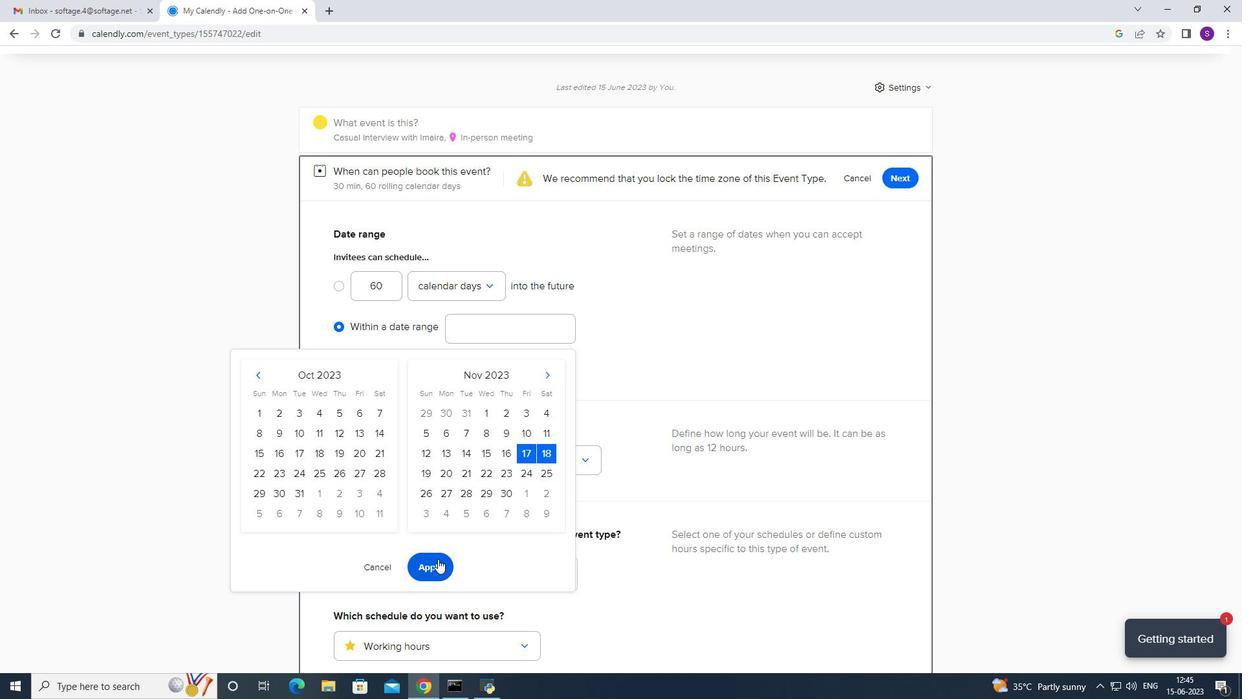 
Action: Mouse moved to (546, 469)
Screenshot: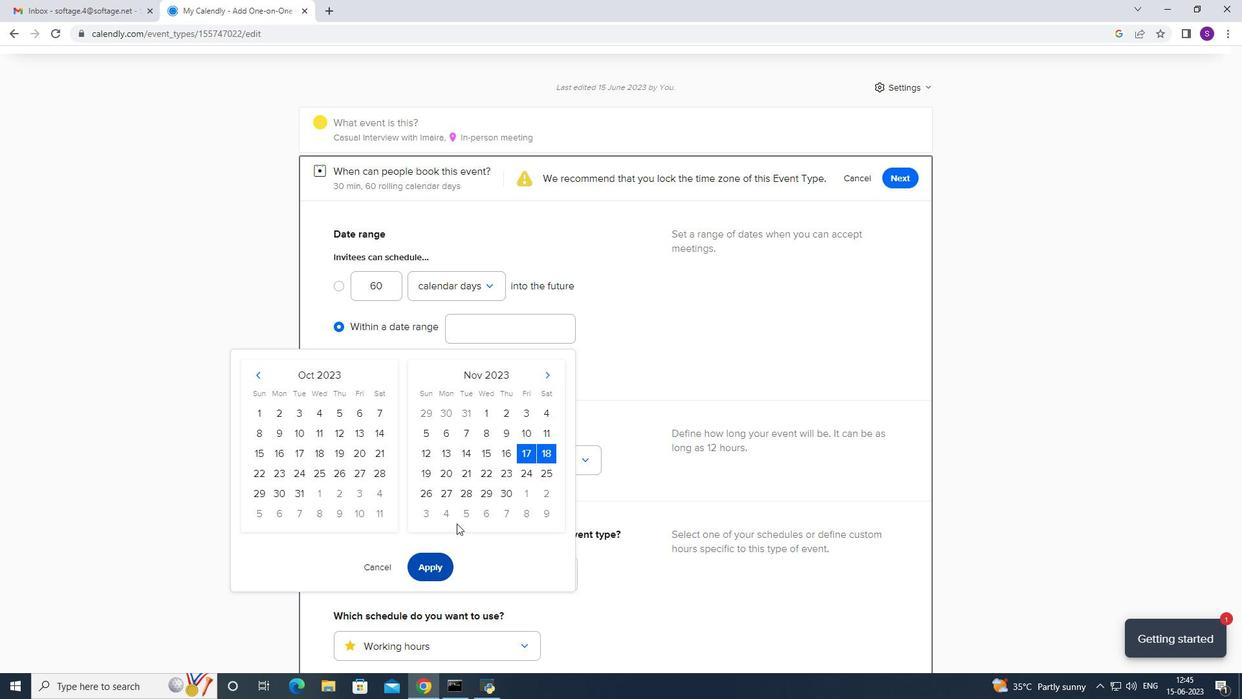 
Action: Mouse scrolled (546, 468) with delta (0, 0)
Screenshot: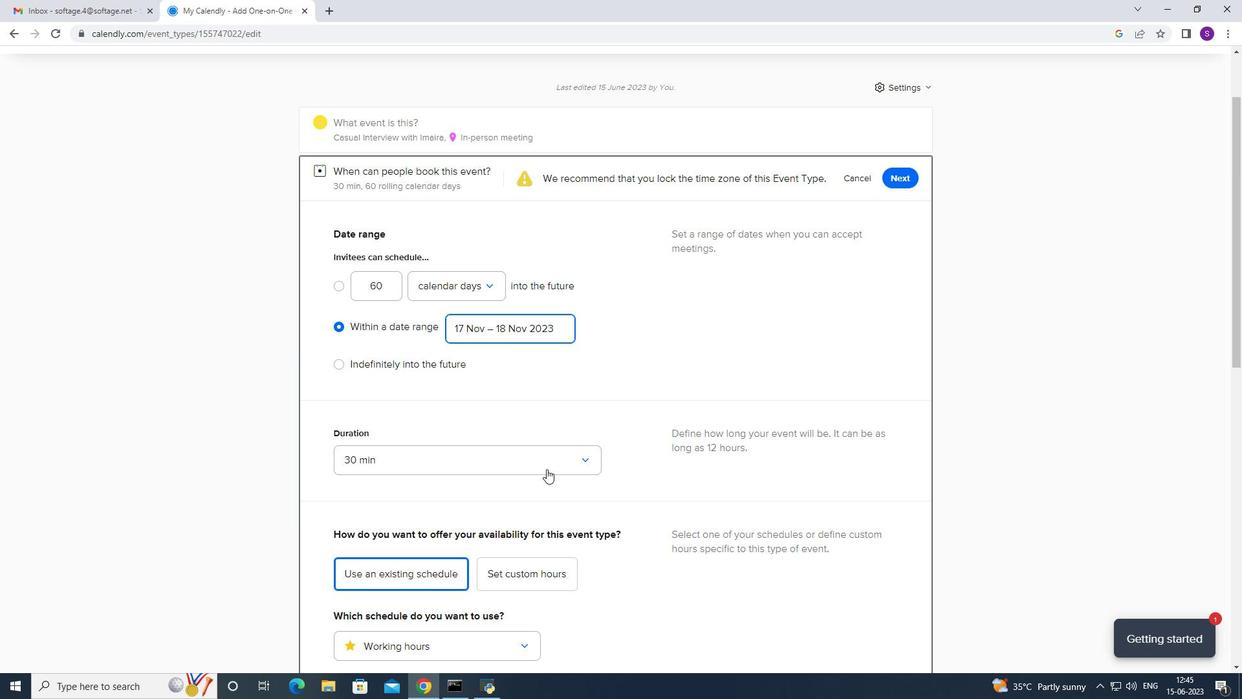 
Action: Mouse scrolled (546, 468) with delta (0, 0)
Screenshot: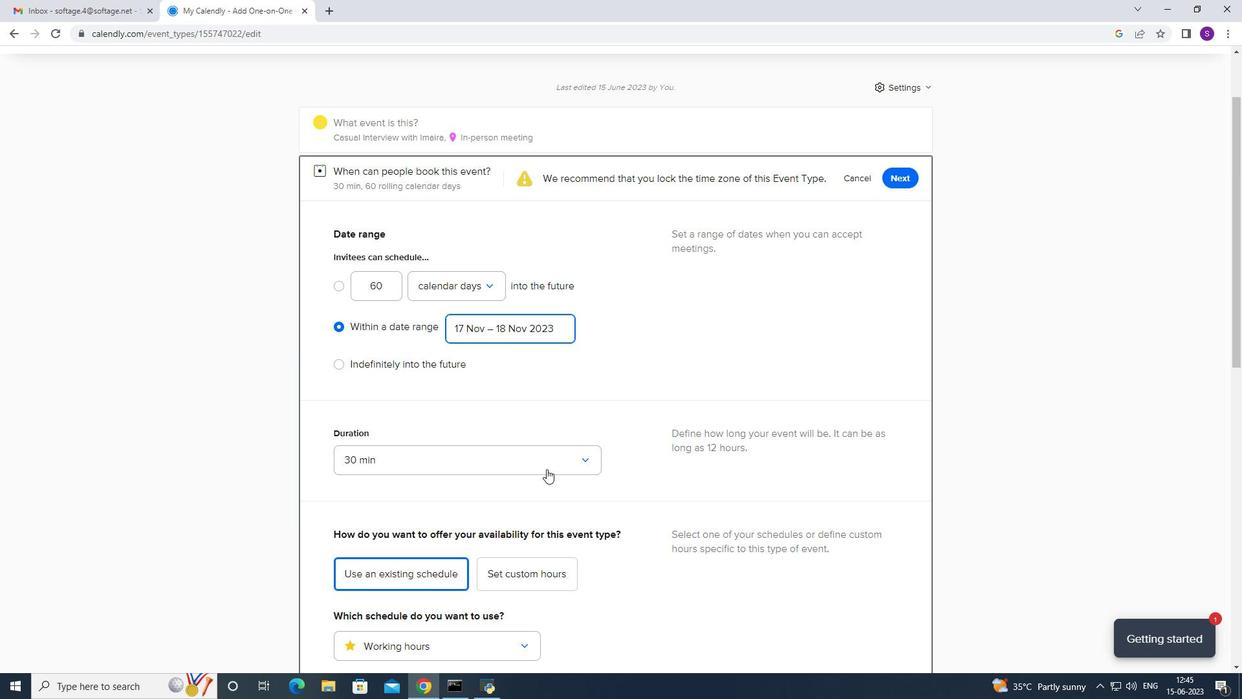 
Action: Mouse scrolled (546, 468) with delta (0, 0)
Screenshot: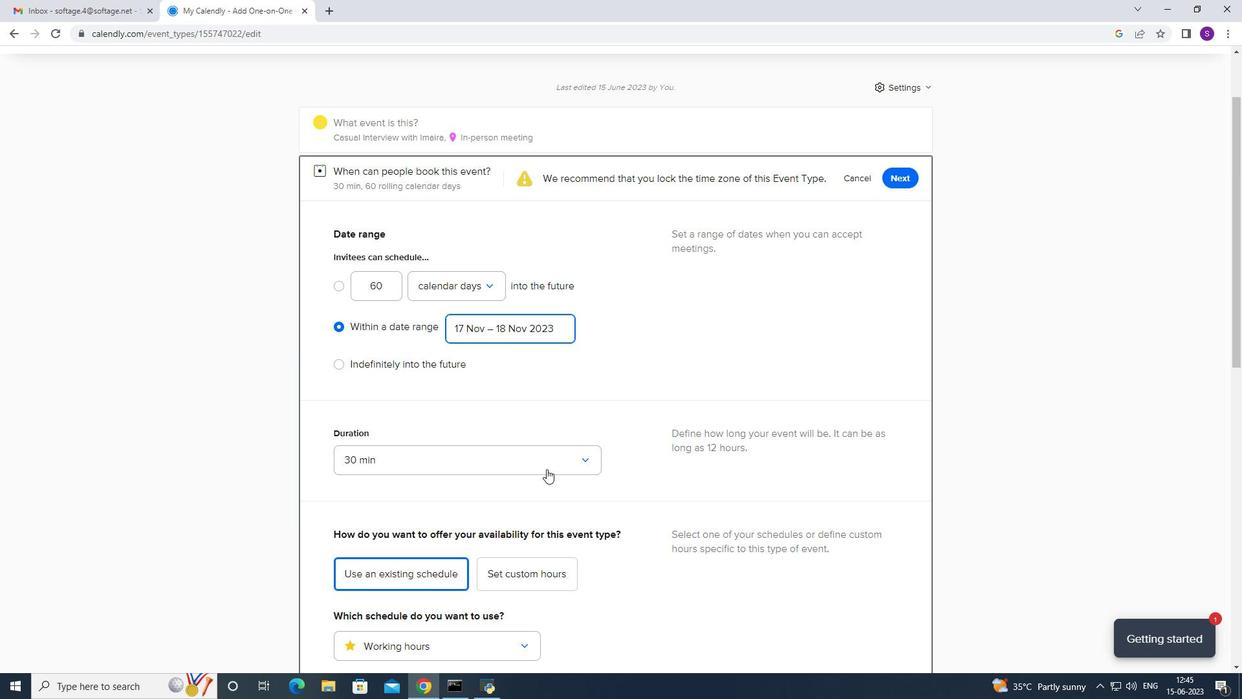 
Action: Mouse scrolled (546, 468) with delta (0, 0)
Screenshot: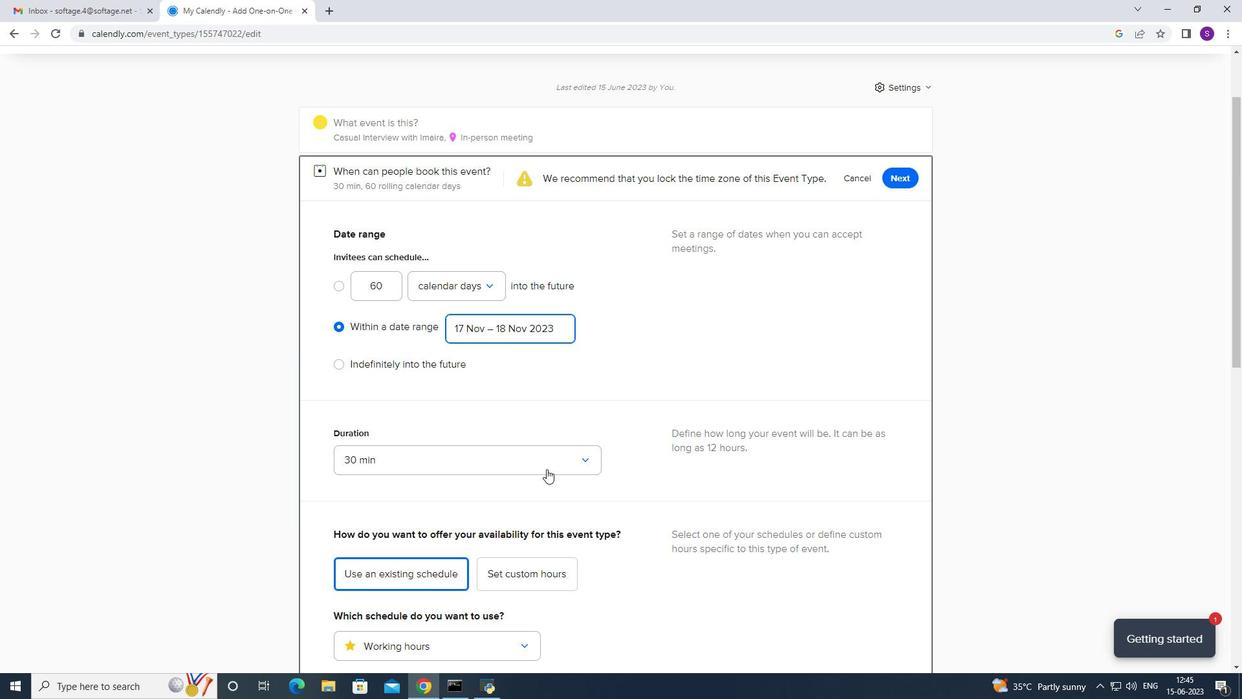 
Action: Mouse scrolled (546, 468) with delta (0, -1)
Screenshot: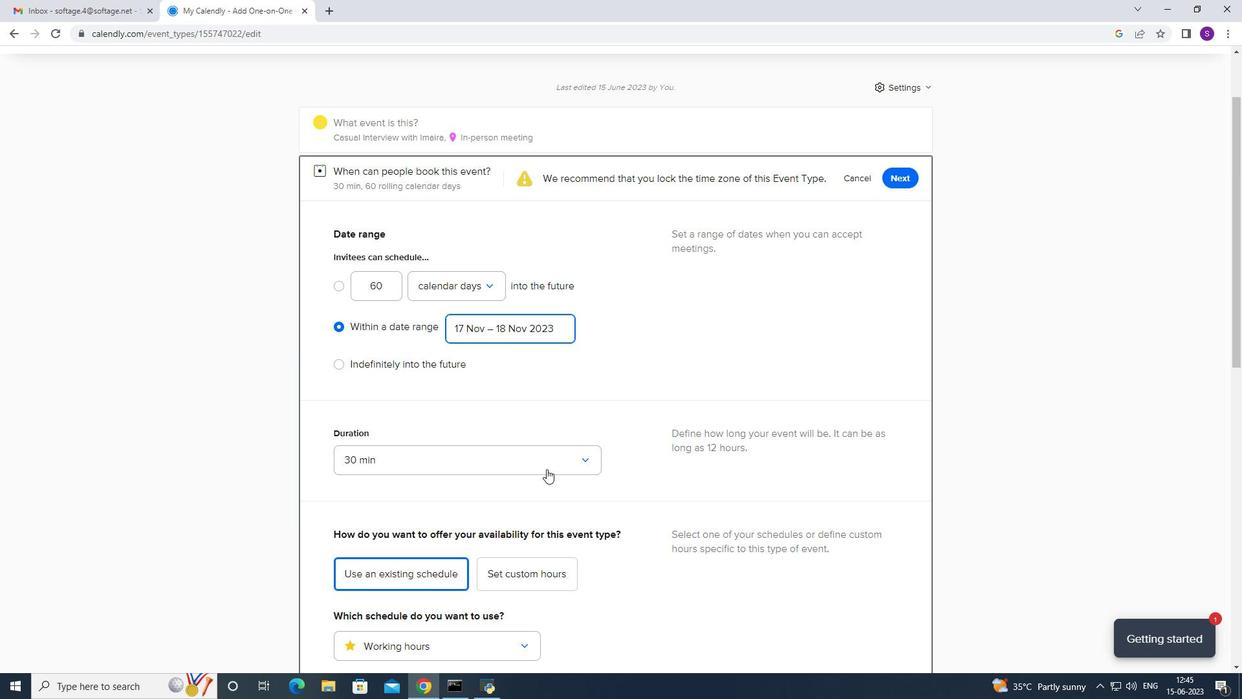 
Action: Mouse scrolled (546, 468) with delta (0, 0)
Screenshot: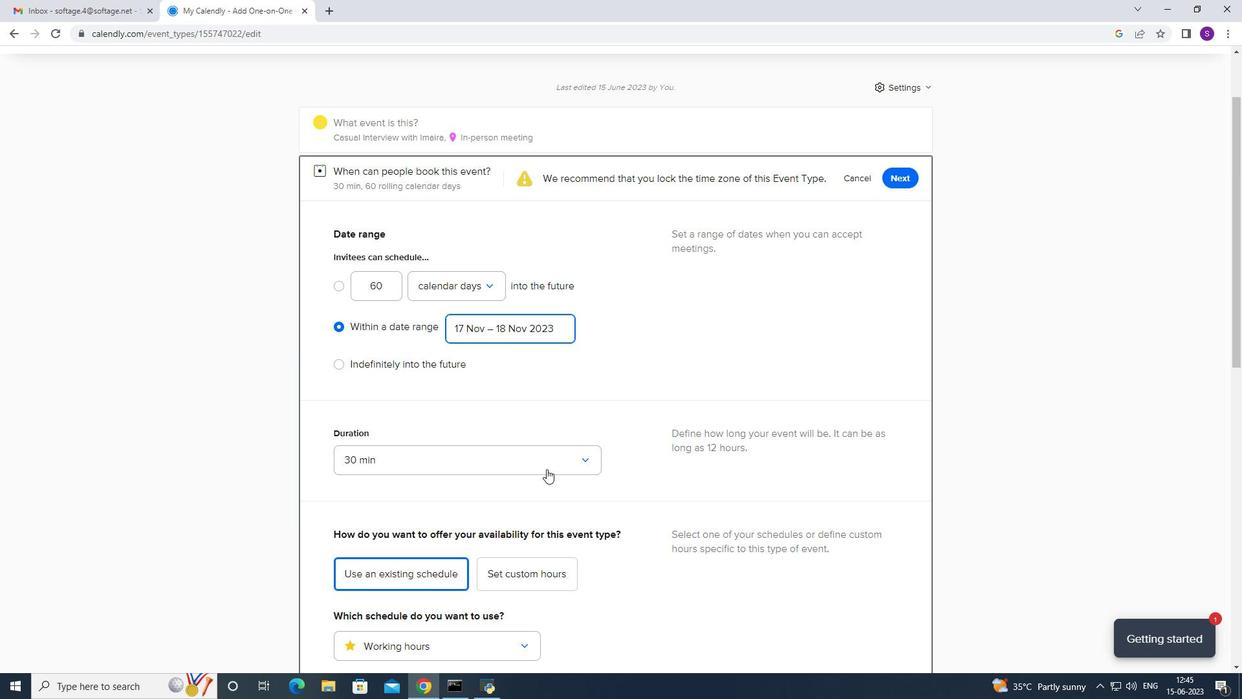 
Action: Mouse scrolled (546, 468) with delta (0, 0)
Screenshot: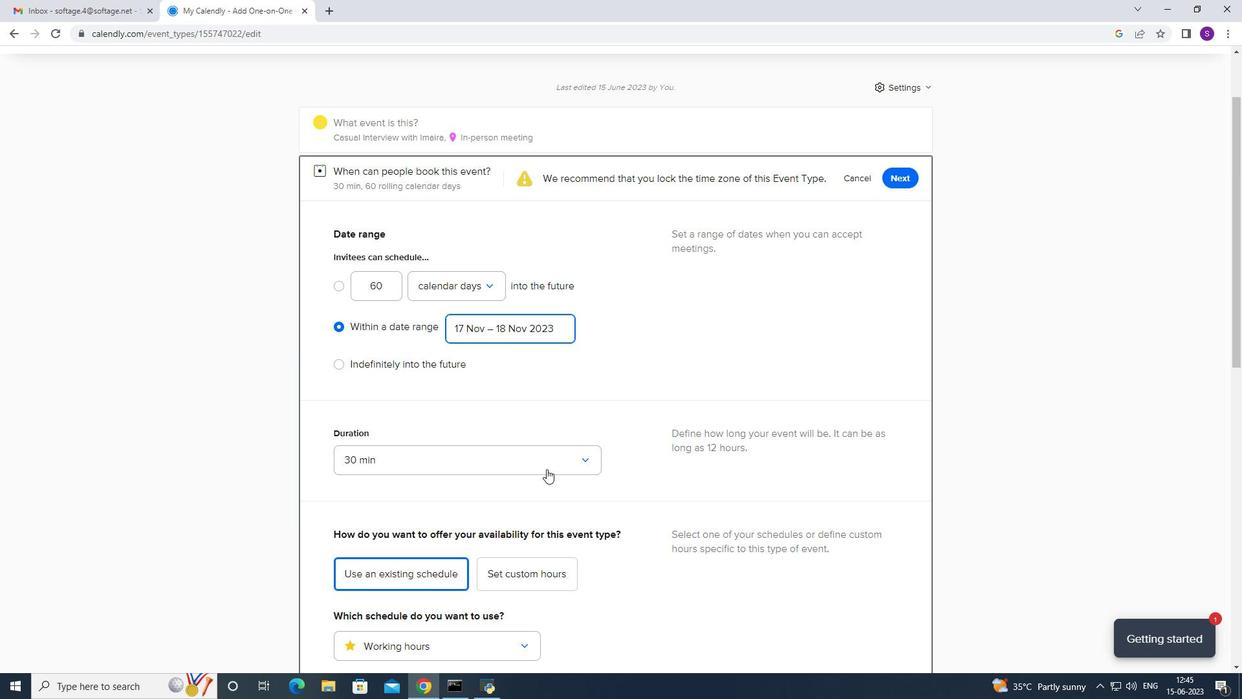 
Action: Mouse moved to (600, 447)
Screenshot: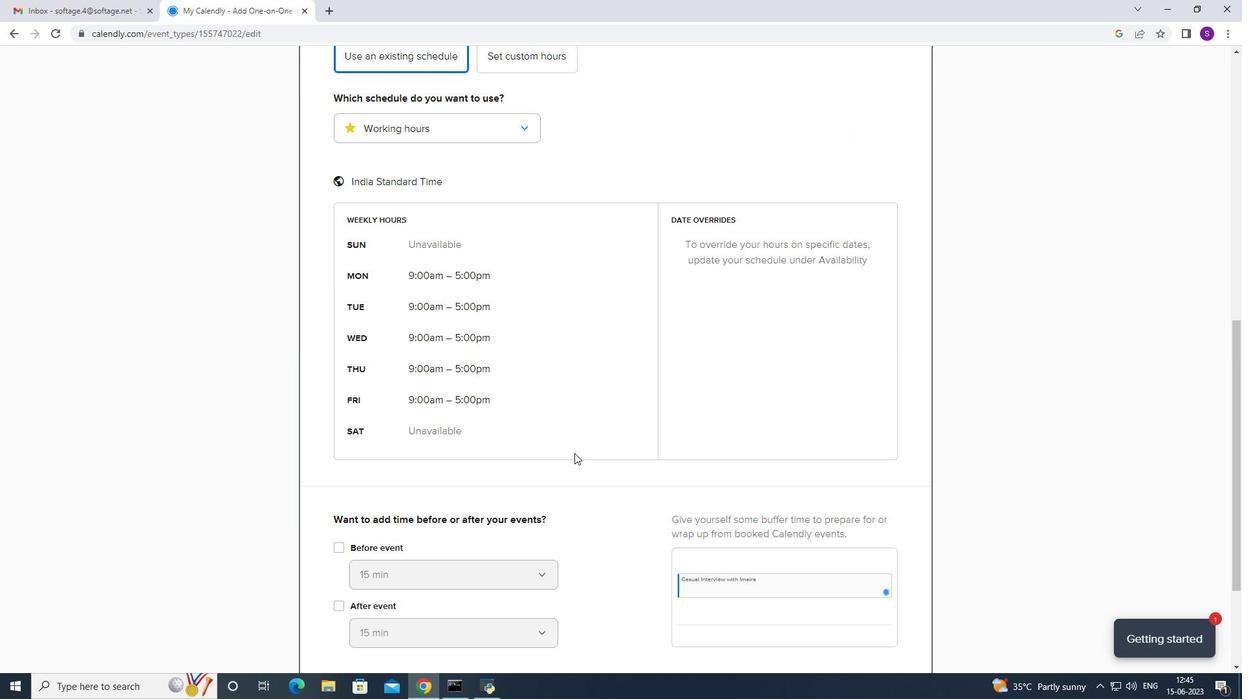 
Action: Mouse scrolled (600, 446) with delta (0, 0)
Screenshot: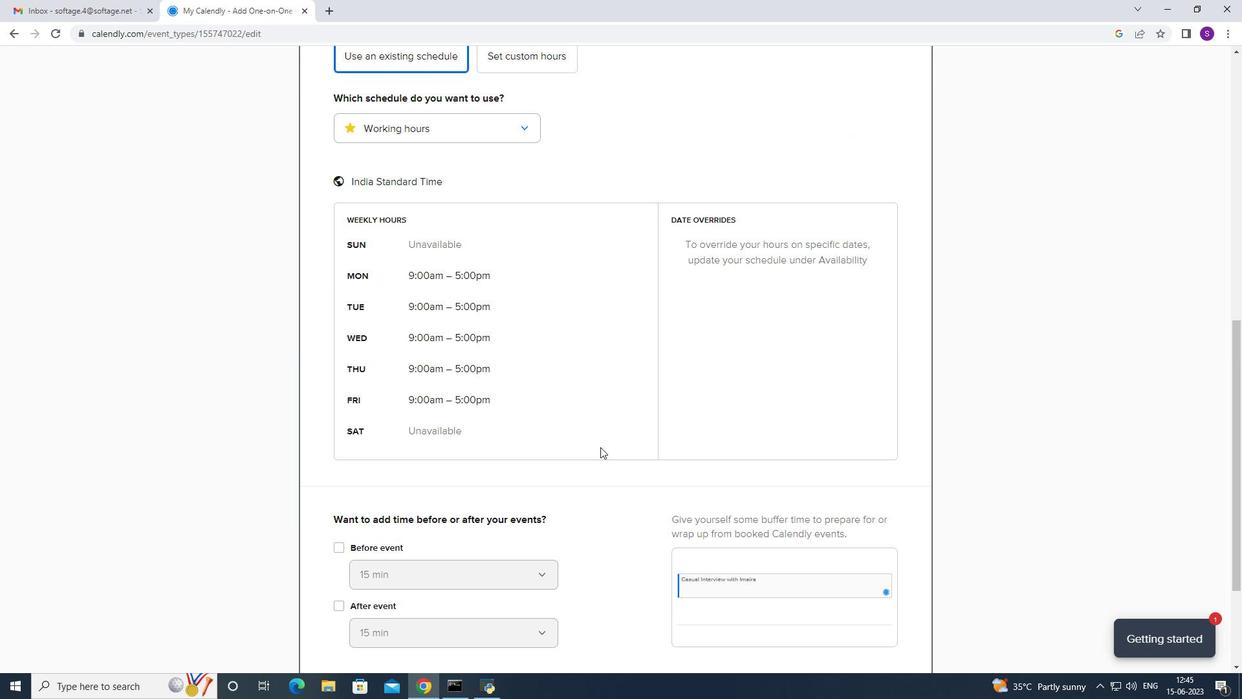 
Action: Mouse scrolled (600, 446) with delta (0, 0)
Screenshot: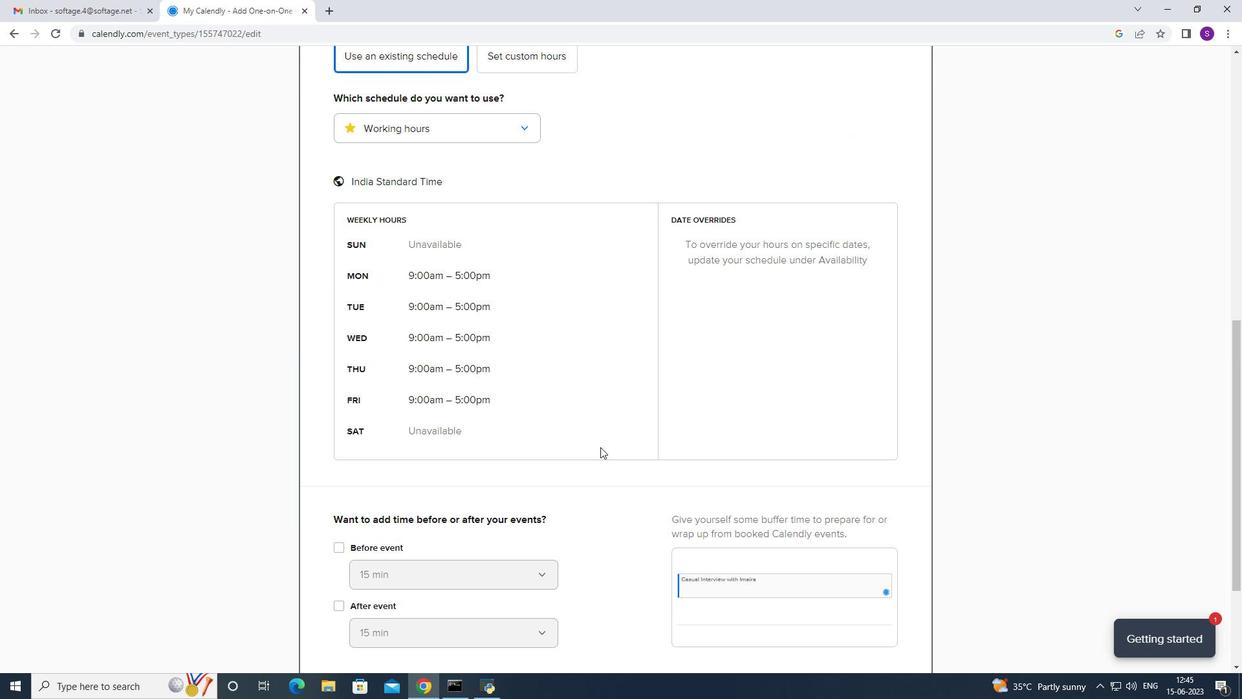 
Action: Mouse scrolled (600, 446) with delta (0, 0)
Screenshot: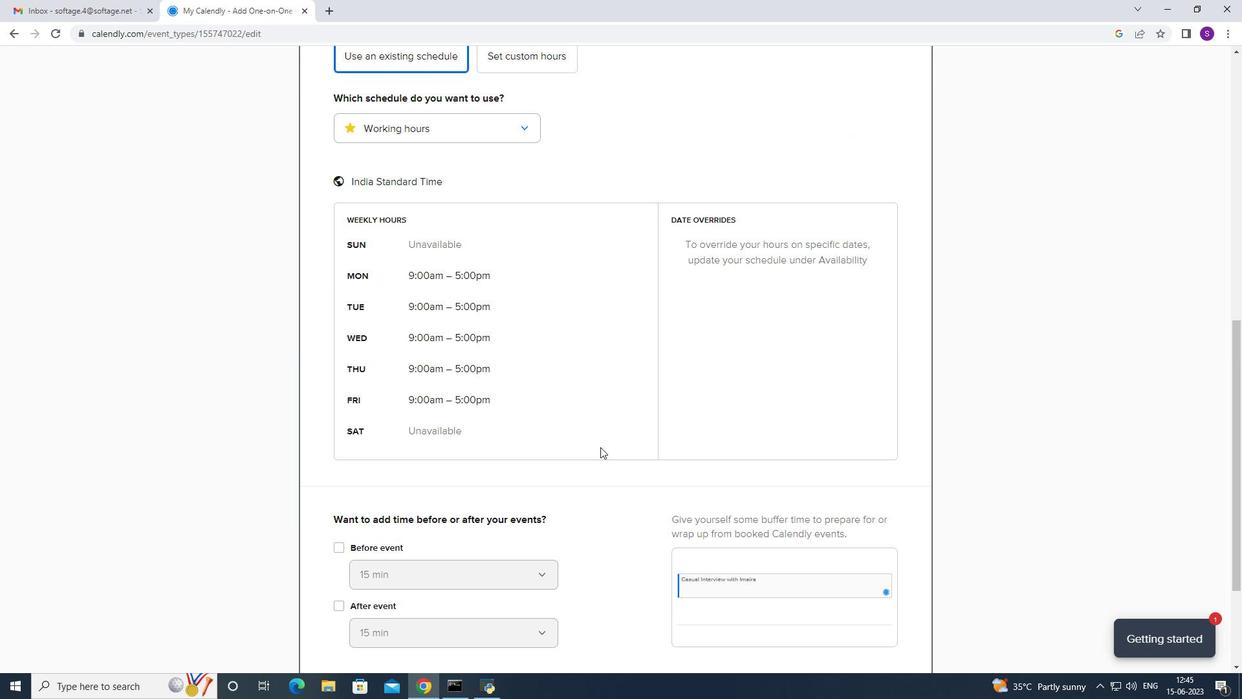 
Action: Mouse moved to (601, 447)
Screenshot: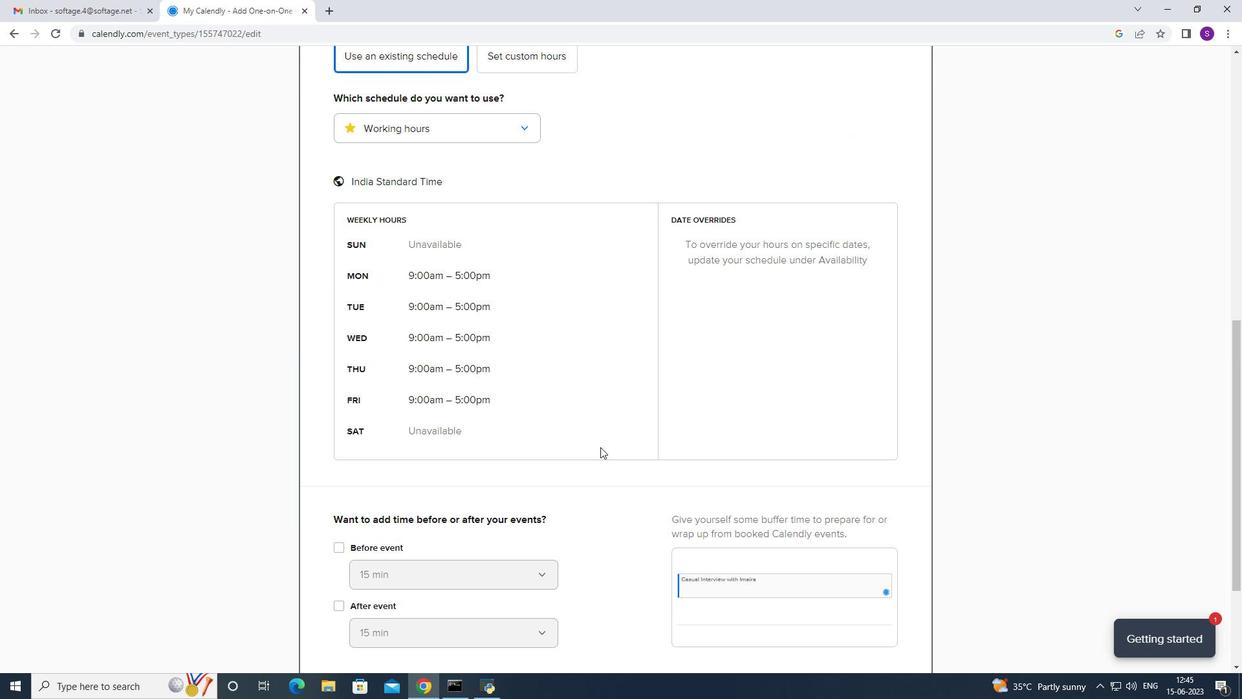 
Action: Mouse scrolled (601, 446) with delta (0, 0)
Screenshot: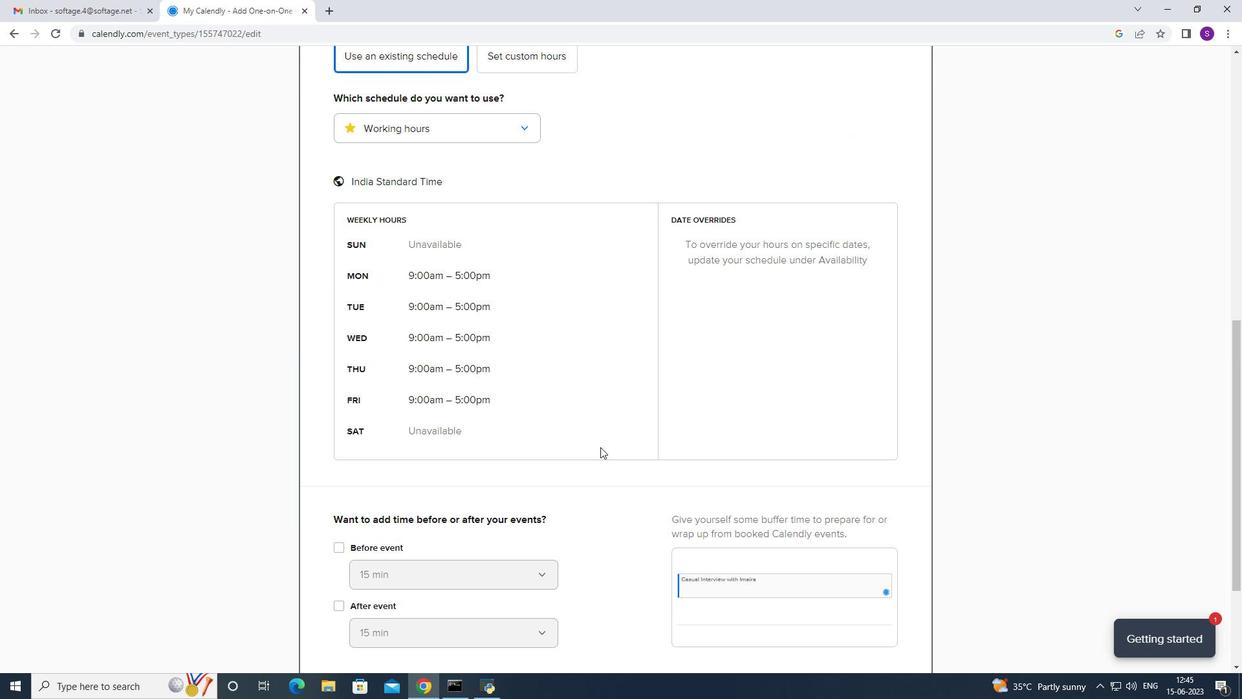 
Action: Mouse moved to (603, 446)
Screenshot: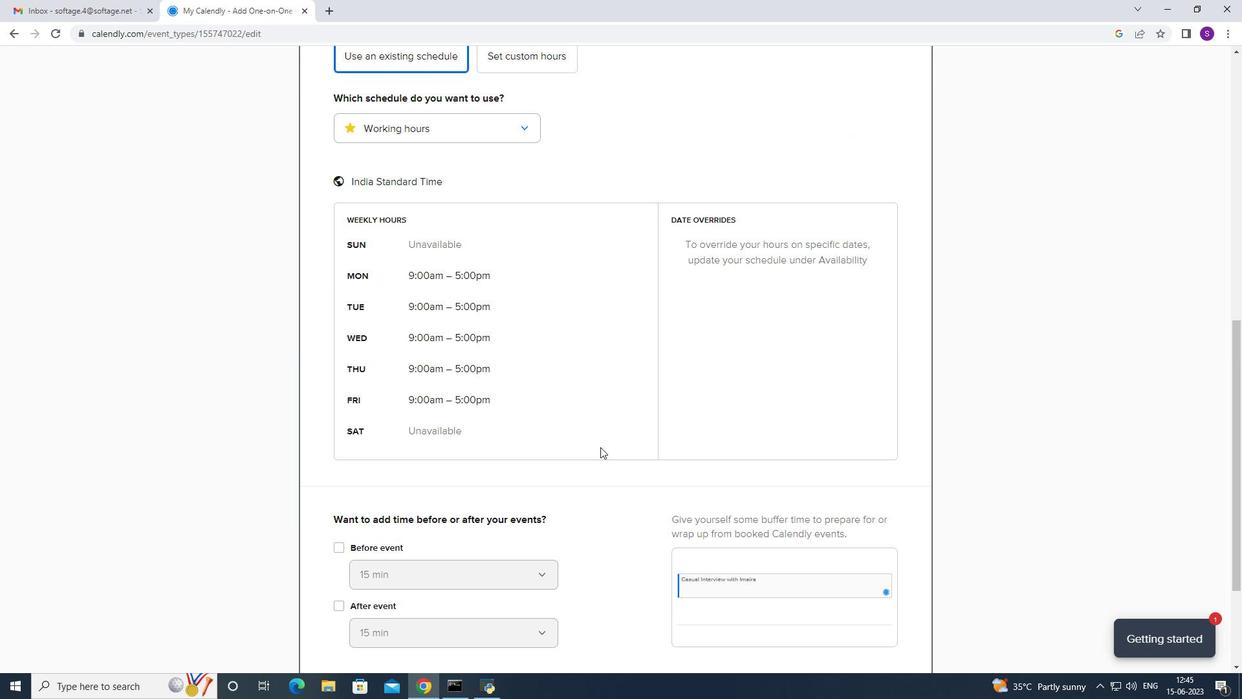 
Action: Mouse scrolled (602, 446) with delta (0, 0)
Screenshot: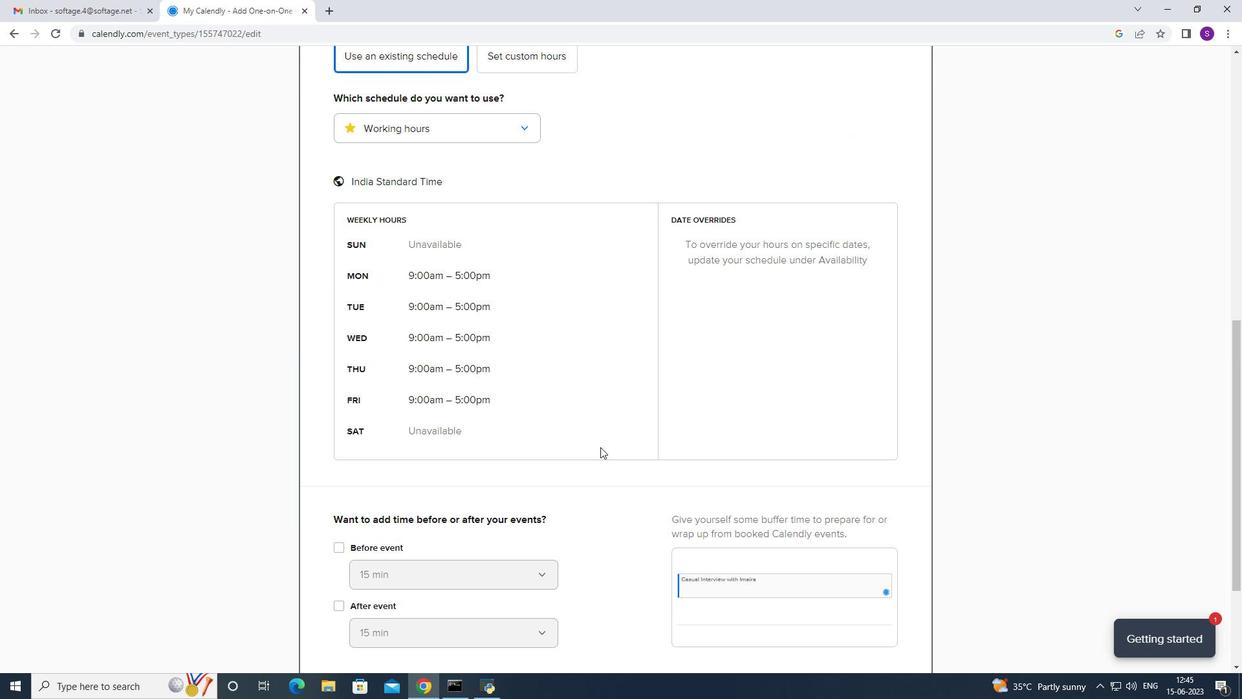 
Action: Mouse moved to (605, 446)
Screenshot: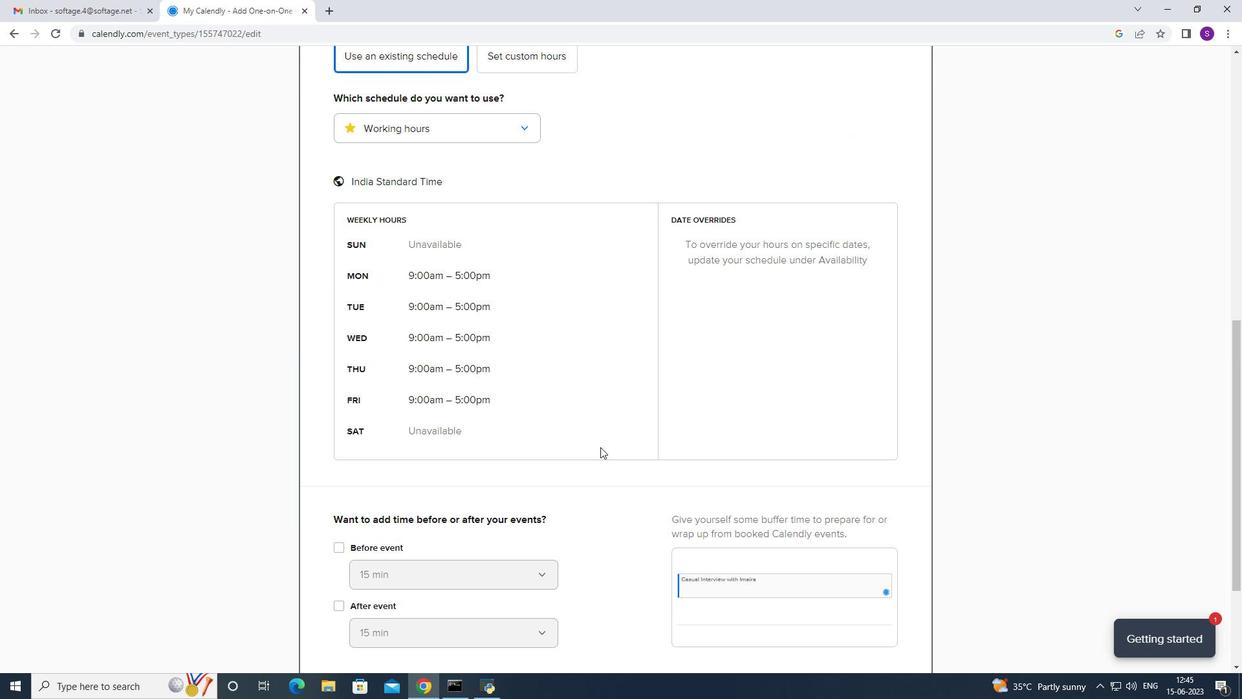 
Action: Mouse scrolled (603, 445) with delta (0, 0)
Screenshot: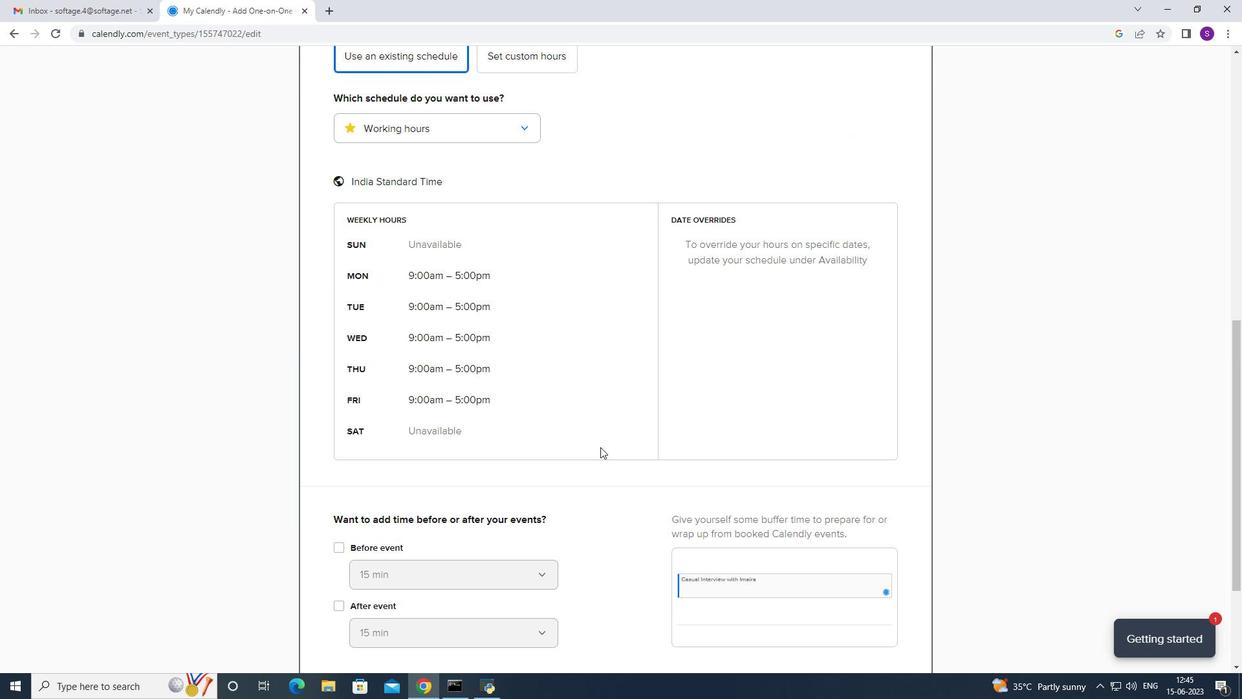 
Action: Mouse moved to (901, 596)
Screenshot: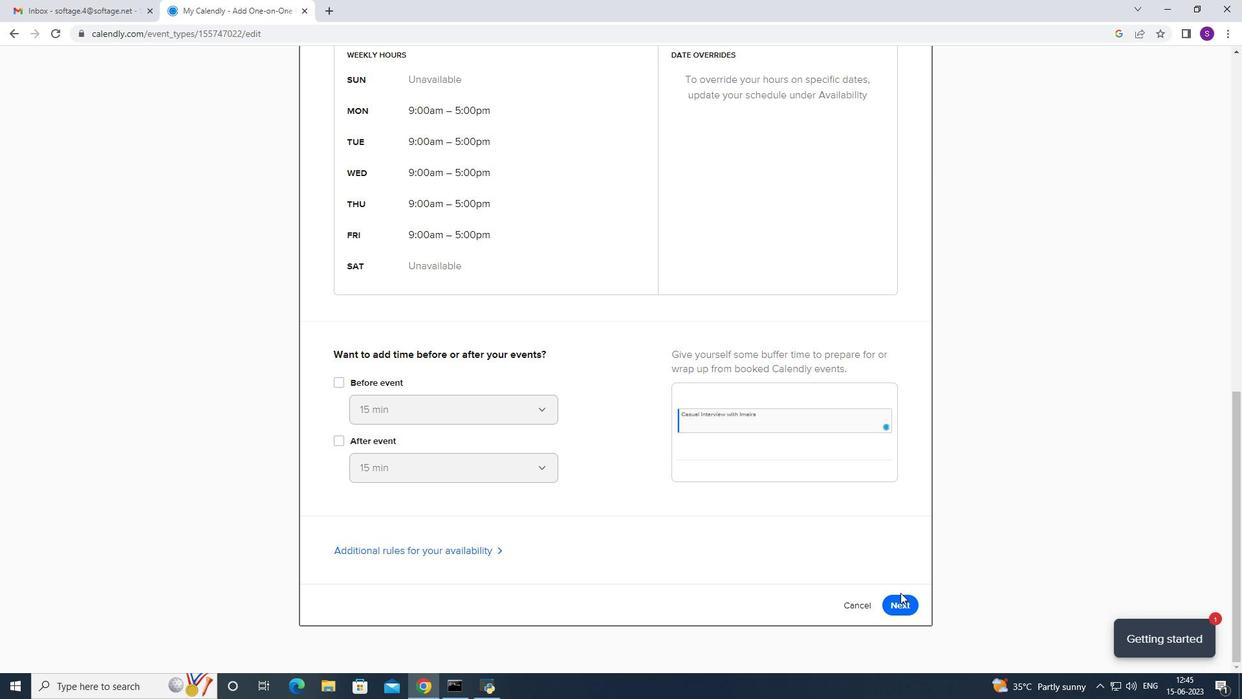 
Action: Mouse pressed left at (901, 596)
Screenshot: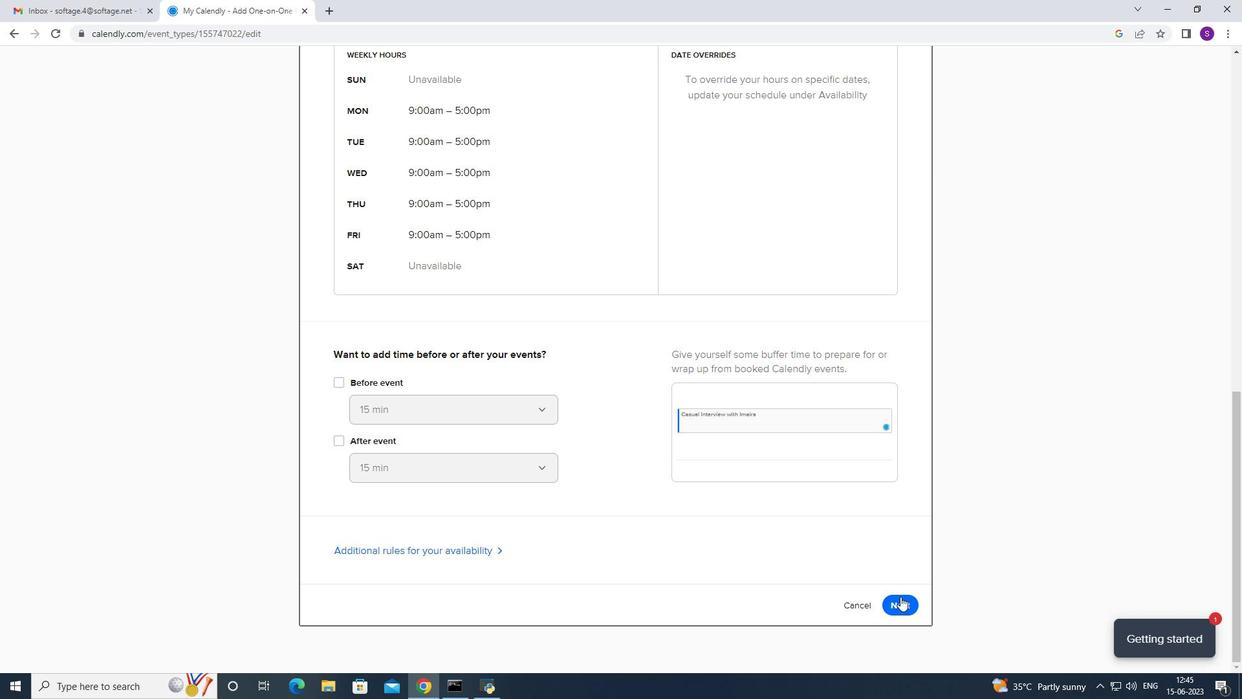 
Action: Mouse moved to (886, 123)
Screenshot: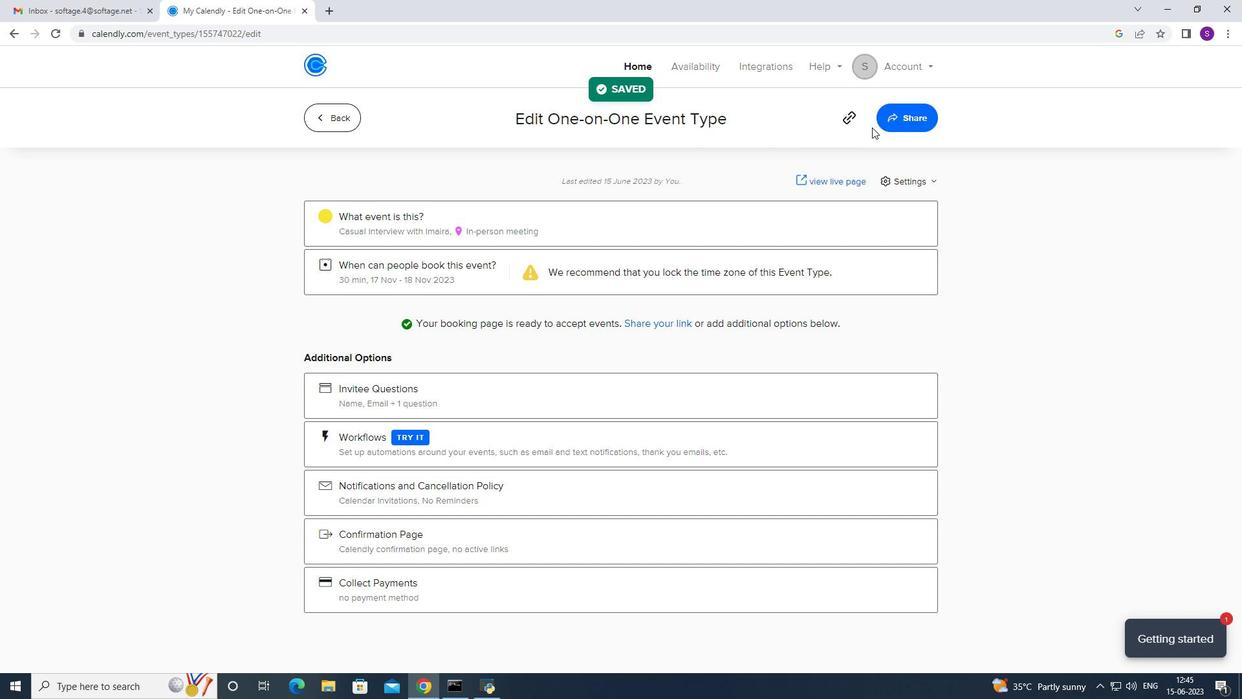 
Action: Mouse pressed left at (886, 123)
Screenshot: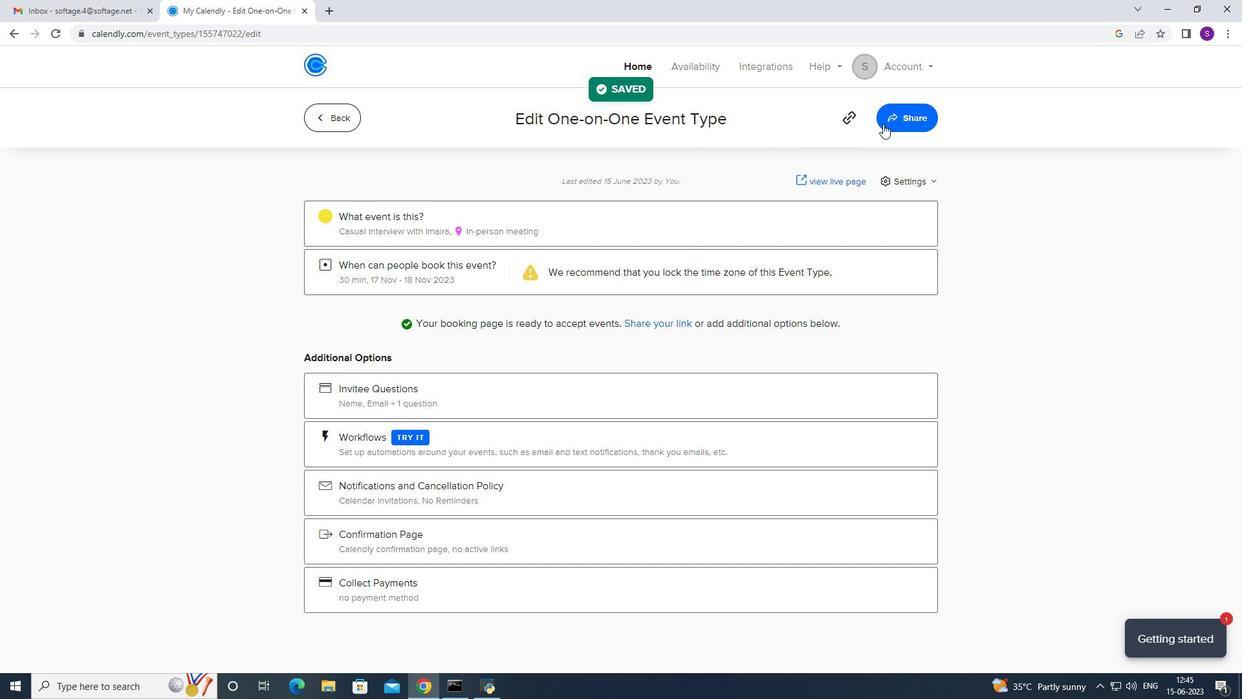 
Action: Mouse moved to (779, 246)
Screenshot: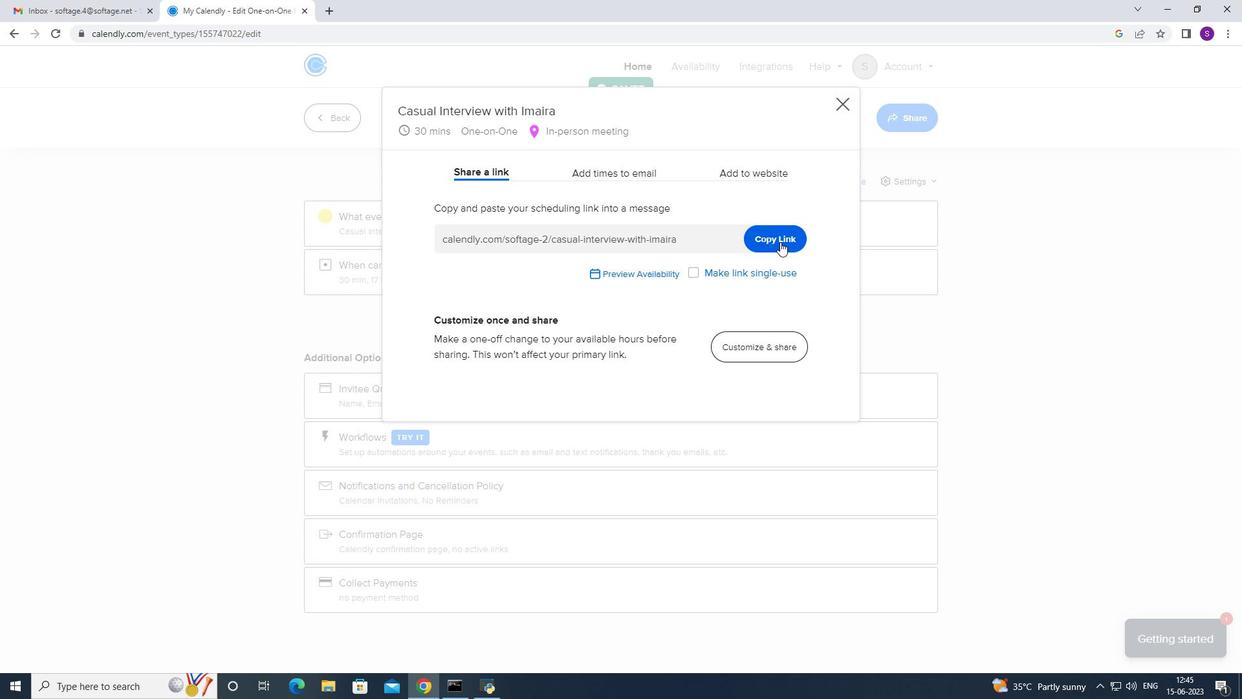 
Action: Mouse pressed left at (779, 246)
Screenshot: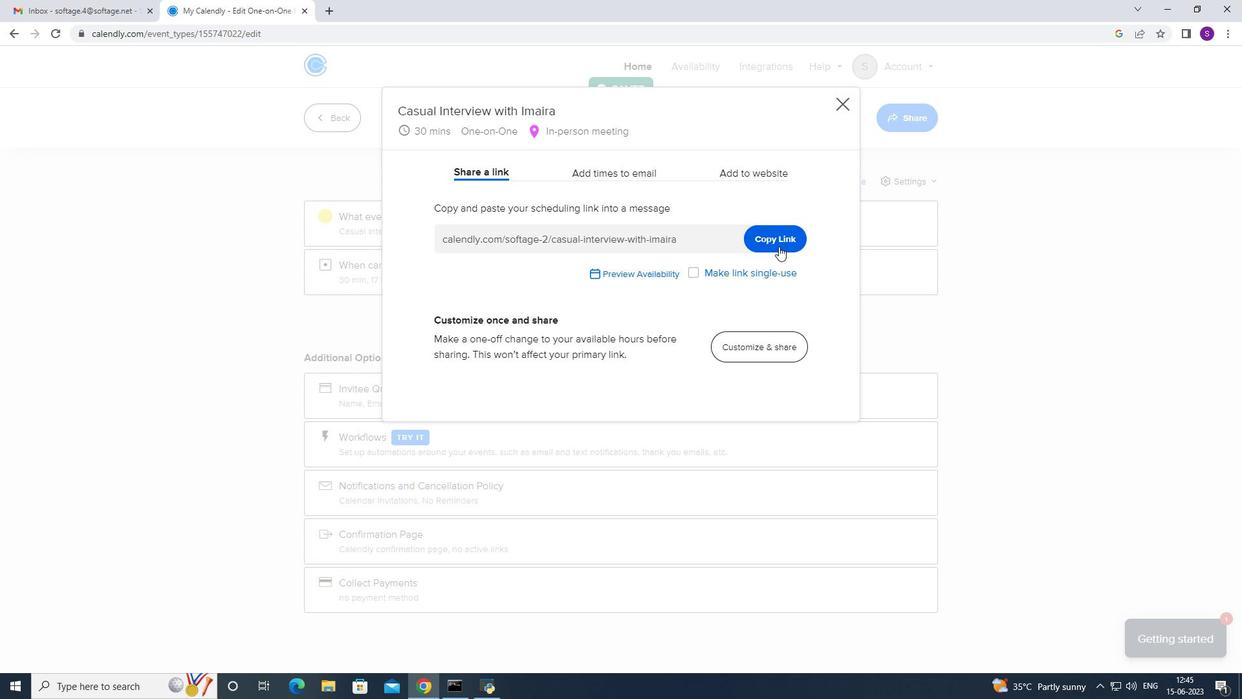 
Action: Mouse moved to (134, 9)
Screenshot: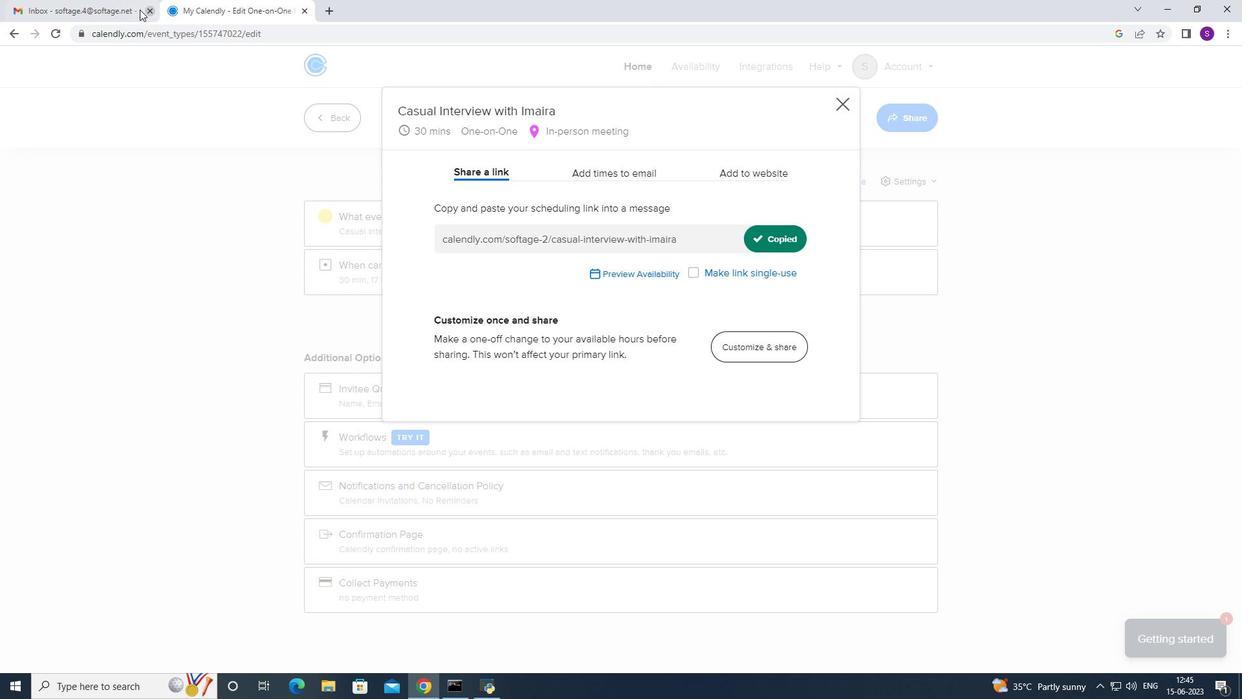 
Action: Mouse pressed left at (134, 9)
Screenshot: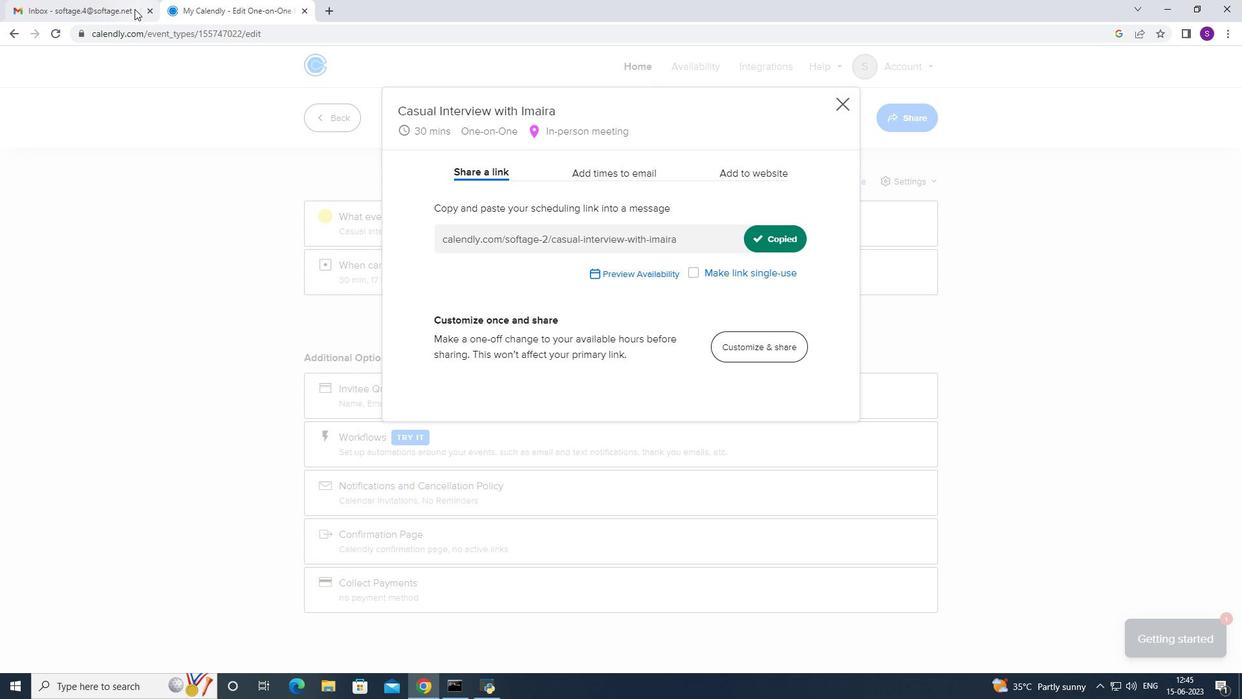 
Action: Mouse moved to (100, 115)
Screenshot: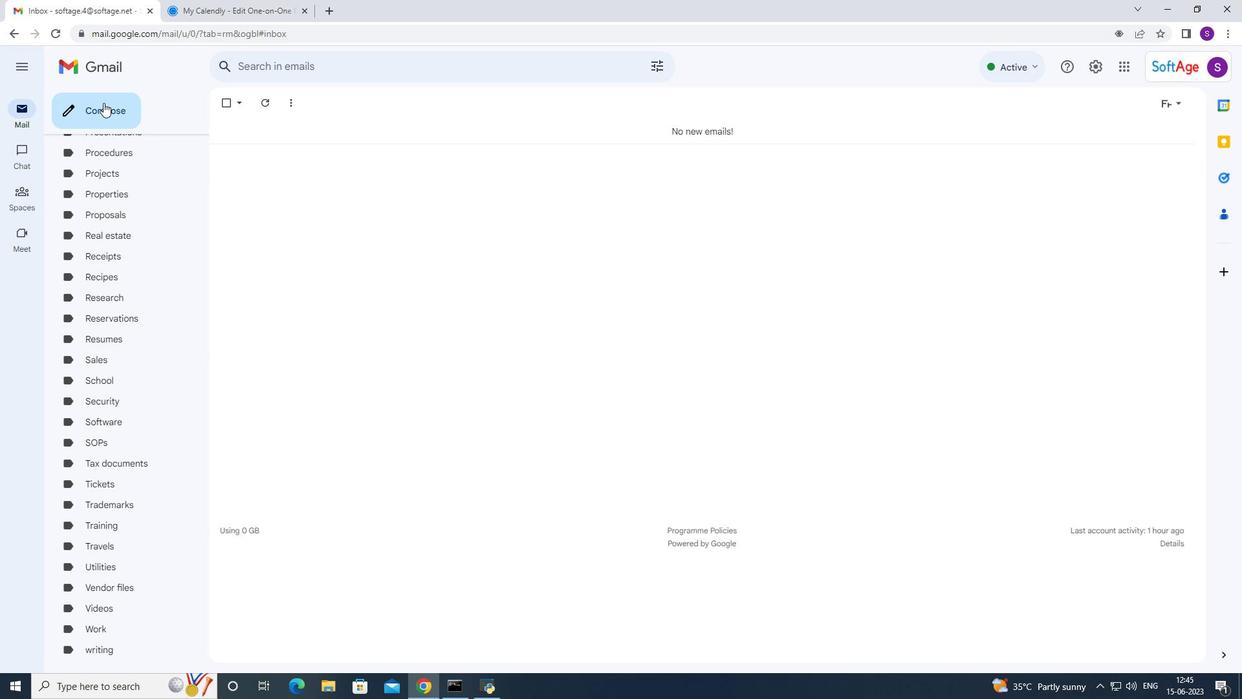 
Action: Mouse pressed left at (100, 115)
Screenshot: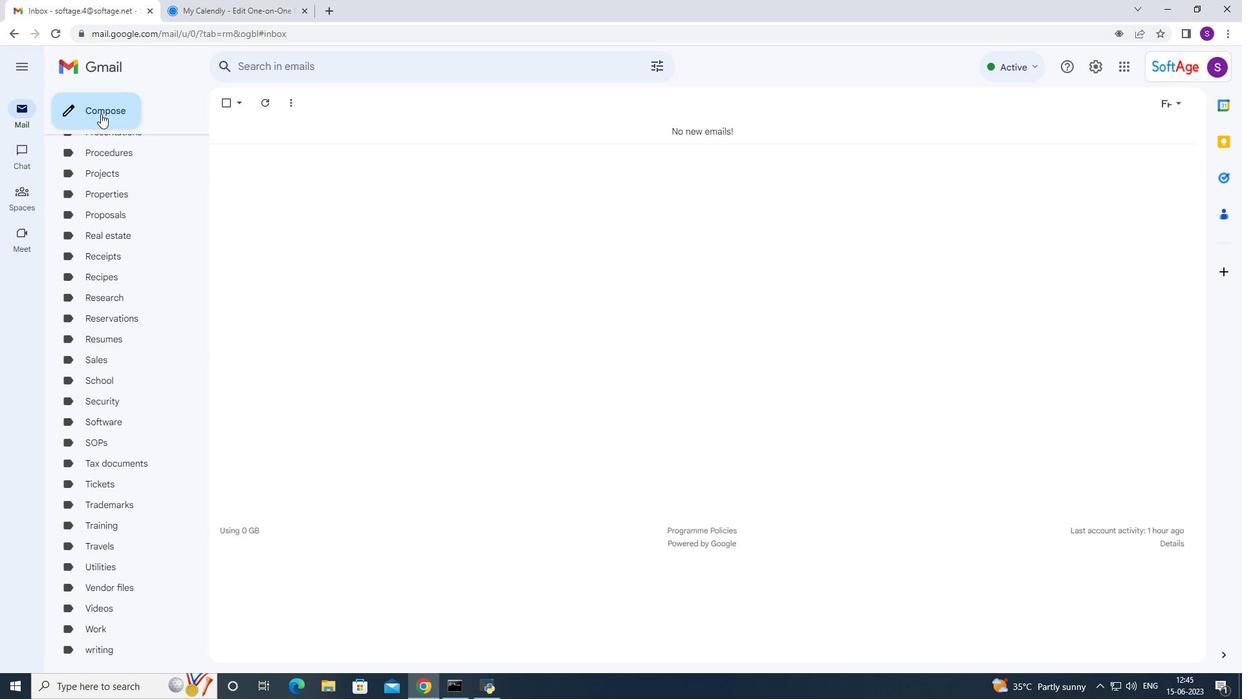 
Action: Mouse moved to (925, 409)
Screenshot: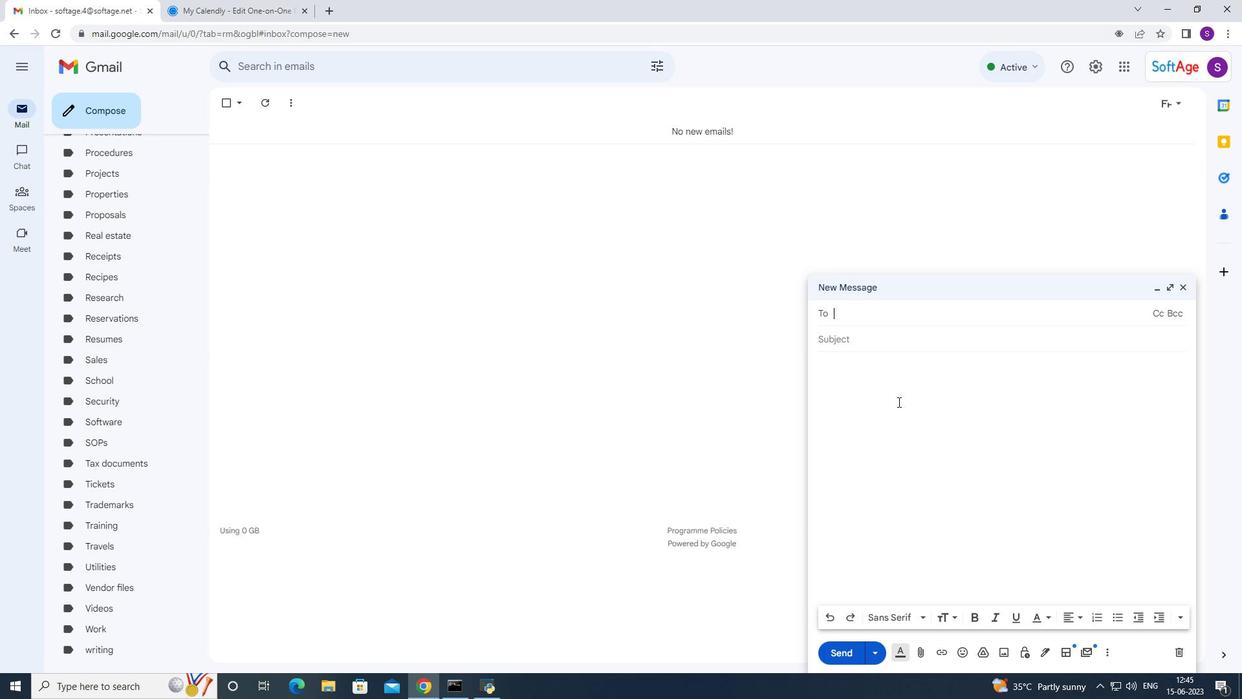 
Action: Mouse pressed right at (925, 409)
Screenshot: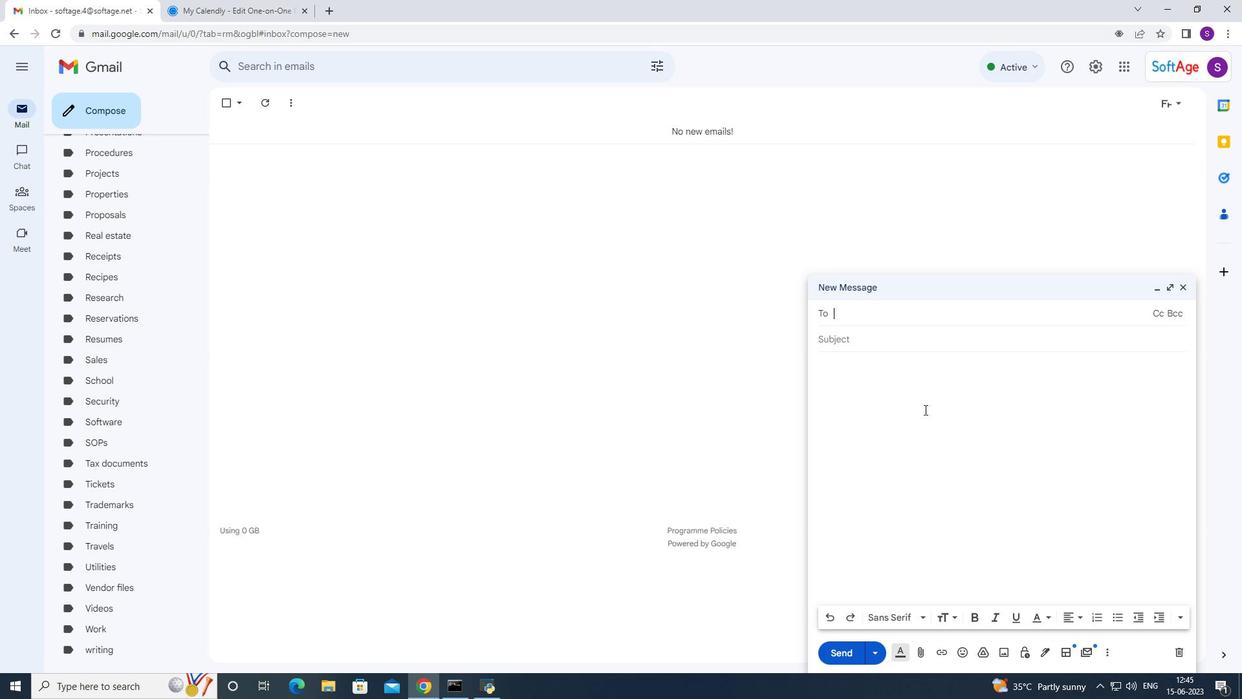 
Action: Mouse moved to (972, 501)
Screenshot: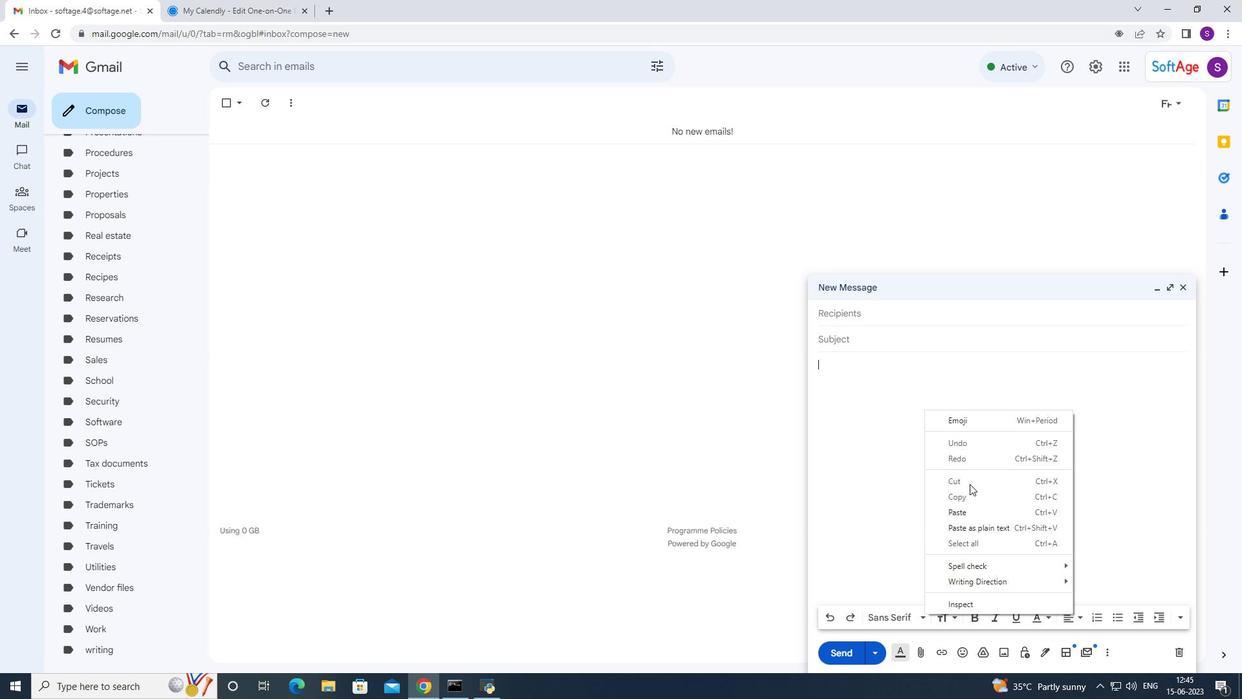 
Action: Mouse pressed left at (972, 501)
Screenshot: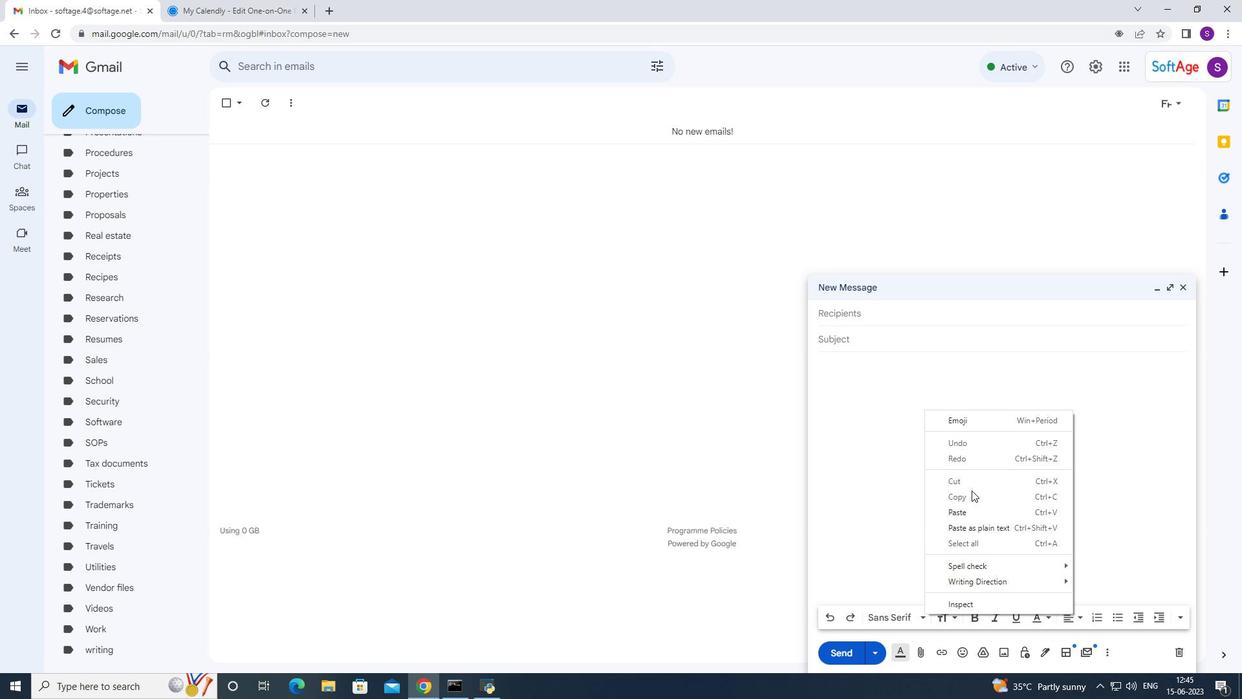 
Action: Mouse moved to (909, 311)
Screenshot: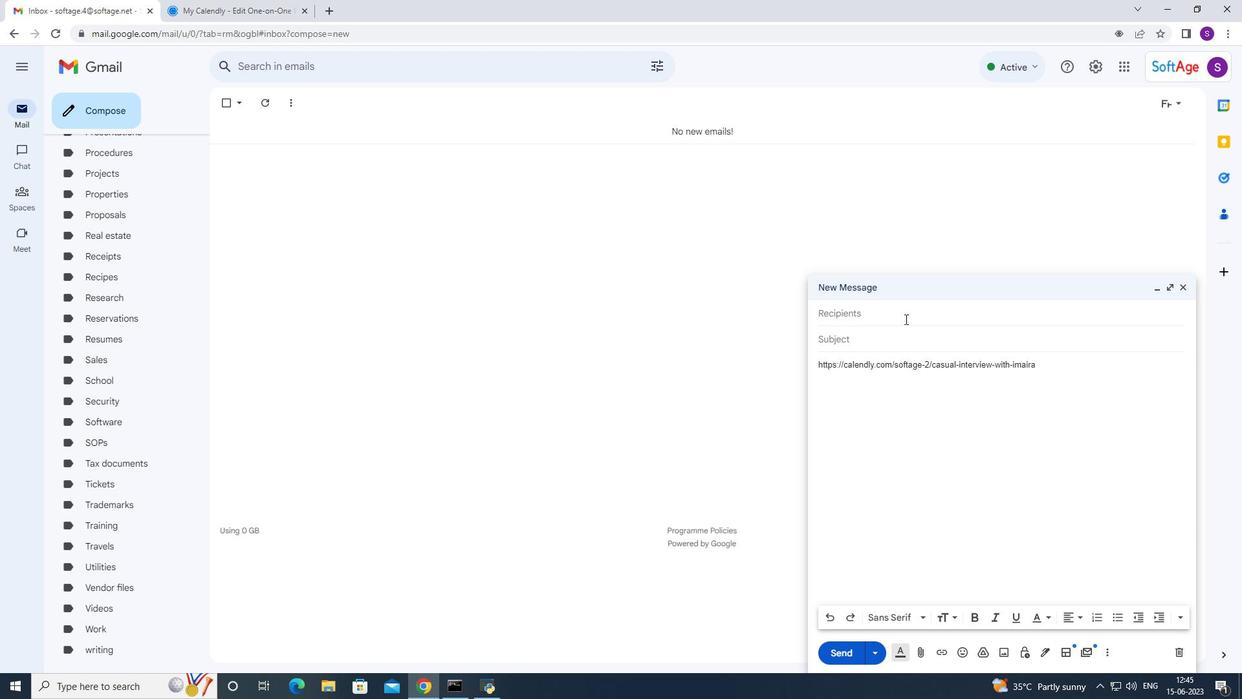 
Action: Mouse pressed left at (909, 311)
Screenshot: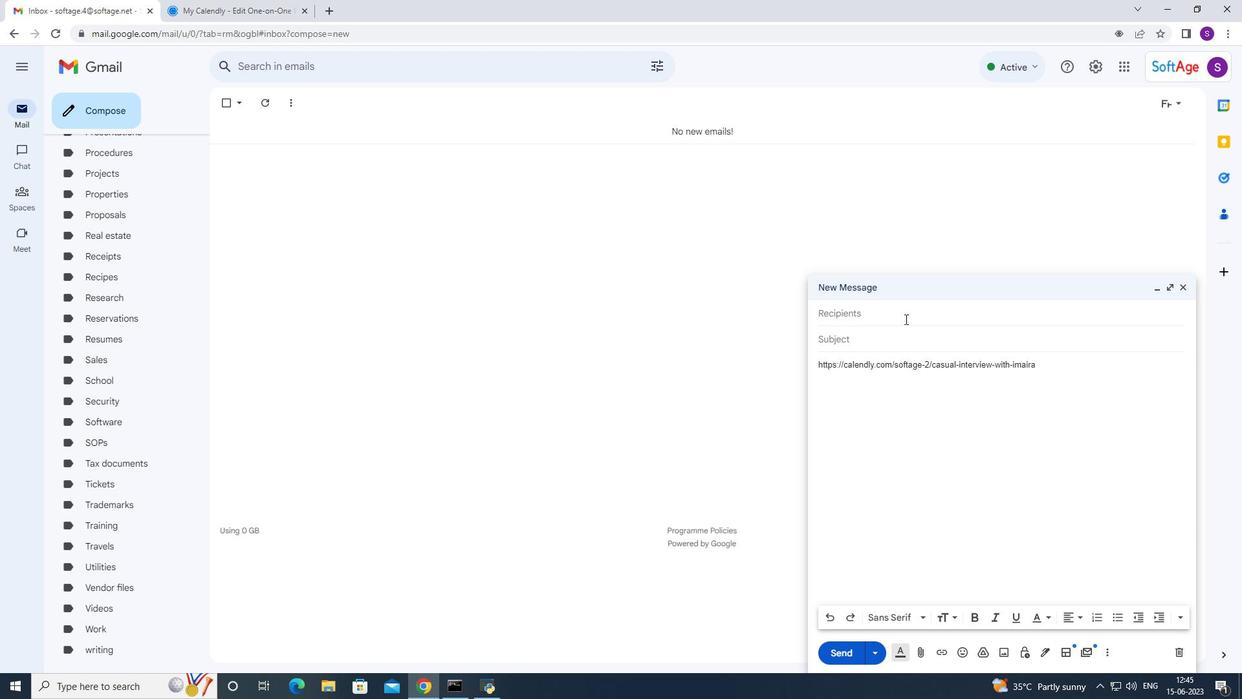
Action: Mouse moved to (903, 314)
Screenshot: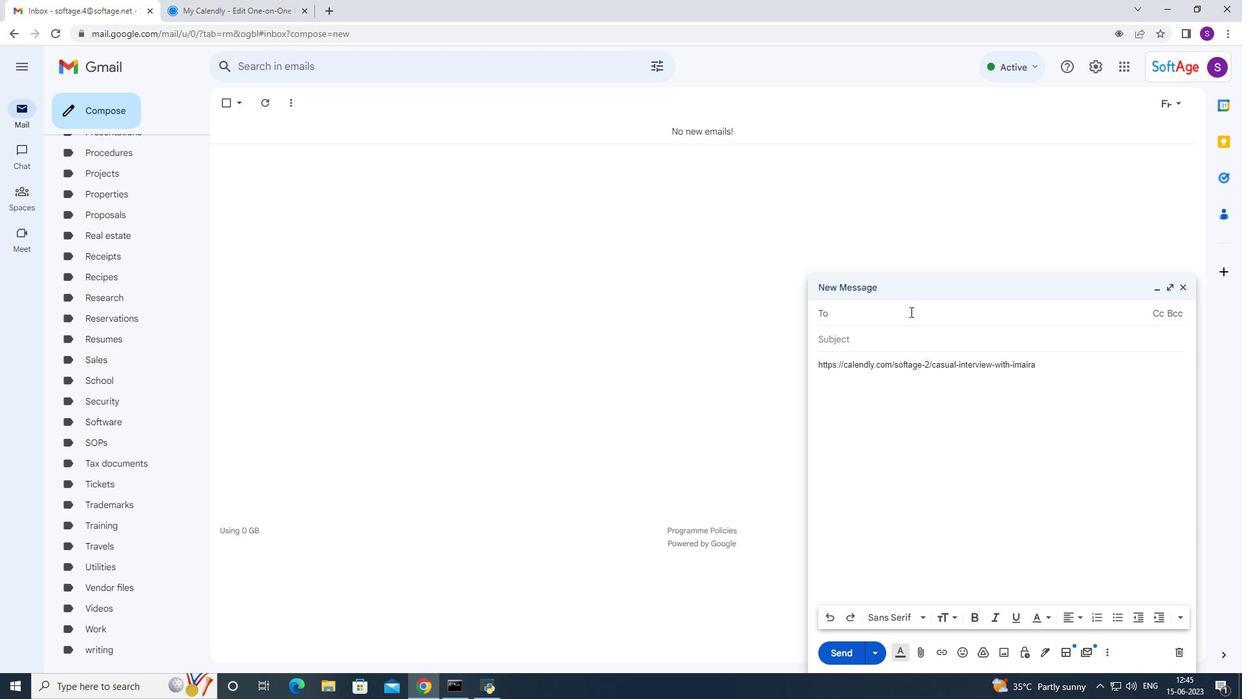 
Action: Key pressed sofat<Key.backspace><Key.backspace>
Screenshot: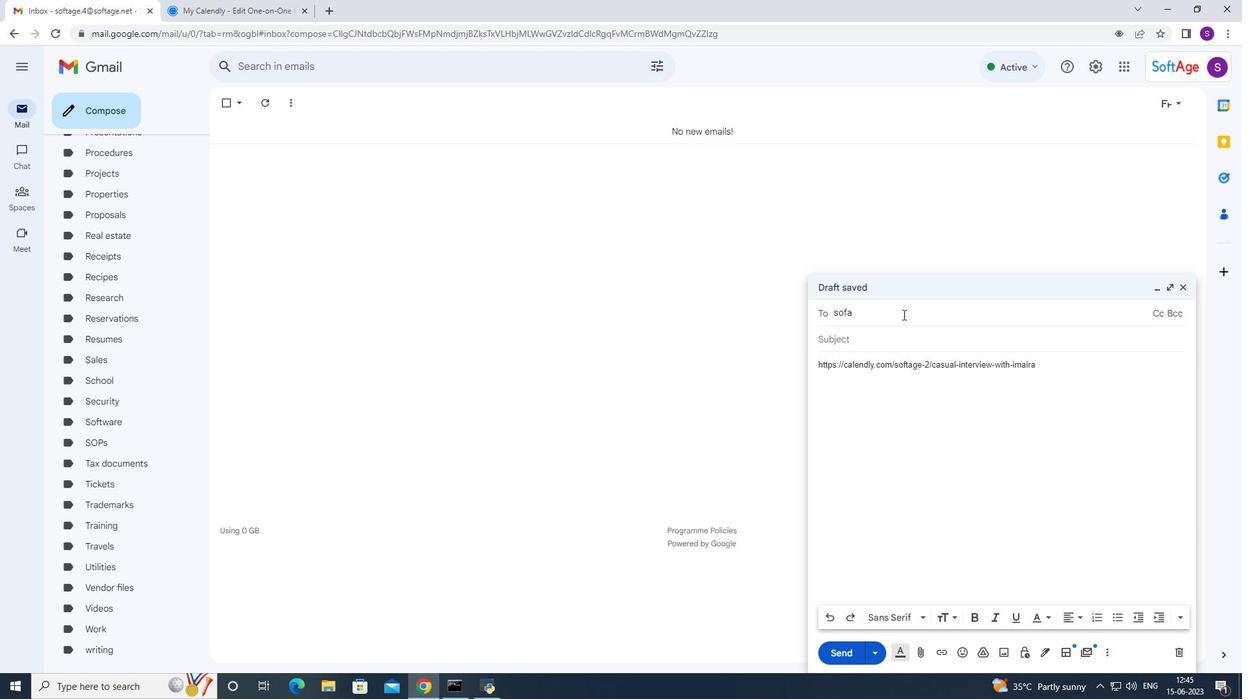 
Action: Mouse moved to (910, 521)
Screenshot: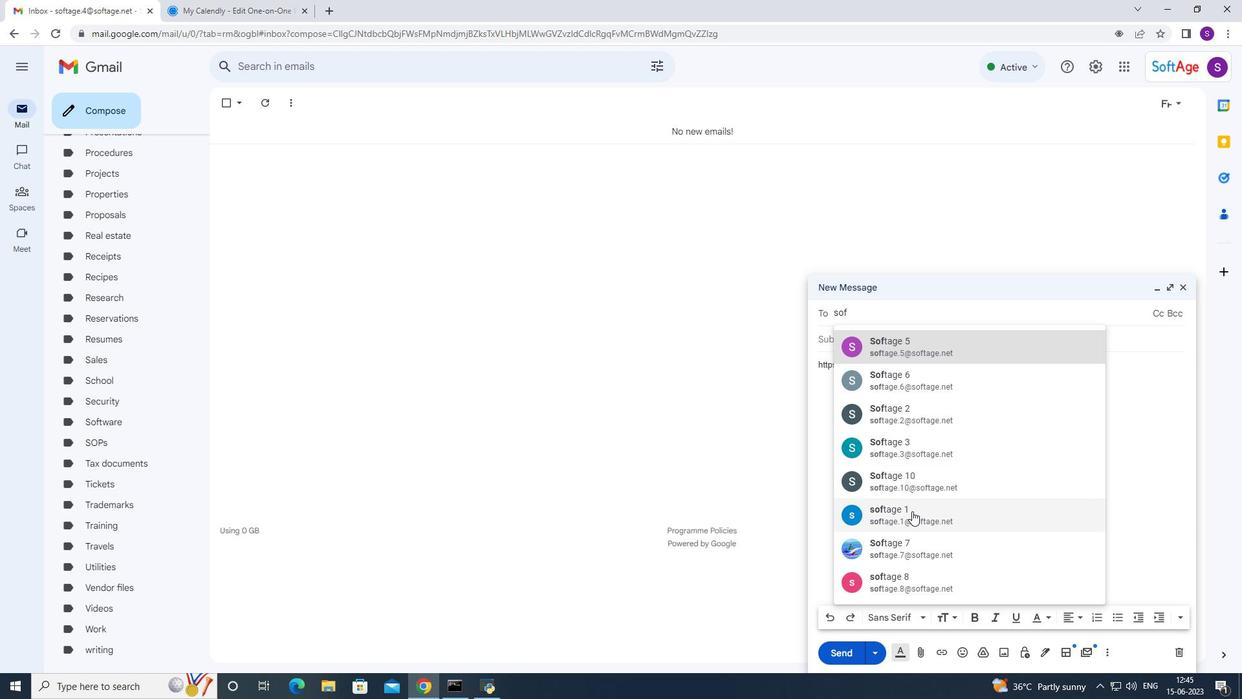 
Action: Mouse pressed left at (910, 521)
Screenshot: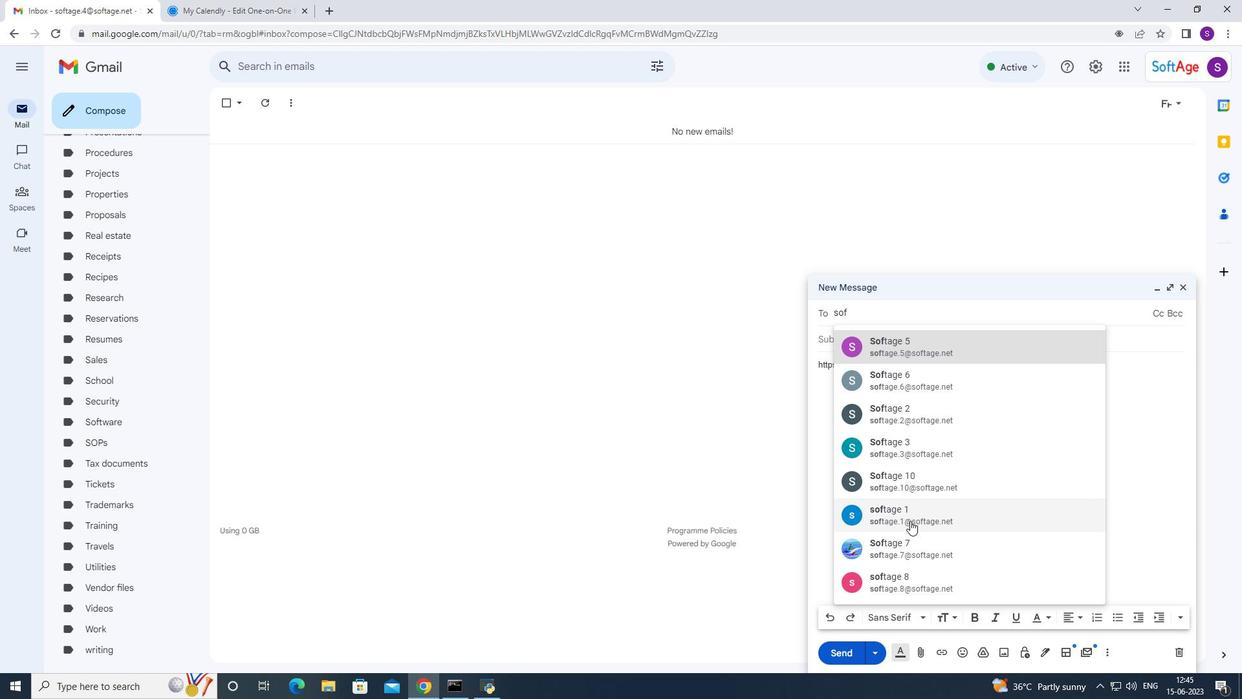 
Action: Mouse moved to (893, 532)
Screenshot: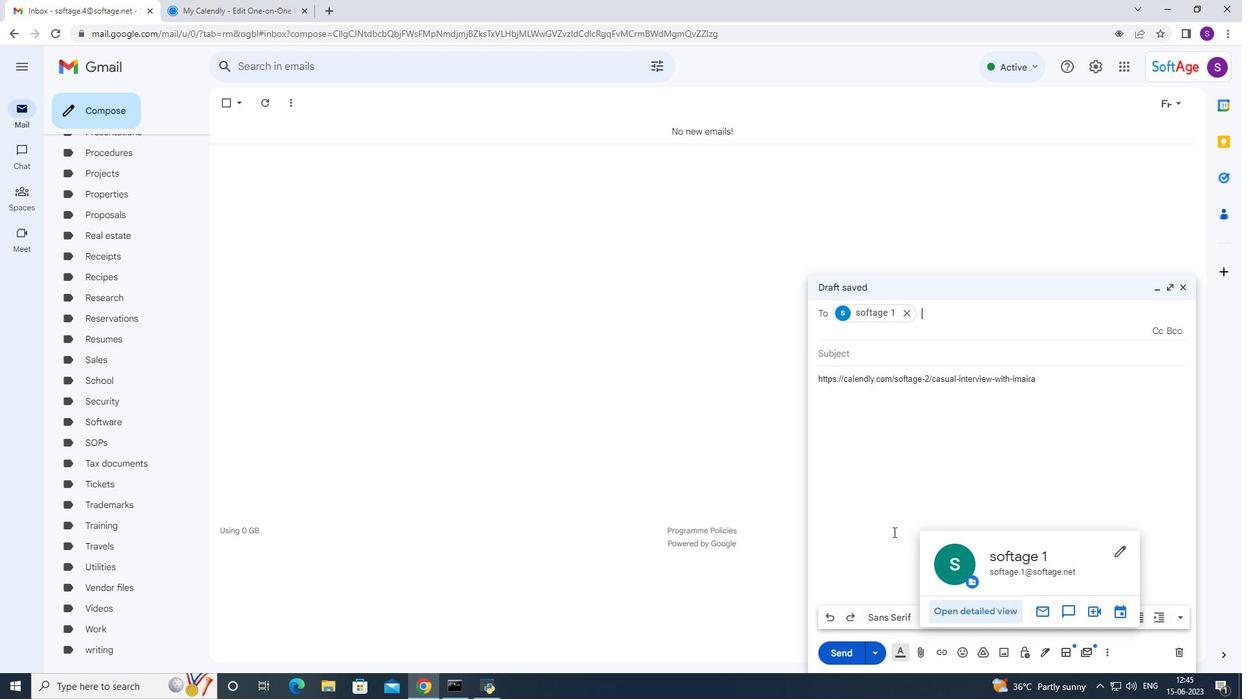 
Action: Key pressed softage.2
Screenshot: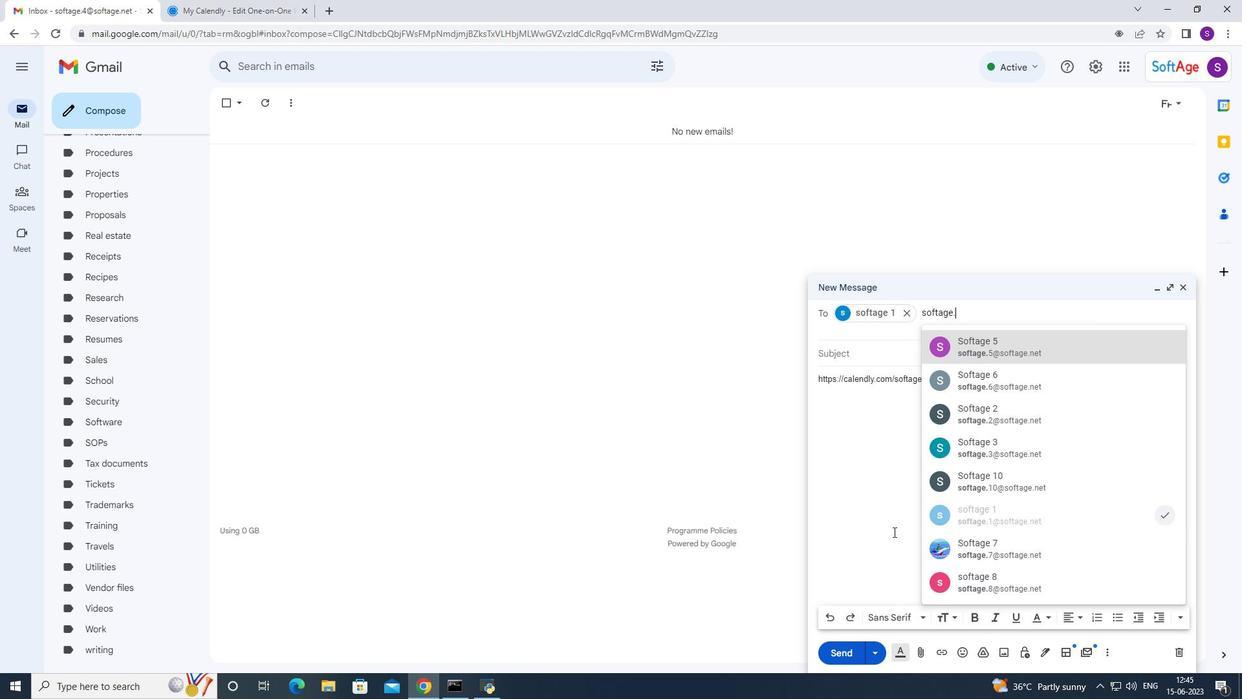 
Action: Mouse moved to (1001, 346)
Screenshot: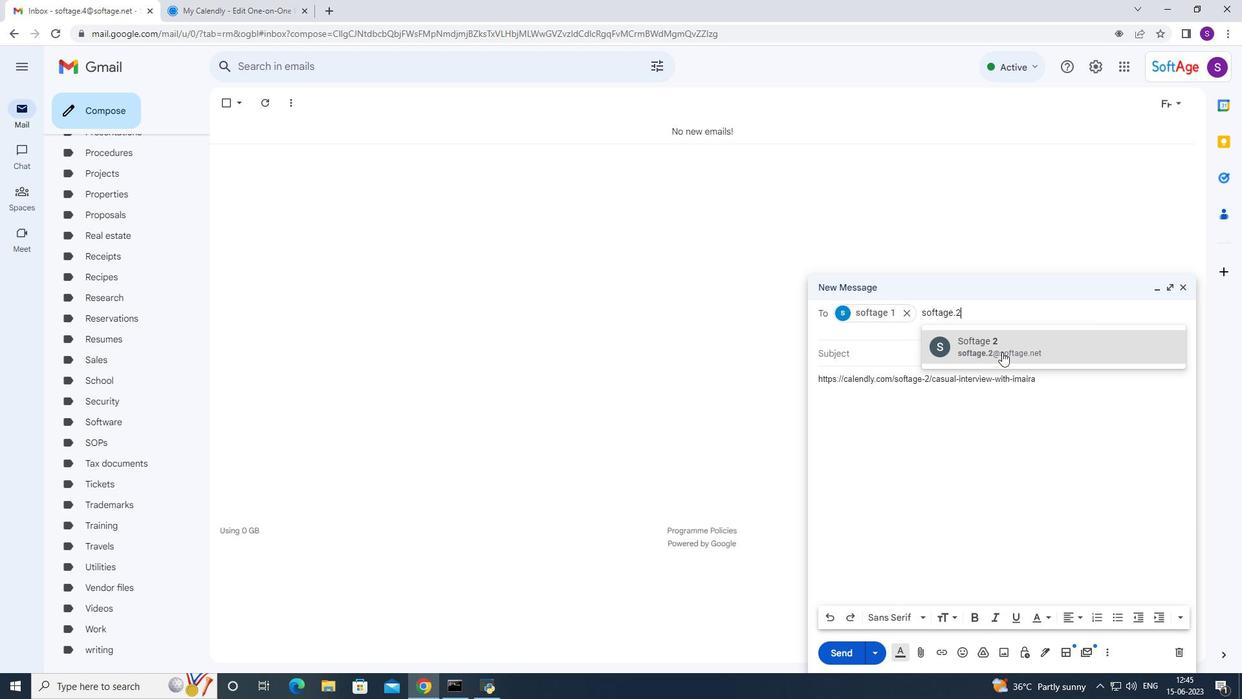 
Action: Mouse pressed left at (1001, 346)
Screenshot: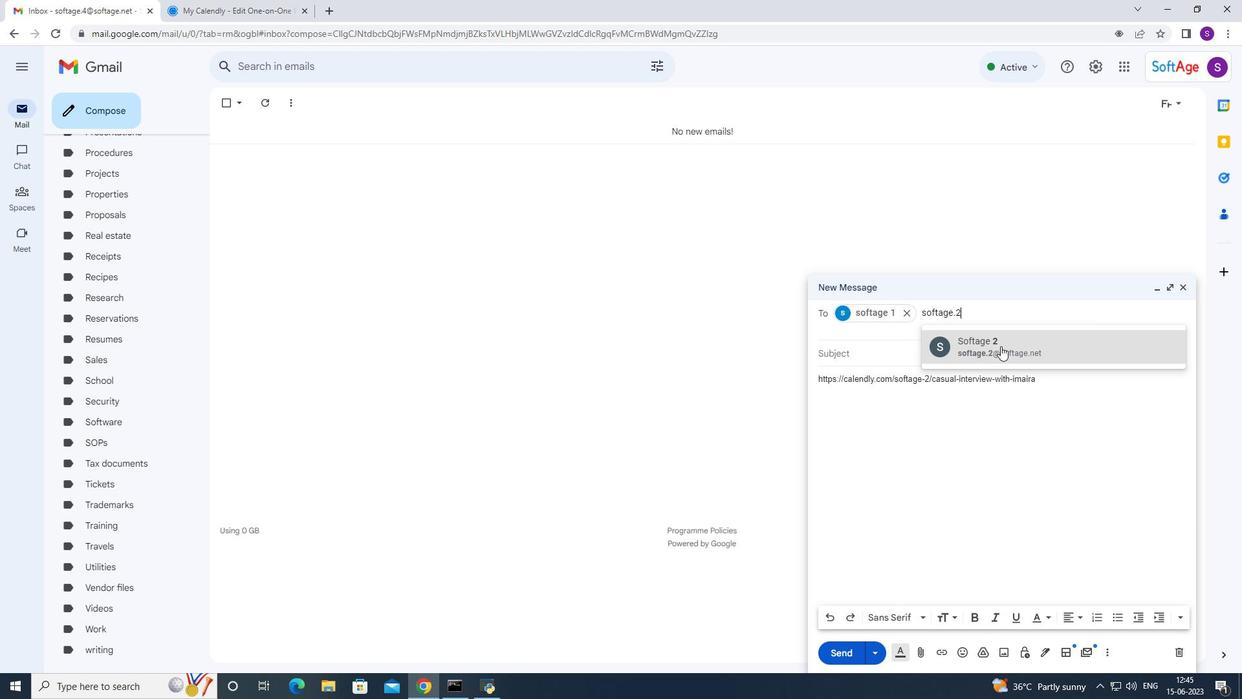 
Action: Mouse moved to (844, 654)
Screenshot: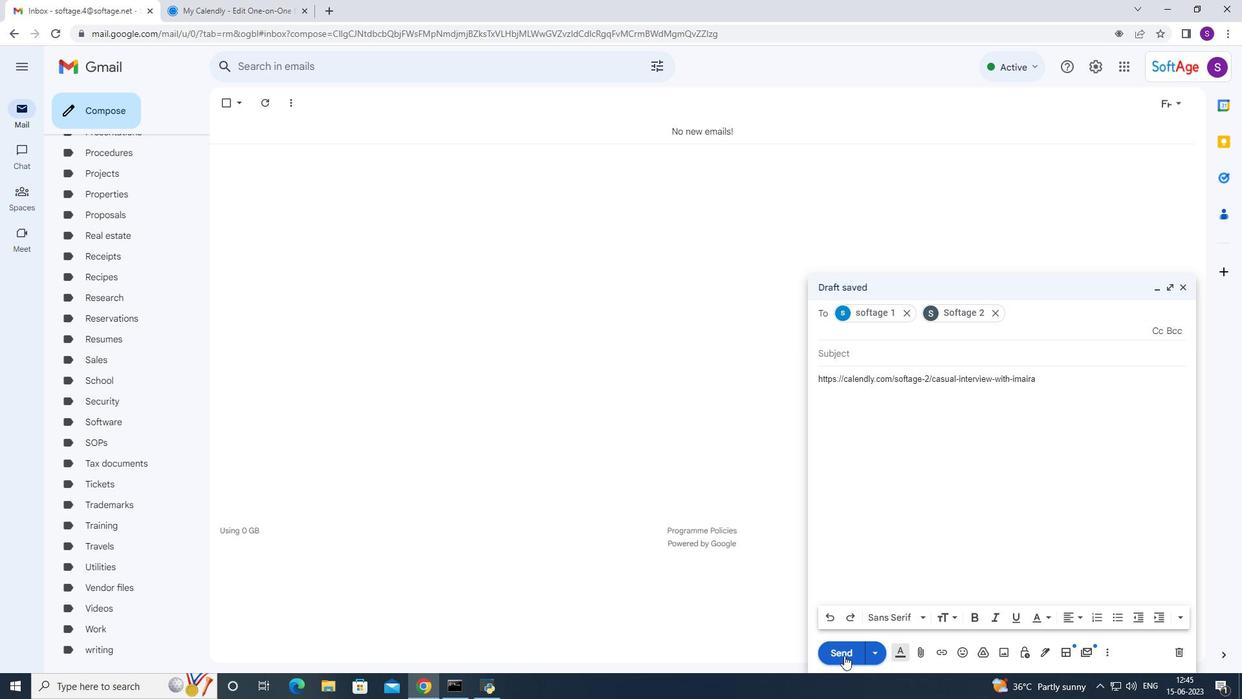 
Action: Mouse pressed left at (844, 654)
Screenshot: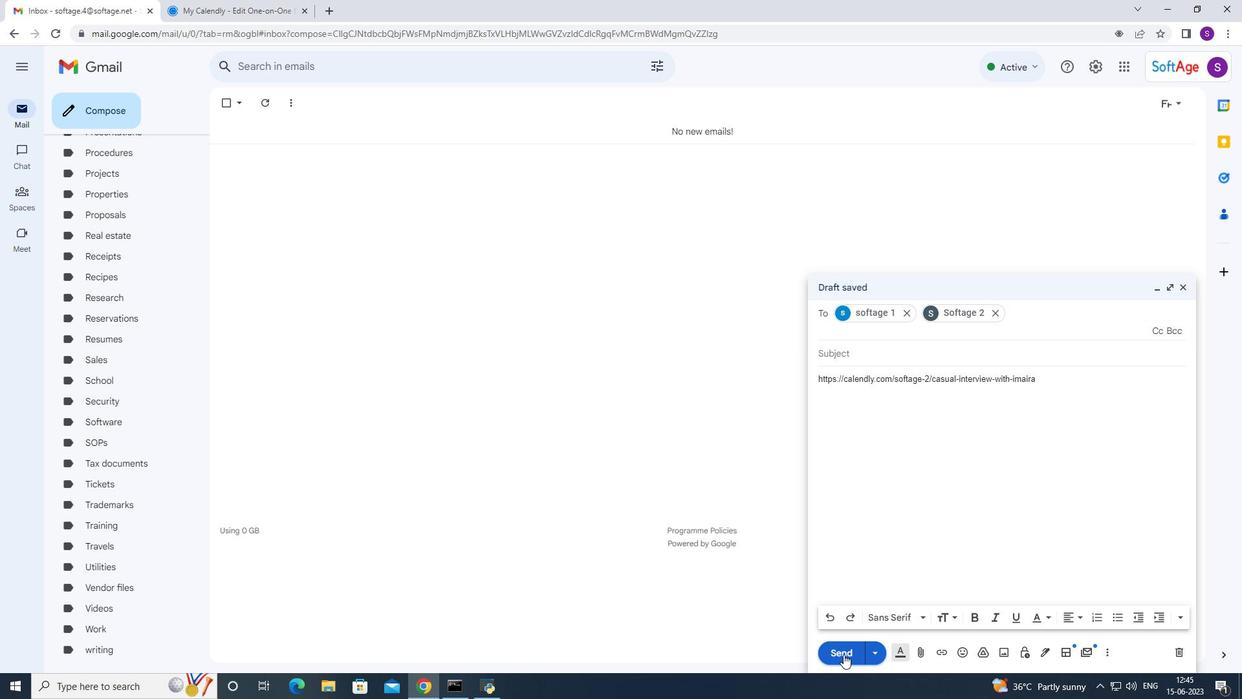 
Action: Mouse moved to (842, 653)
Screenshot: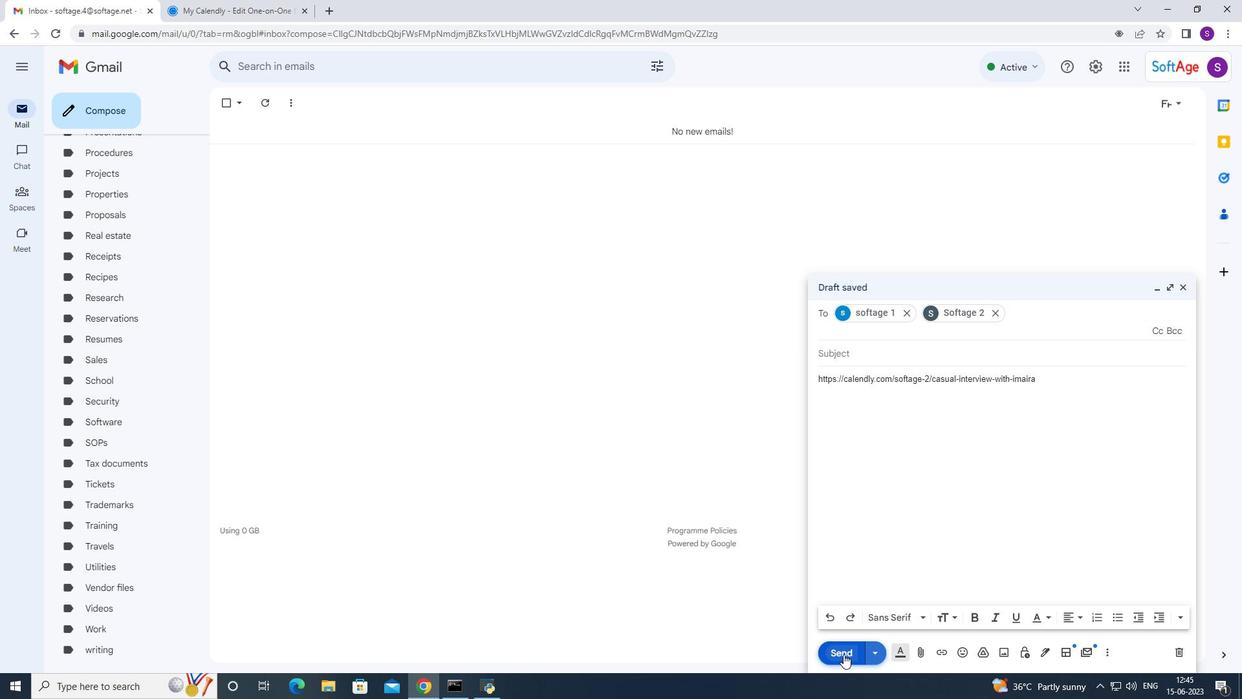 
